 Task: Look for space in Dedovsk, Russia from 24th August, 2023 to 10th September, 2023 for 8 adults in price range Rs.12000 to Rs.15000. Place can be entire place or shared room with 4 bedrooms having 8 beds and 4 bathrooms. Property type can be house, flat, guest house. Amenities needed are: wifi, TV, free parkinig on premises, gym, breakfast. Booking option can be shelf check-in. Required host language is English.
Action: Mouse moved to (557, 120)
Screenshot: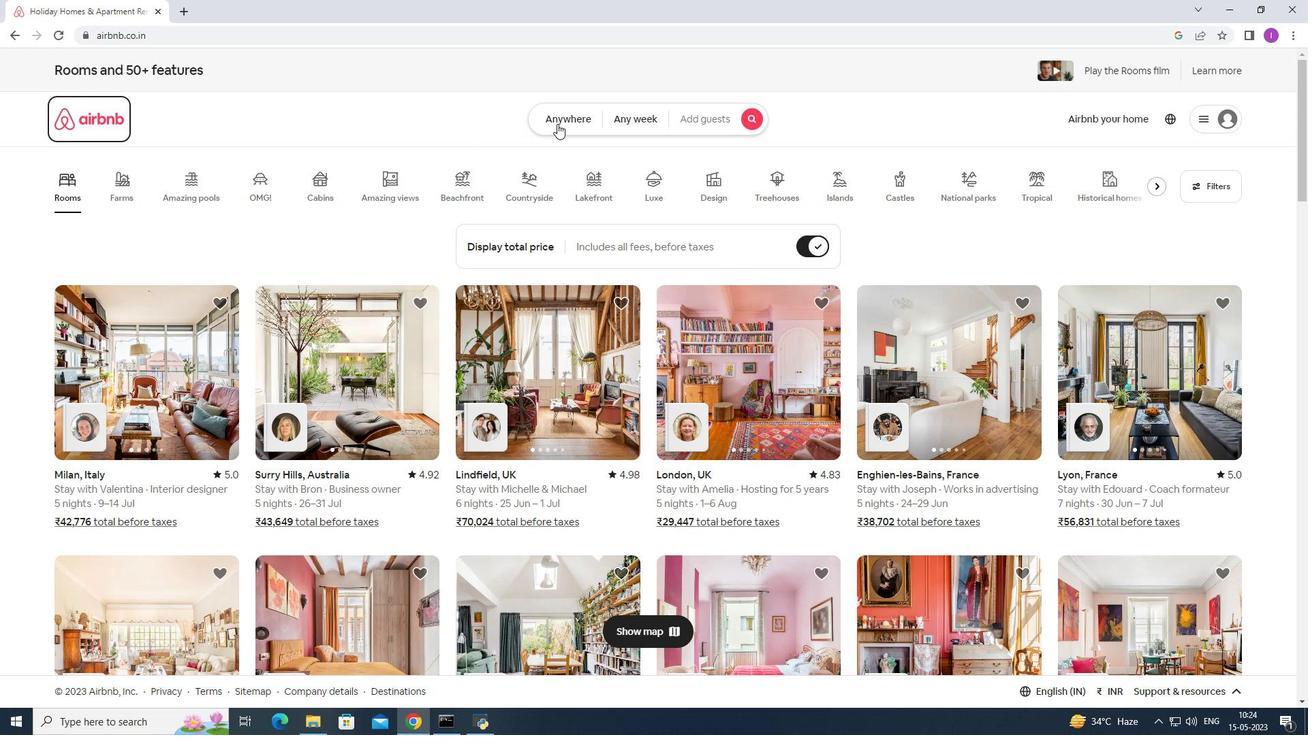 
Action: Mouse pressed left at (557, 120)
Screenshot: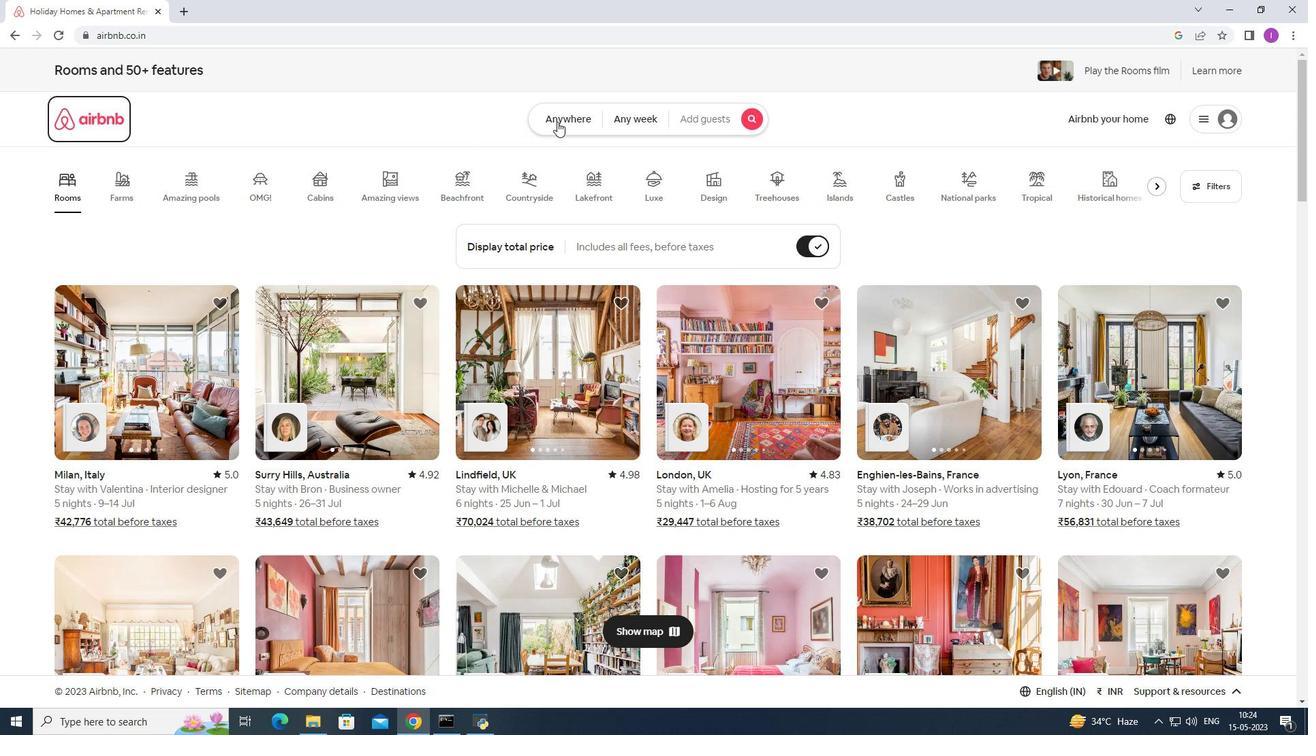 
Action: Mouse moved to (434, 180)
Screenshot: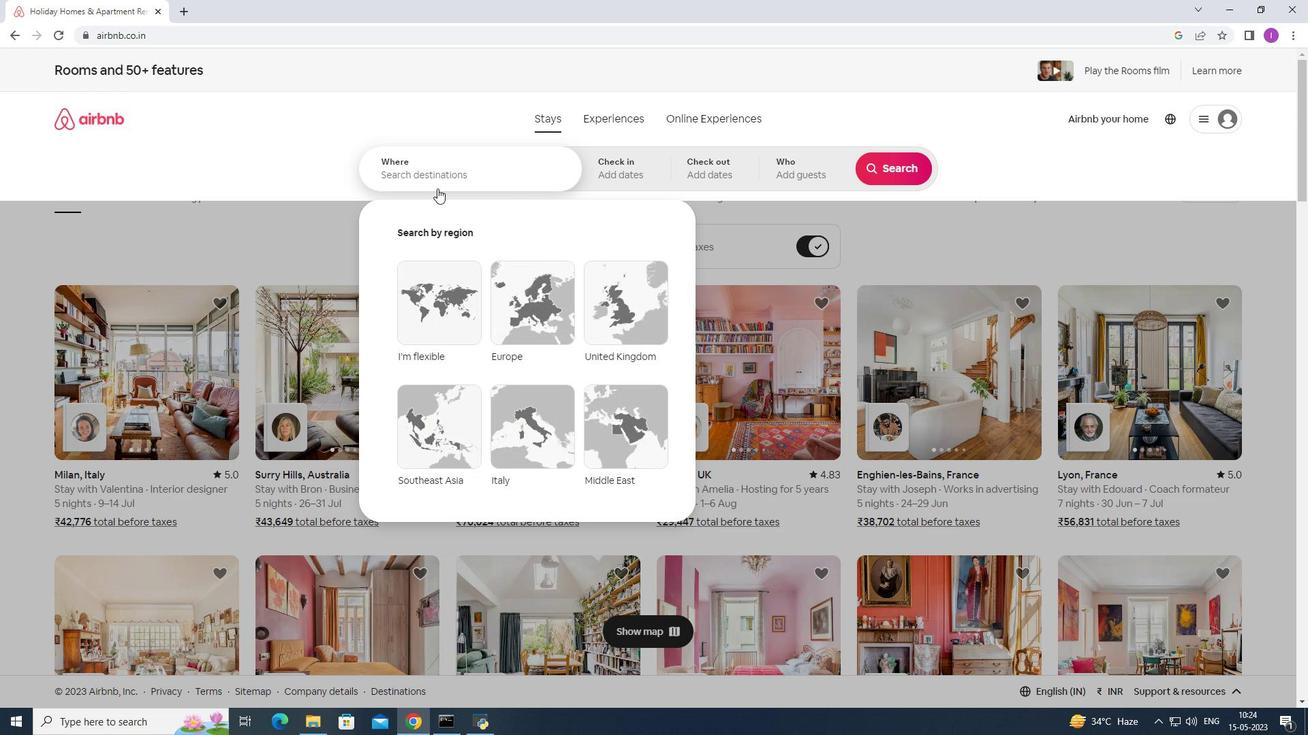 
Action: Mouse pressed left at (434, 180)
Screenshot: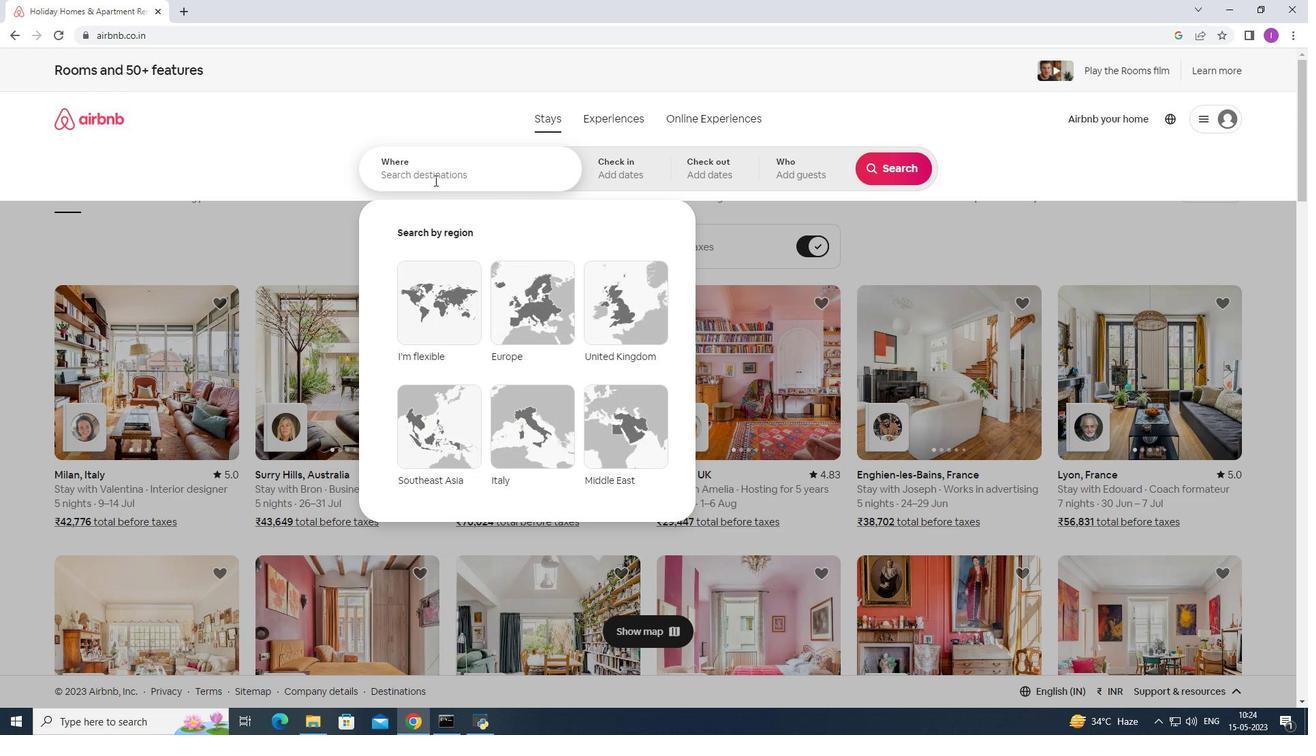 
Action: Key pressed <Key.shift><Key.shift><Key.shift><Key.shift><Key.shift><Key.shift><Key.shift><Key.shift><Key.shift><Key.shift><Key.shift><Key.shift><Key.shift><Key.shift><Key.shift><Key.shift><Key.shift><Key.shift>Dedovsk,<Key.shift><Key.shift><Key.shift><Key.shift><Key.shift><Key.shift>Russia
Screenshot: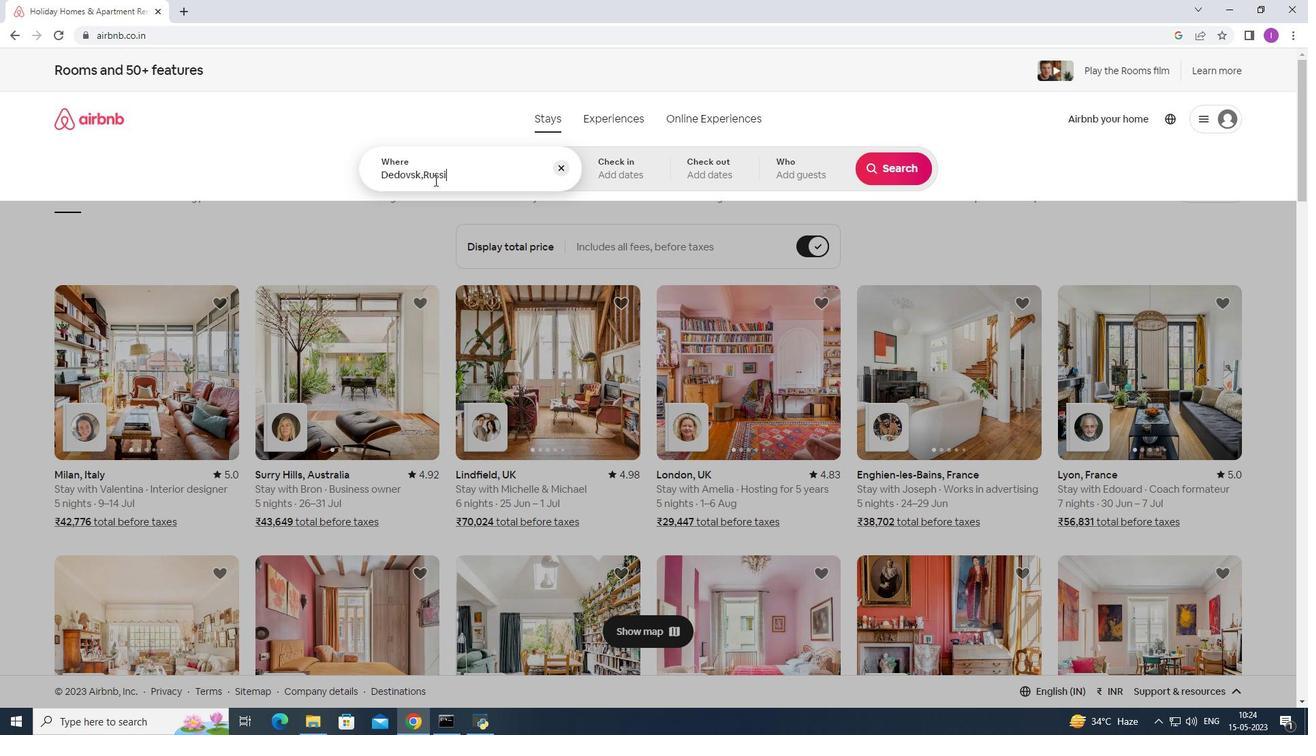 
Action: Mouse moved to (643, 168)
Screenshot: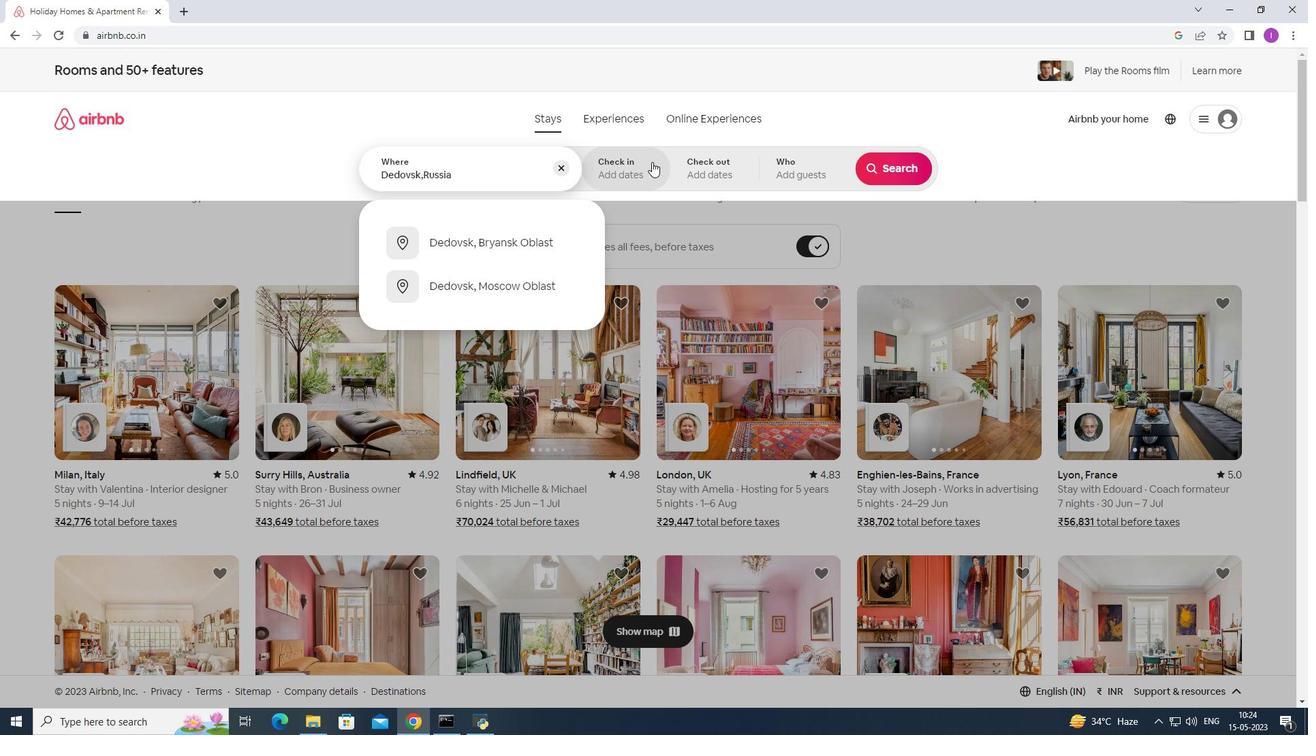 
Action: Mouse pressed left at (643, 168)
Screenshot: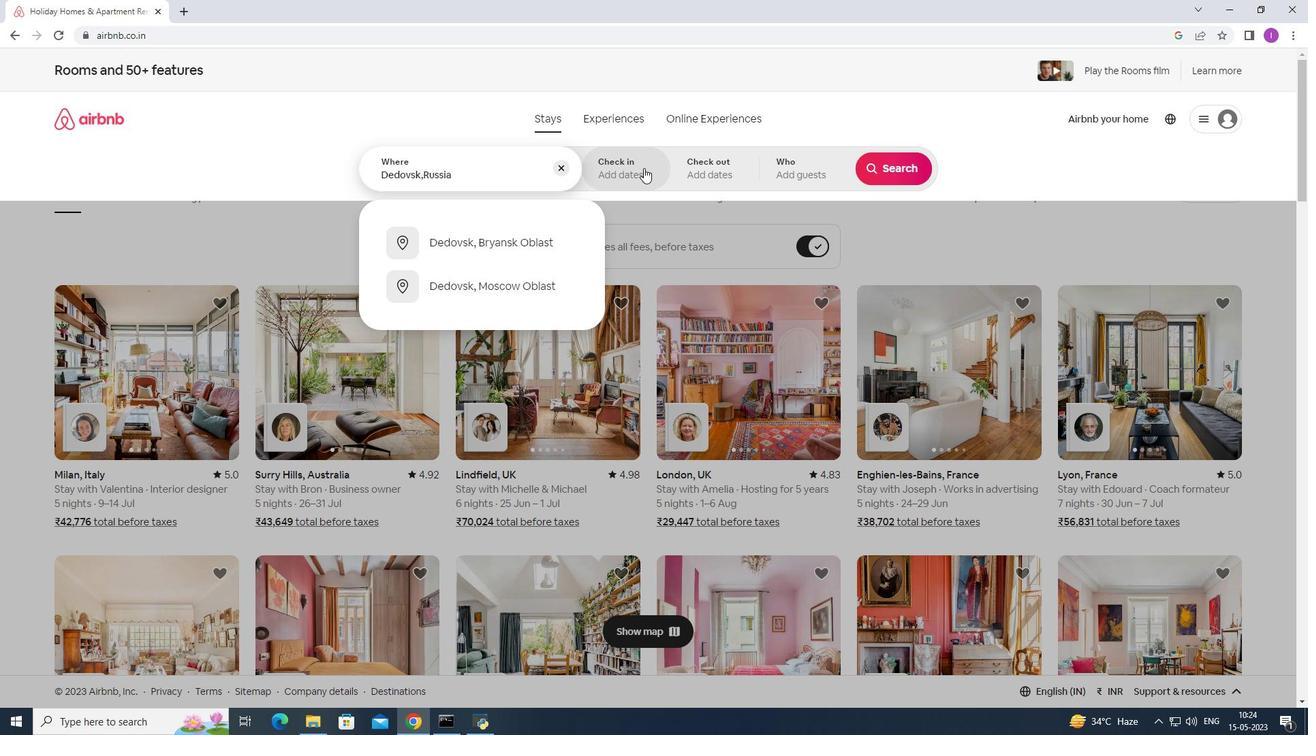 
Action: Mouse moved to (889, 277)
Screenshot: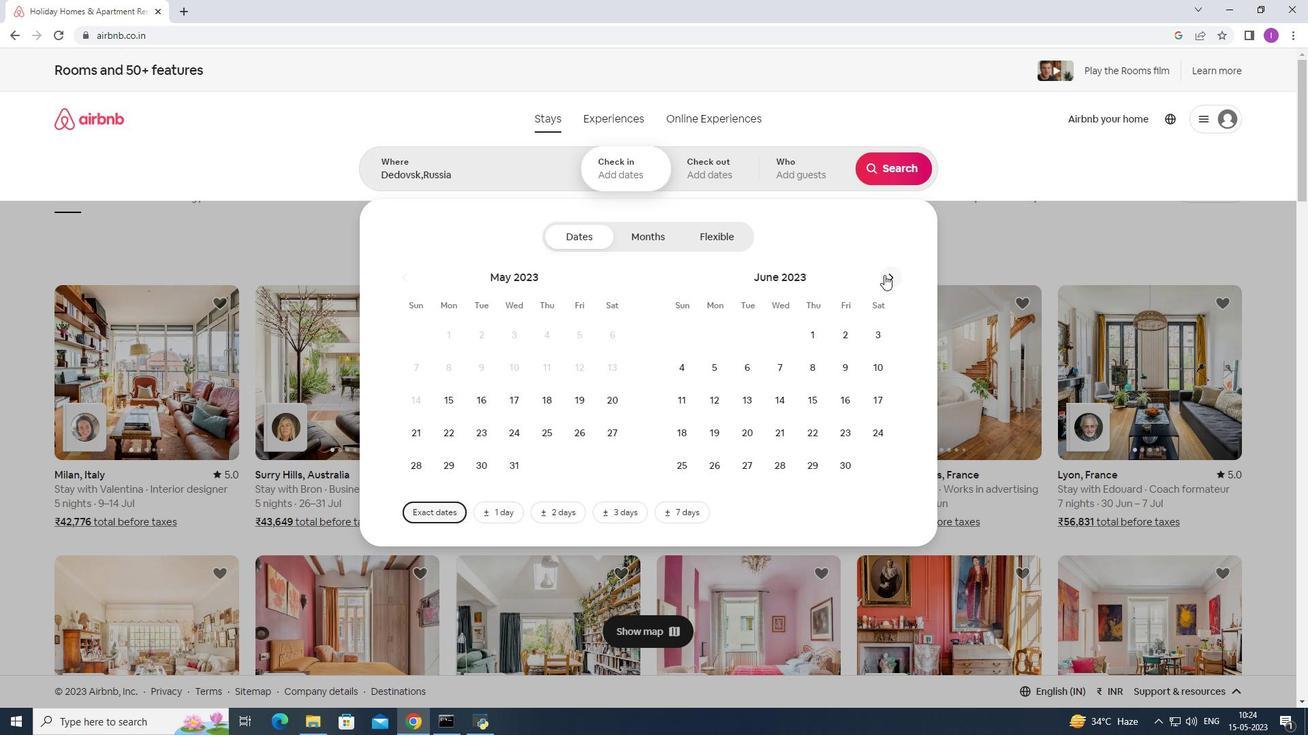 
Action: Mouse pressed left at (889, 277)
Screenshot: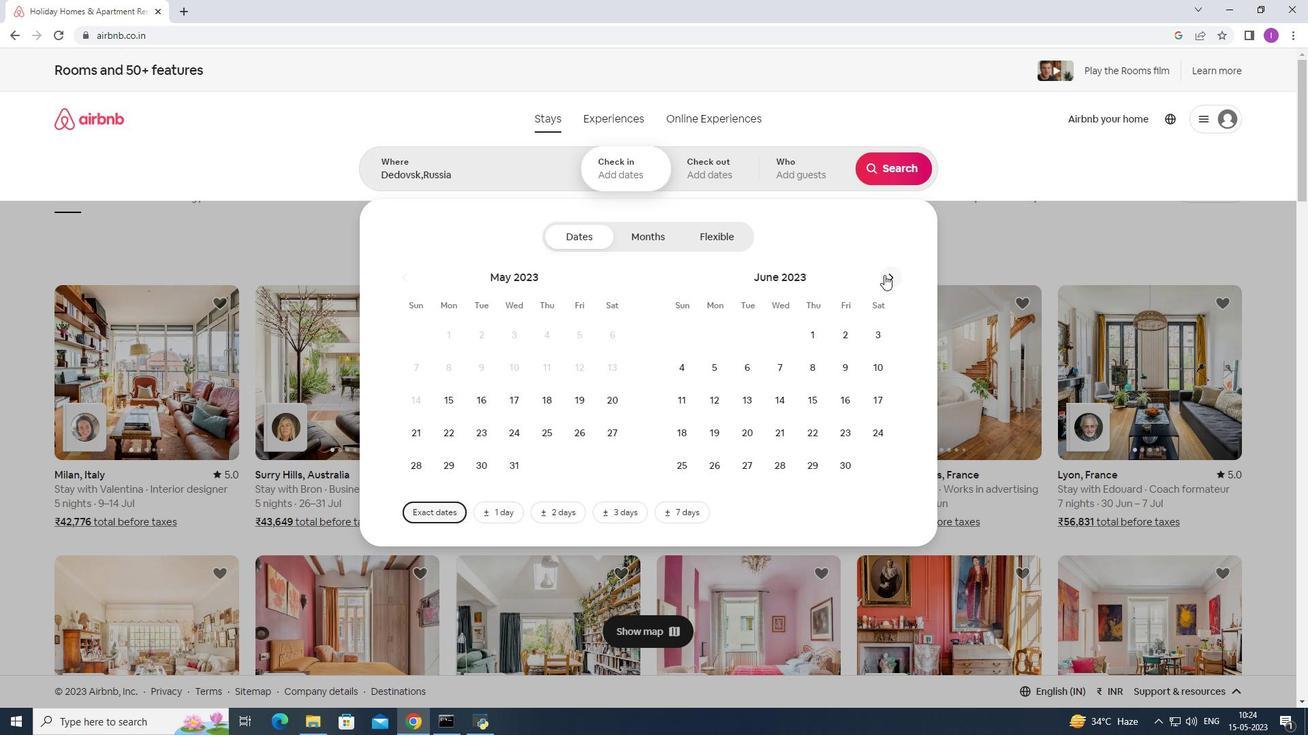 
Action: Mouse moved to (891, 279)
Screenshot: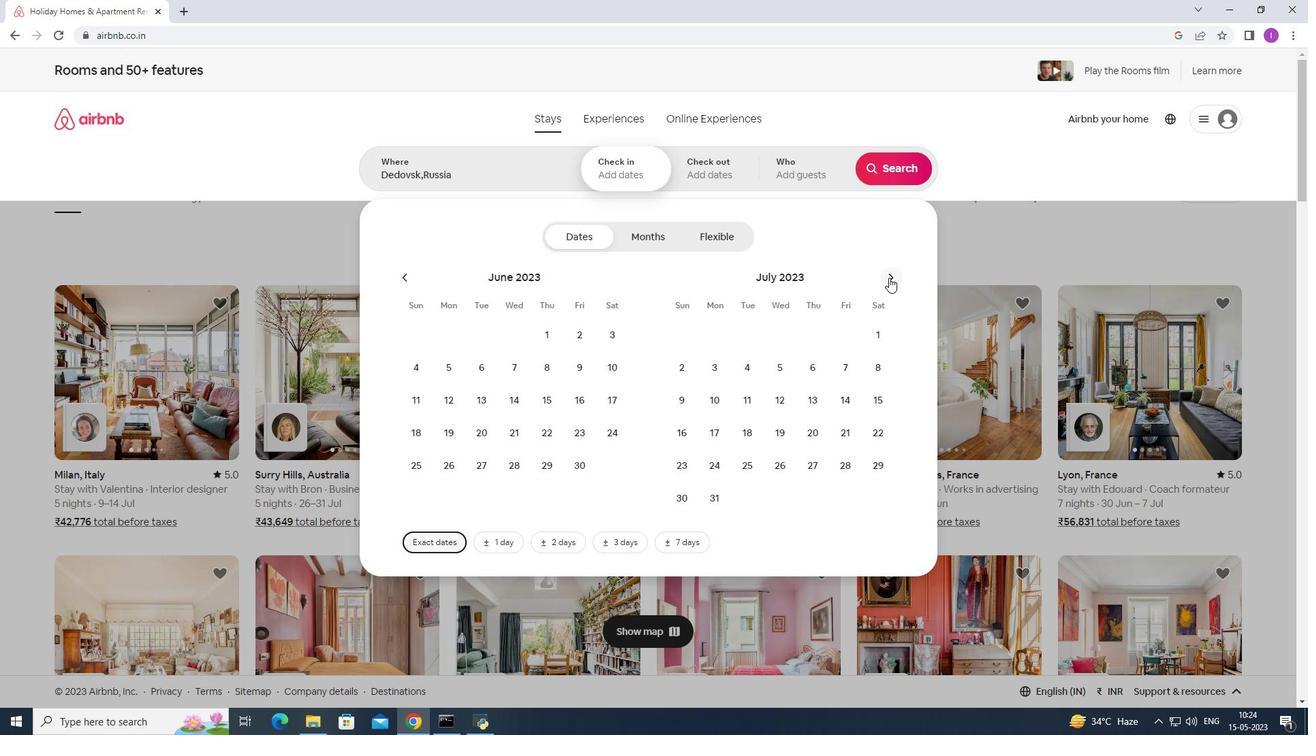 
Action: Mouse pressed left at (891, 279)
Screenshot: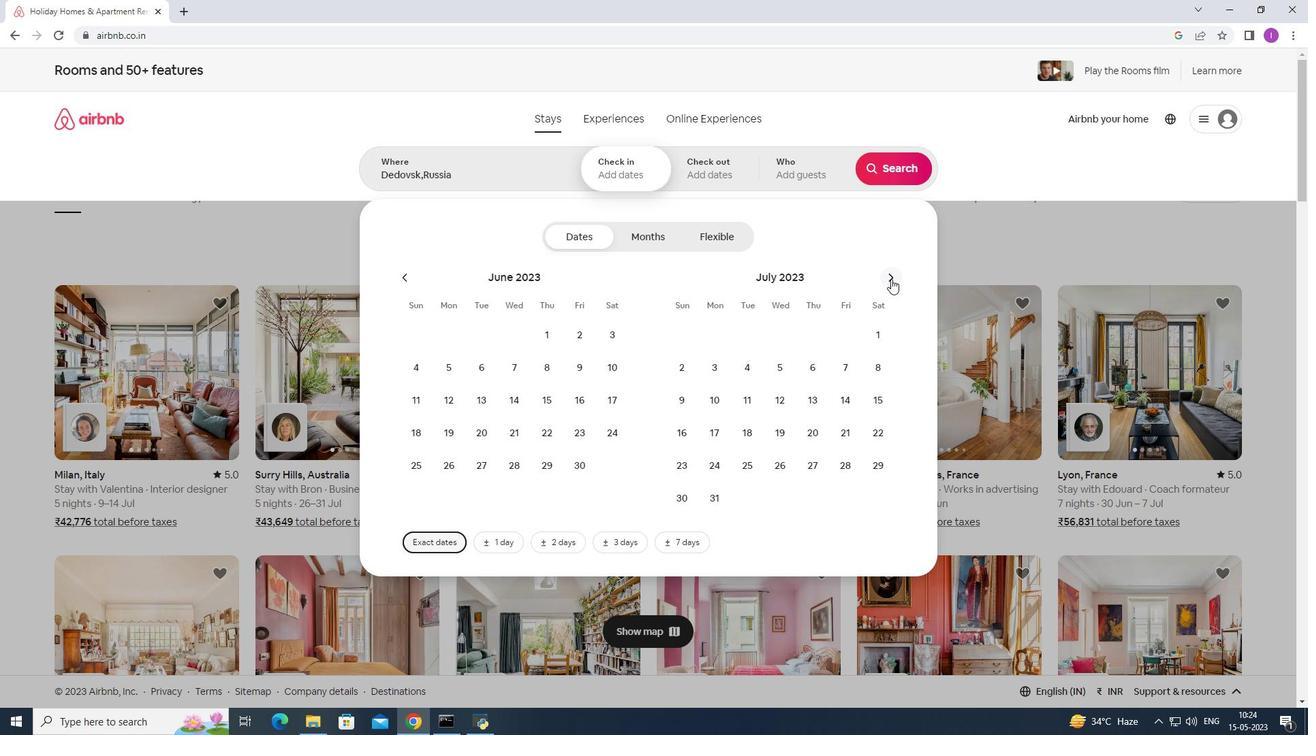 
Action: Mouse pressed left at (891, 279)
Screenshot: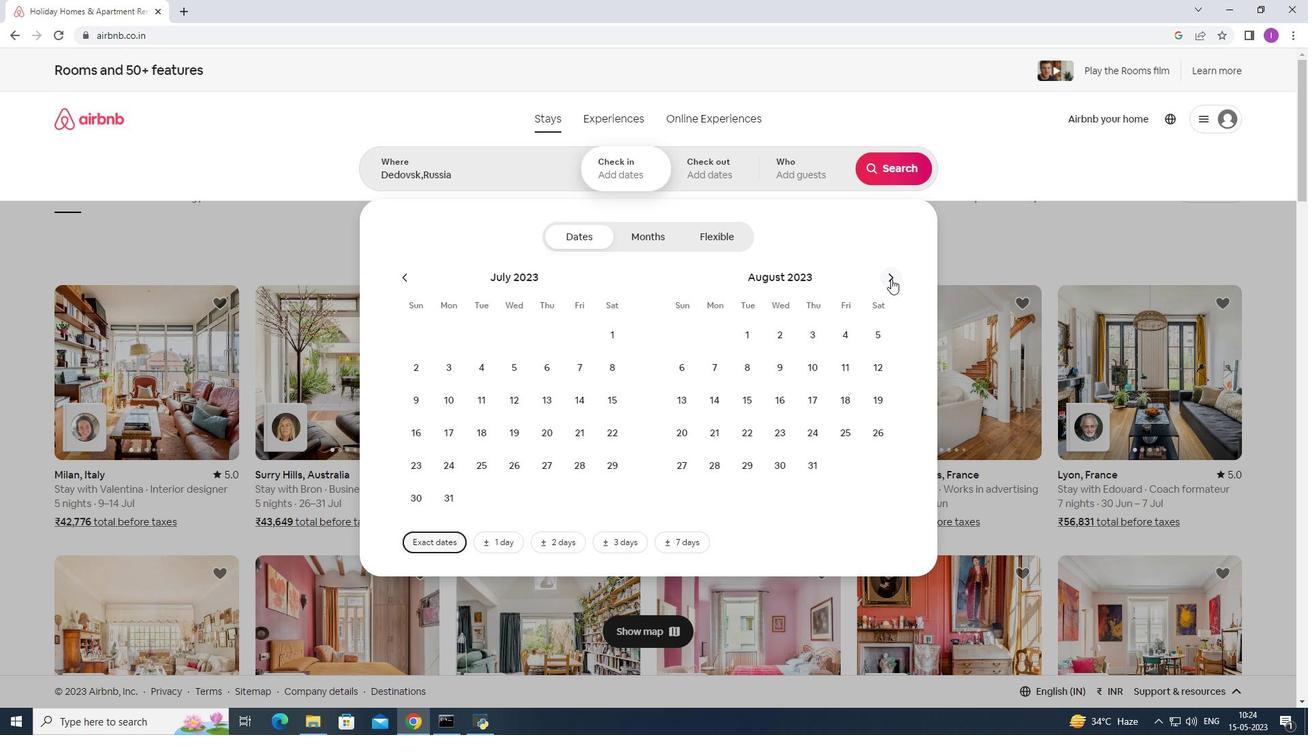 
Action: Mouse moved to (541, 427)
Screenshot: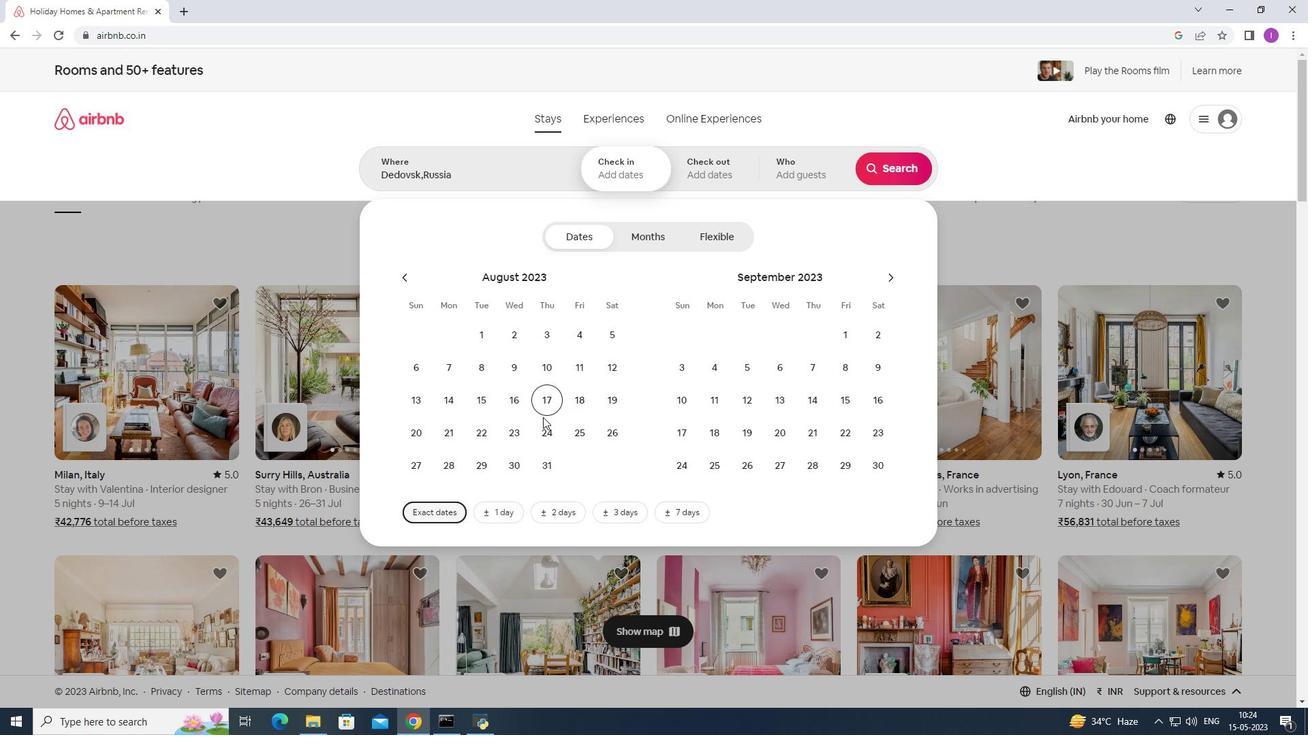 
Action: Mouse pressed left at (541, 427)
Screenshot: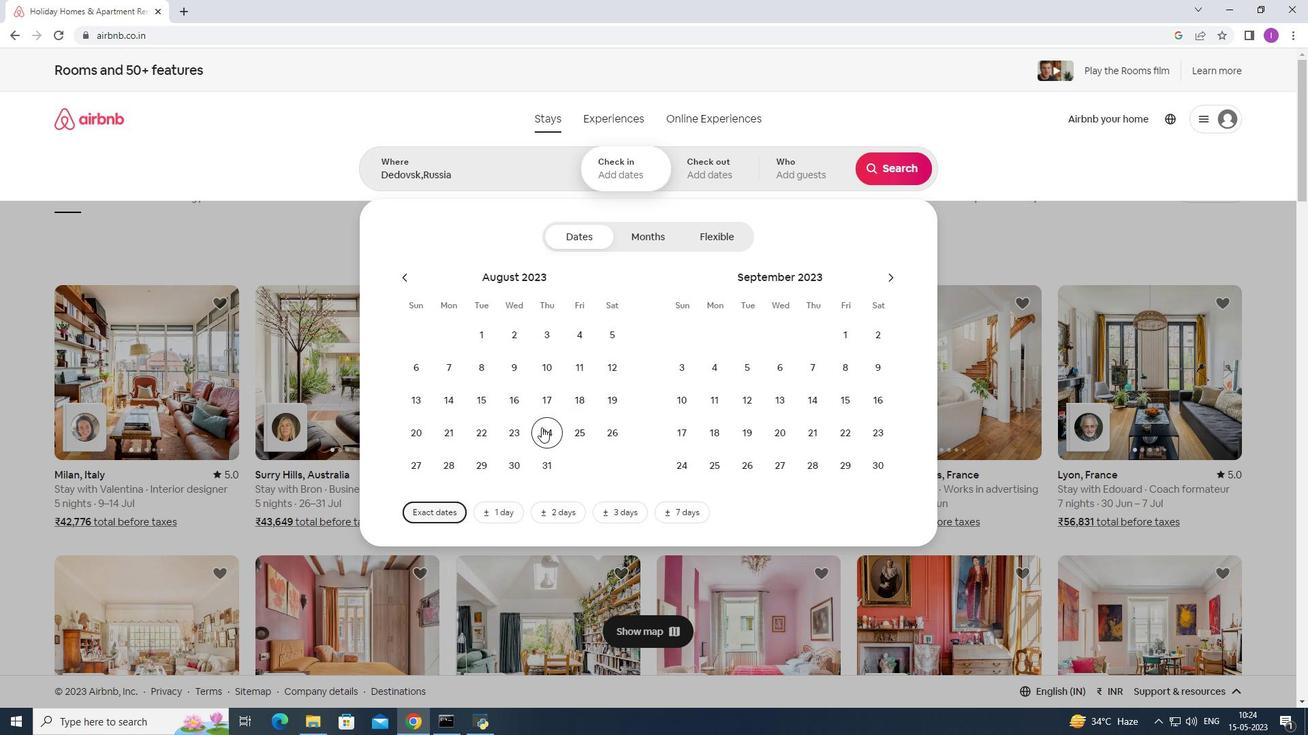 
Action: Mouse moved to (682, 396)
Screenshot: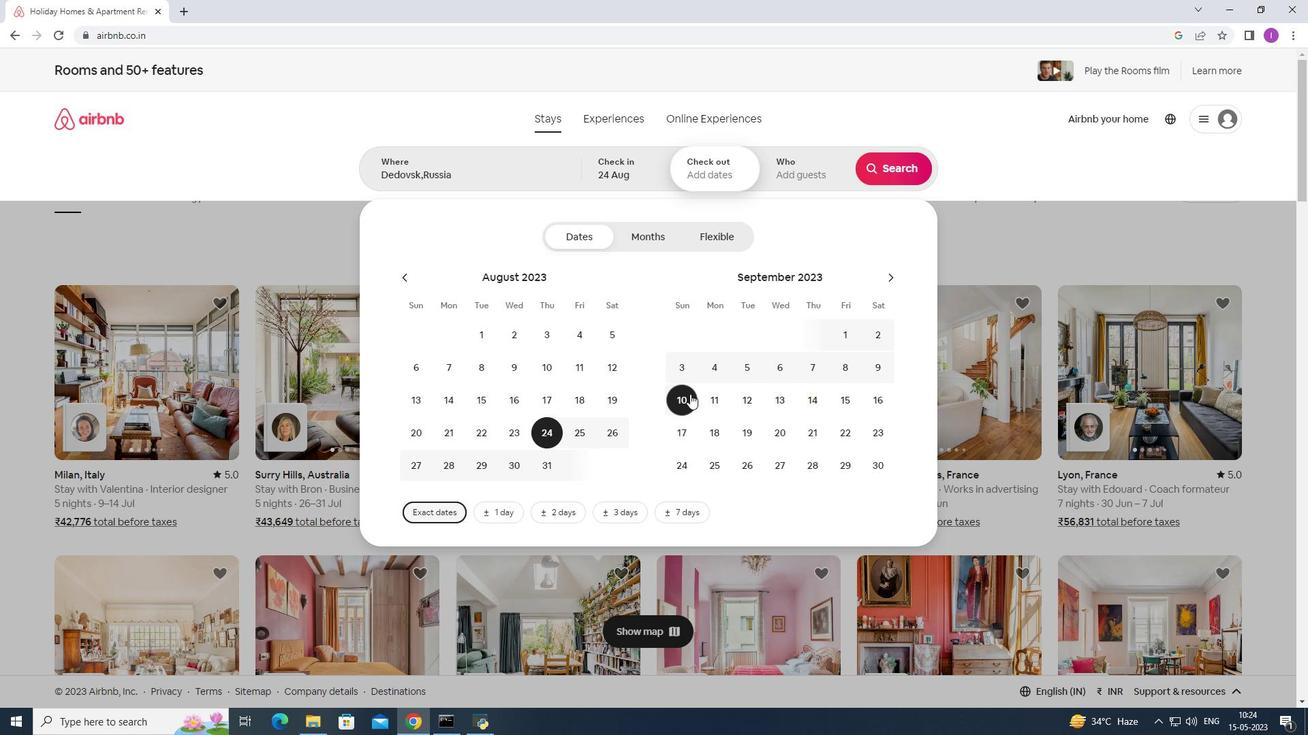 
Action: Mouse pressed left at (682, 396)
Screenshot: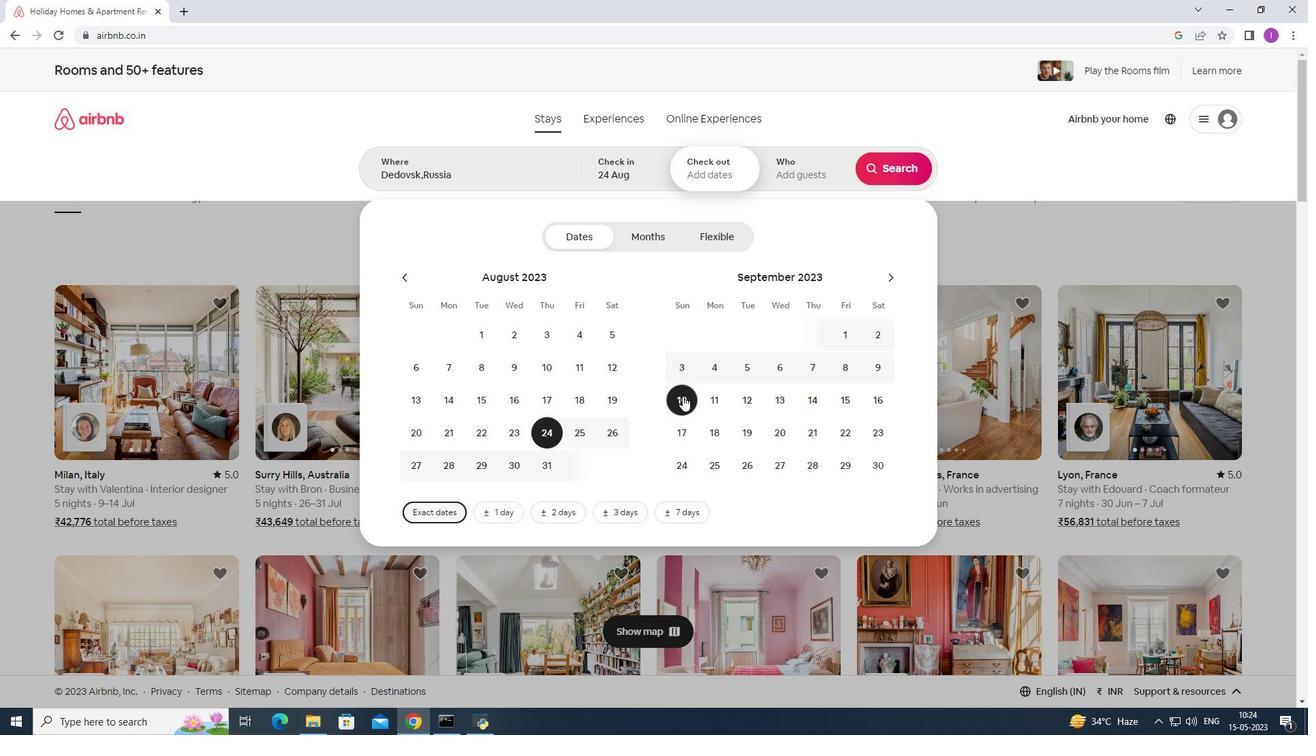
Action: Mouse moved to (785, 169)
Screenshot: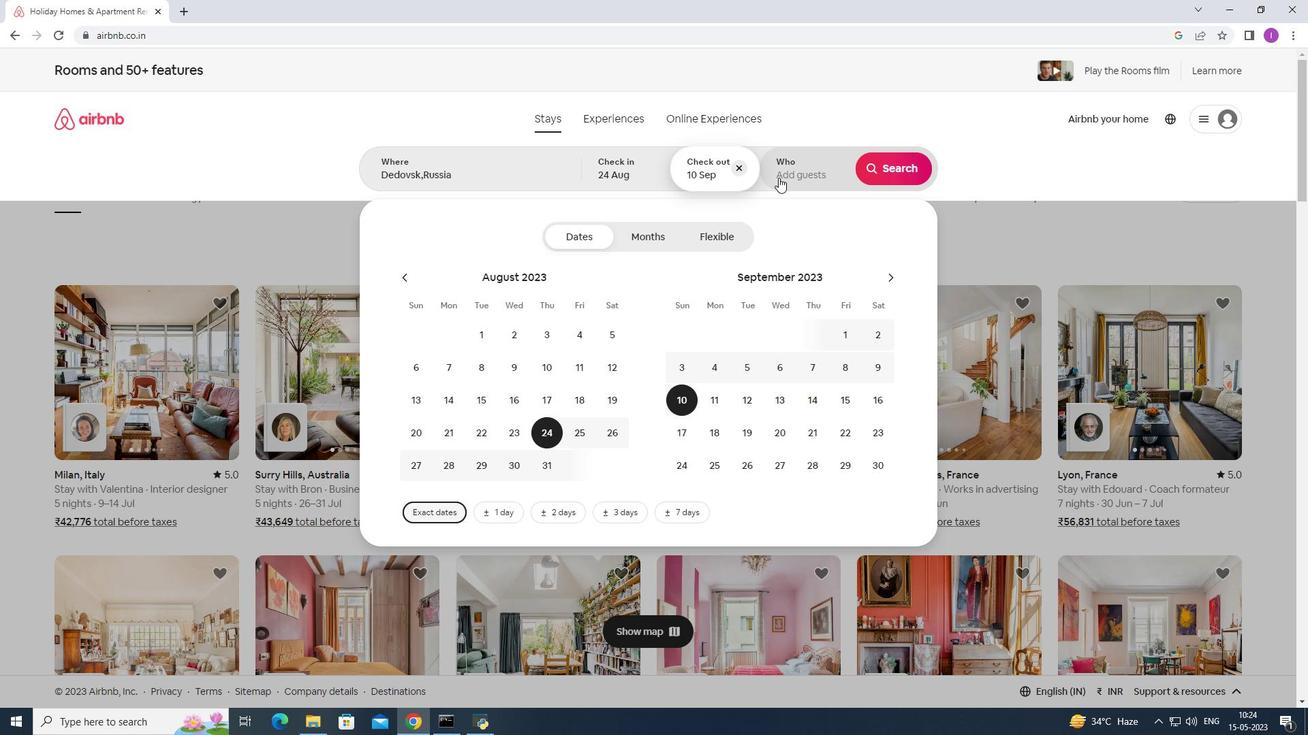 
Action: Mouse pressed left at (785, 169)
Screenshot: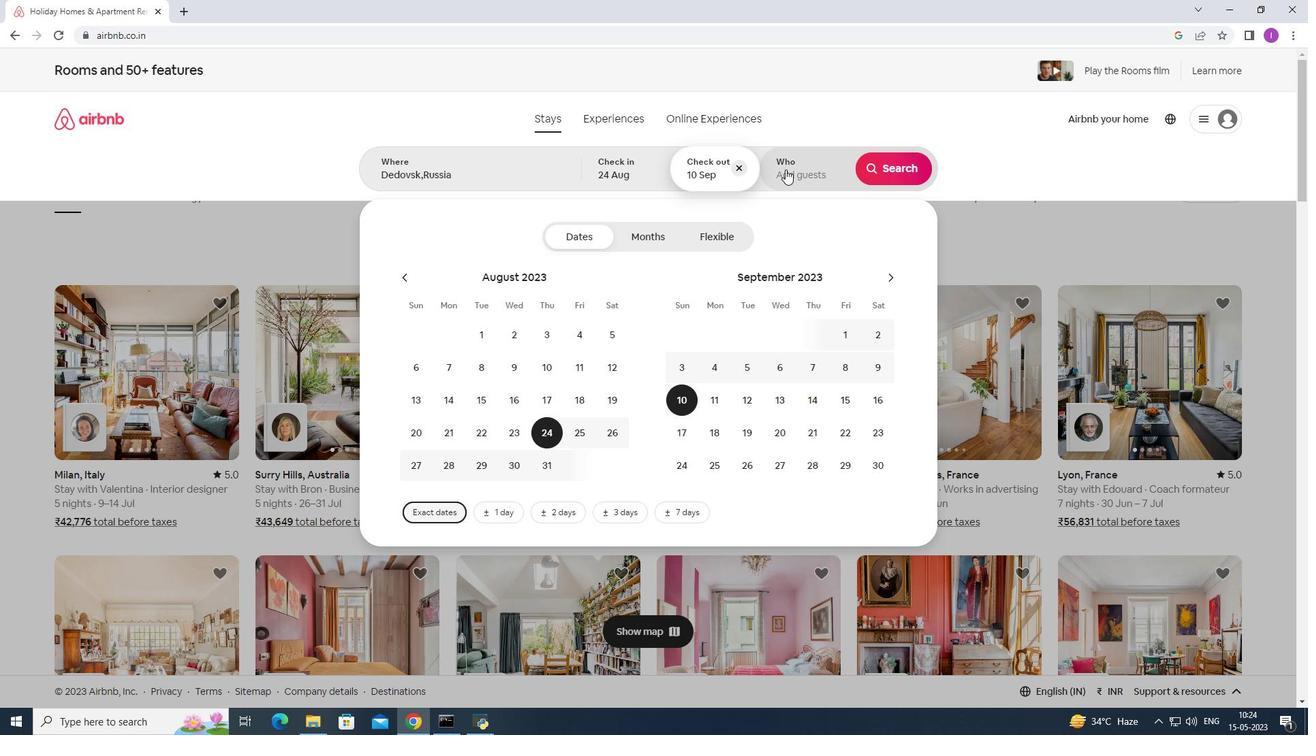 
Action: Mouse moved to (887, 236)
Screenshot: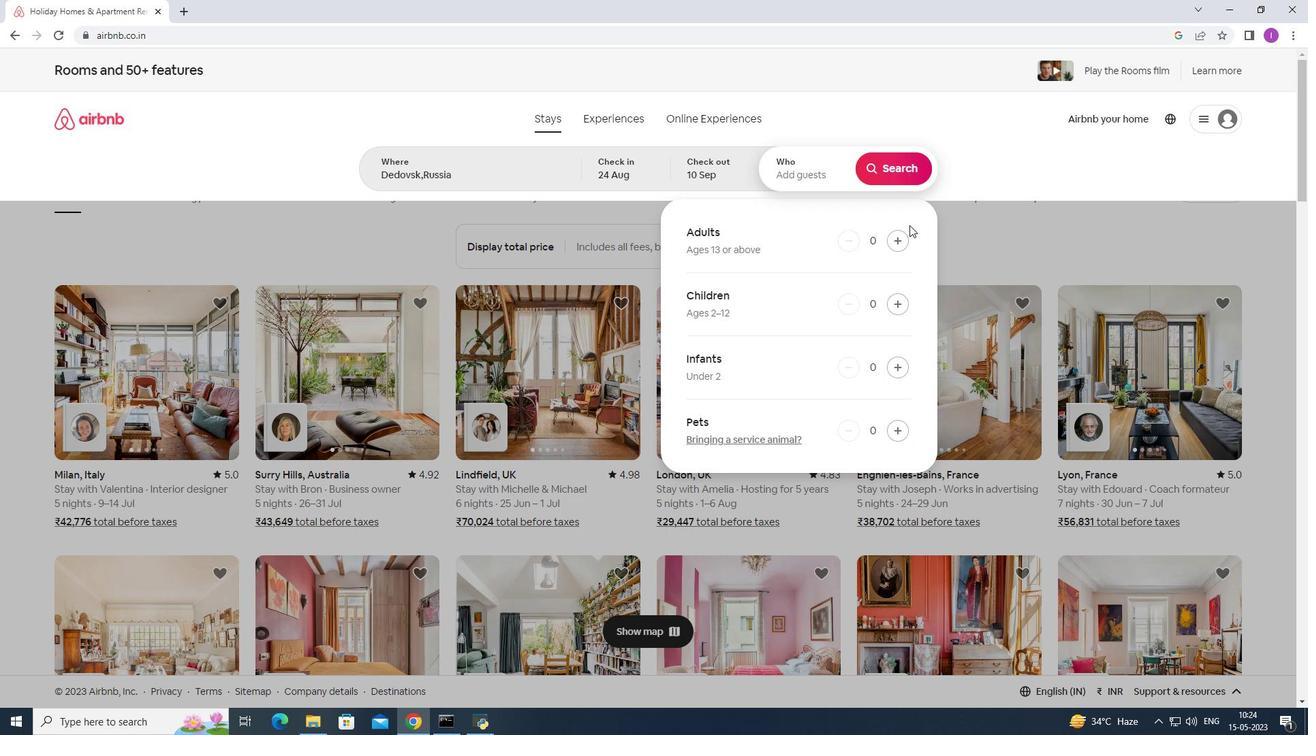 
Action: Mouse pressed left at (887, 236)
Screenshot: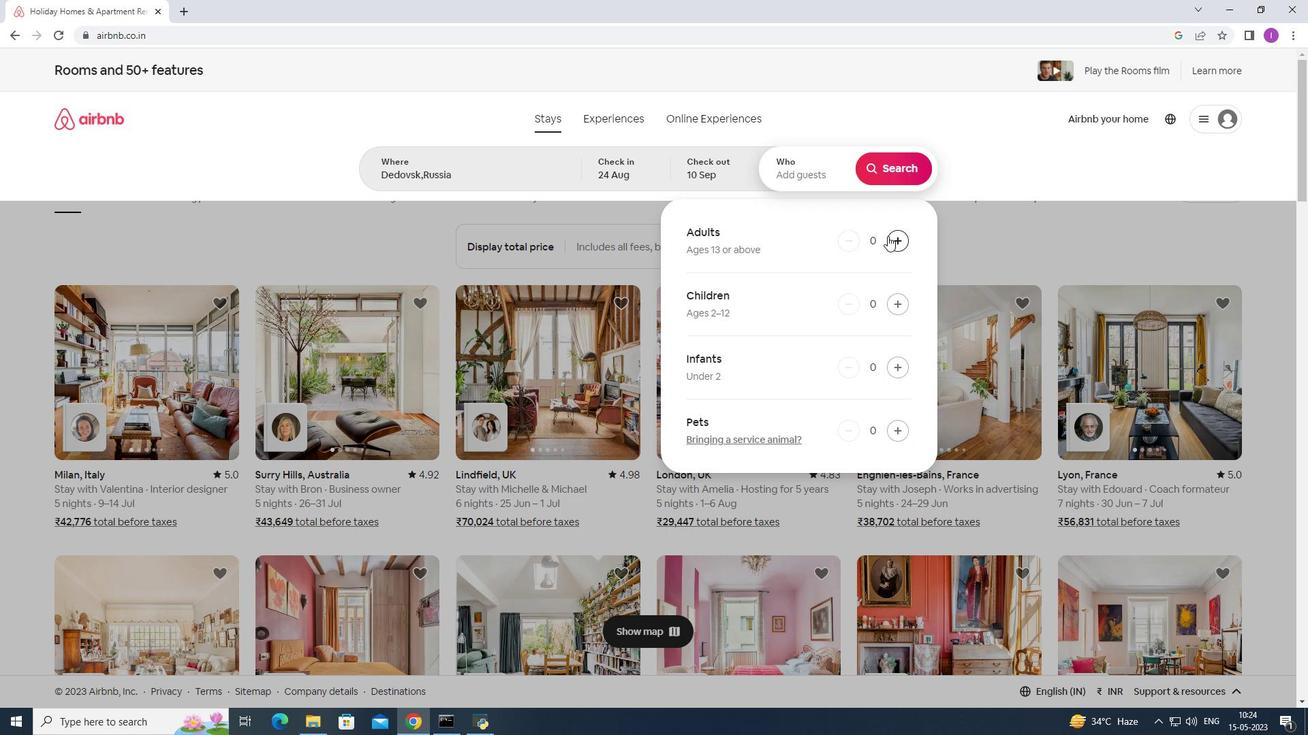 
Action: Mouse pressed left at (887, 236)
Screenshot: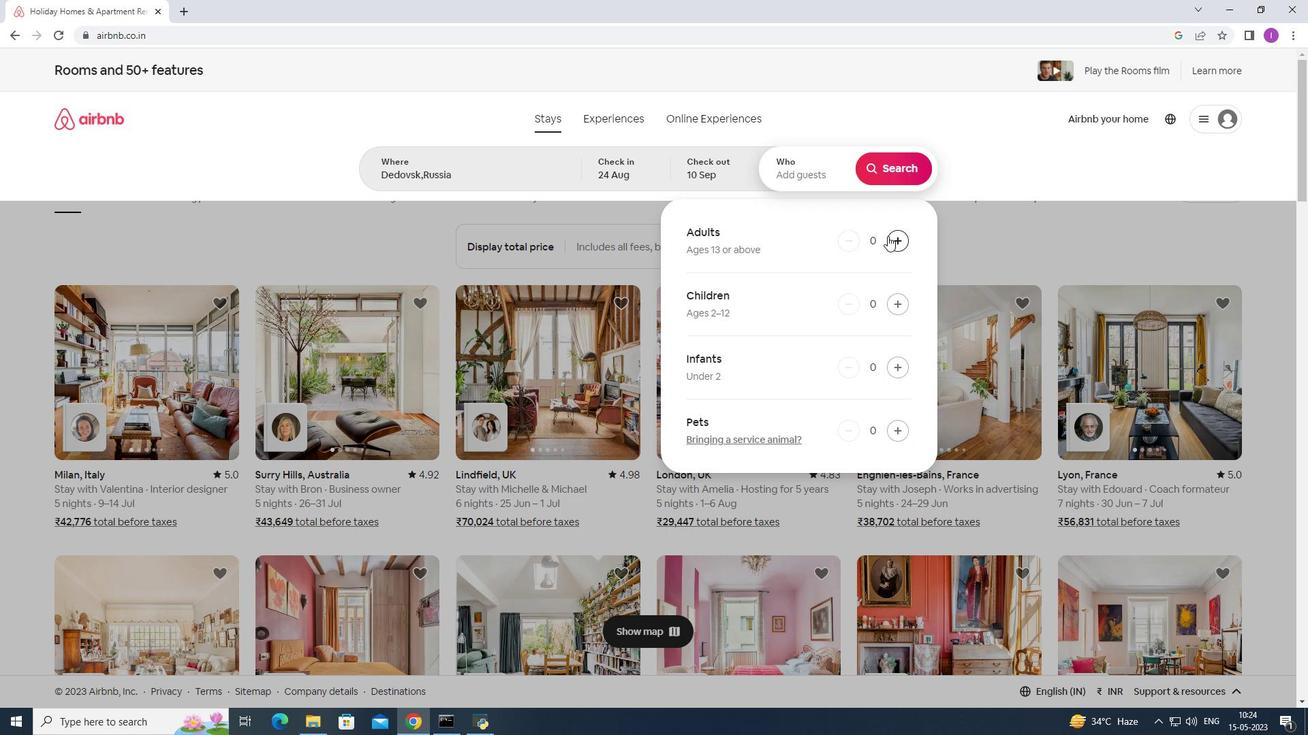 
Action: Mouse pressed left at (887, 236)
Screenshot: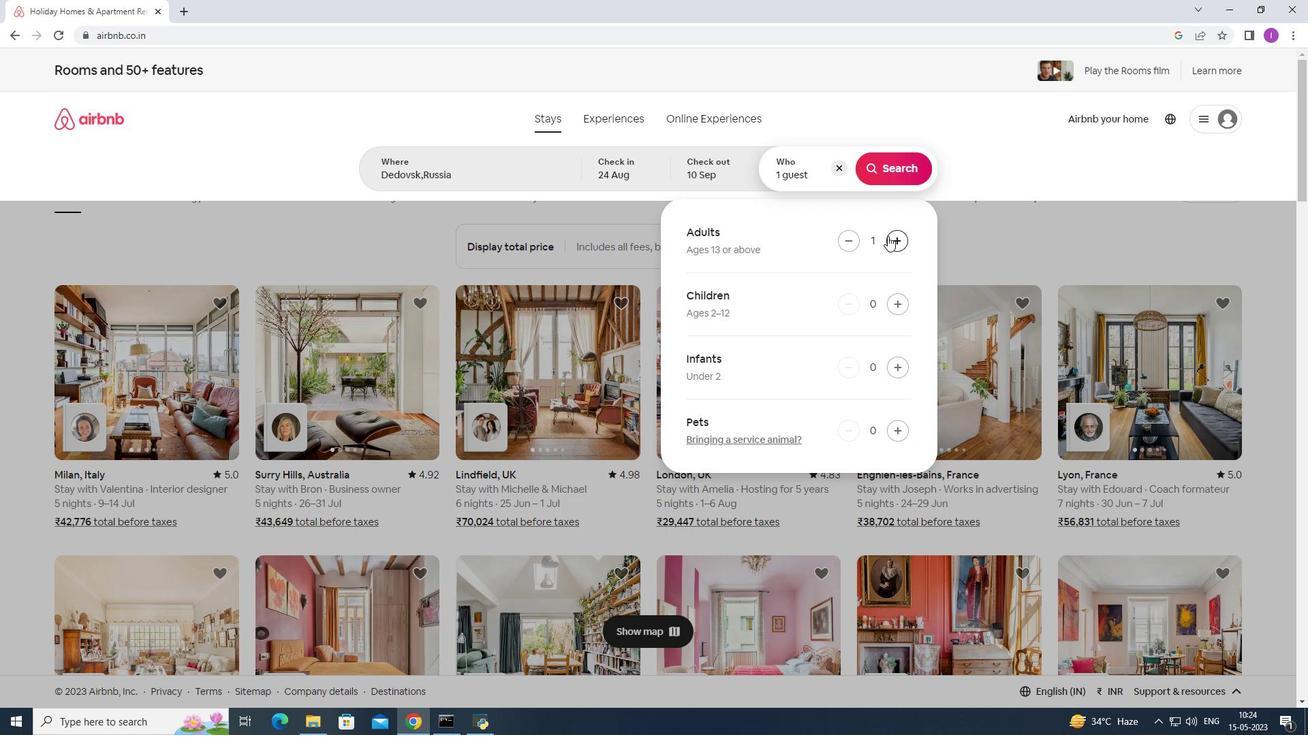 
Action: Mouse pressed left at (887, 236)
Screenshot: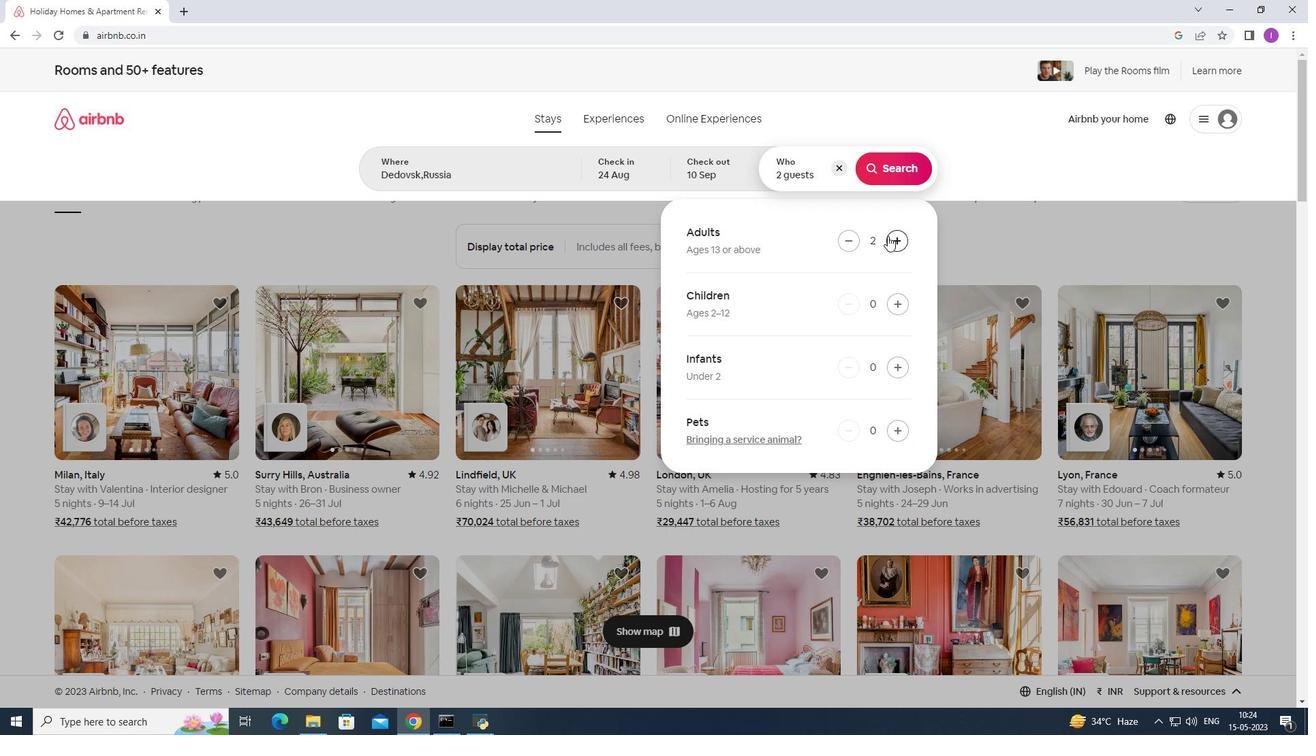 
Action: Mouse moved to (893, 236)
Screenshot: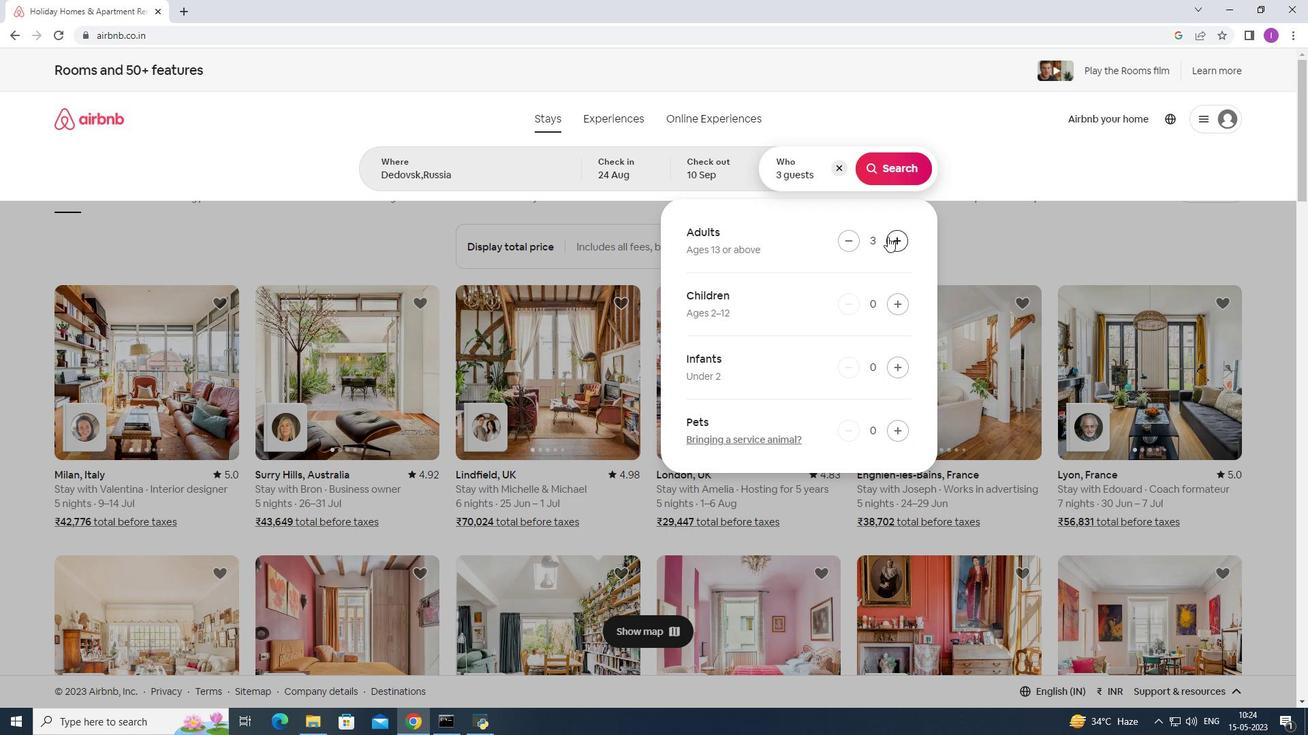
Action: Mouse pressed left at (893, 236)
Screenshot: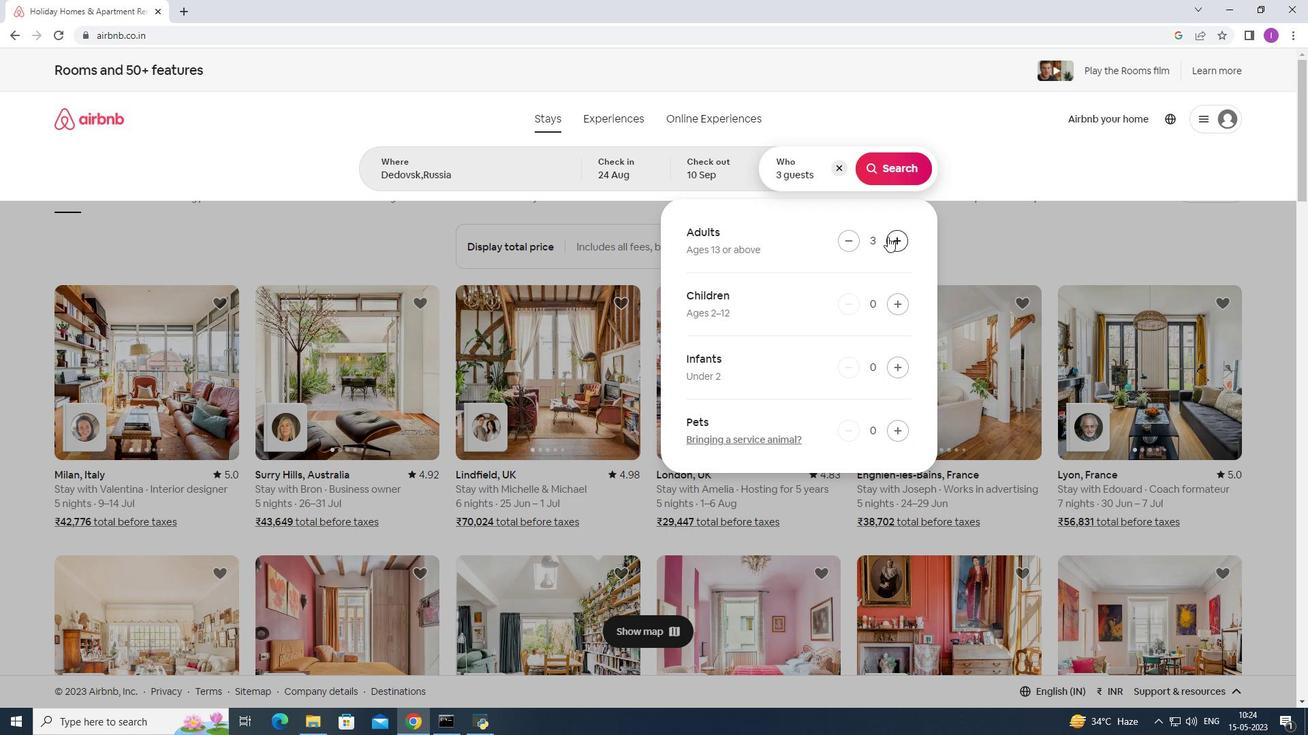 
Action: Mouse moved to (896, 239)
Screenshot: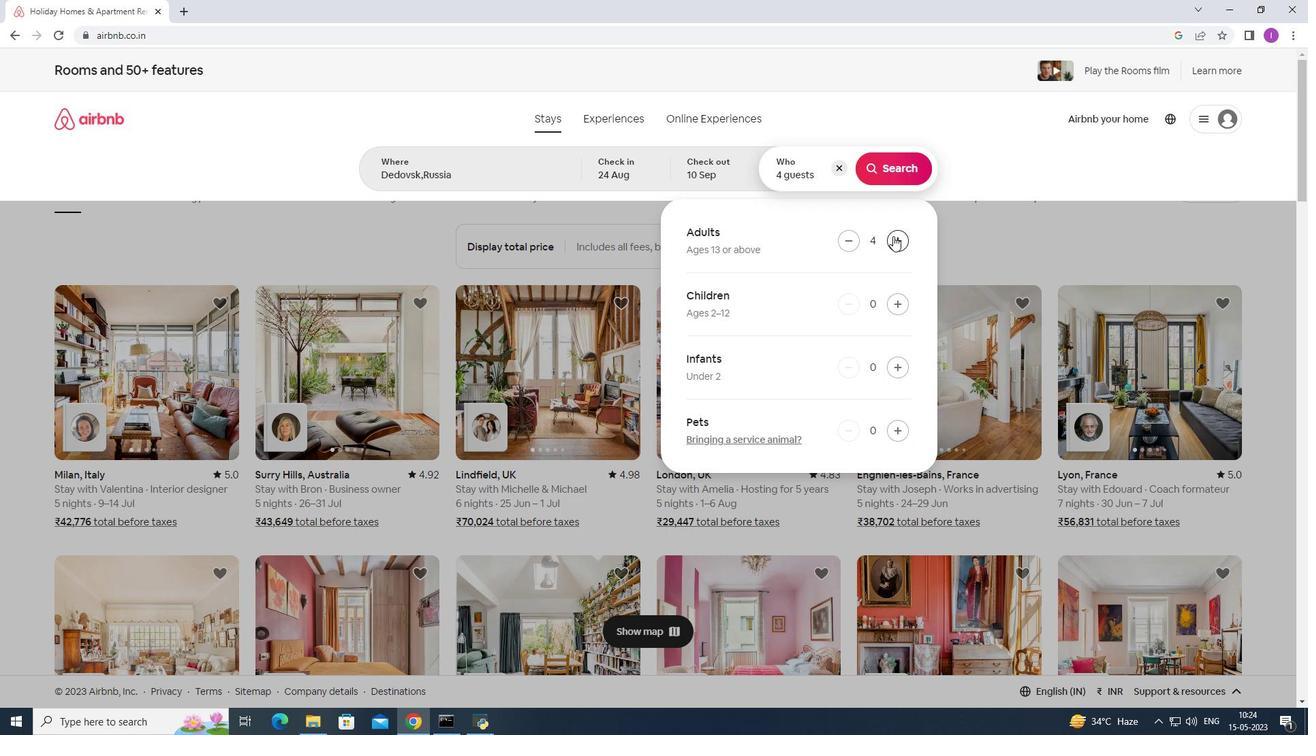 
Action: Mouse pressed left at (896, 239)
Screenshot: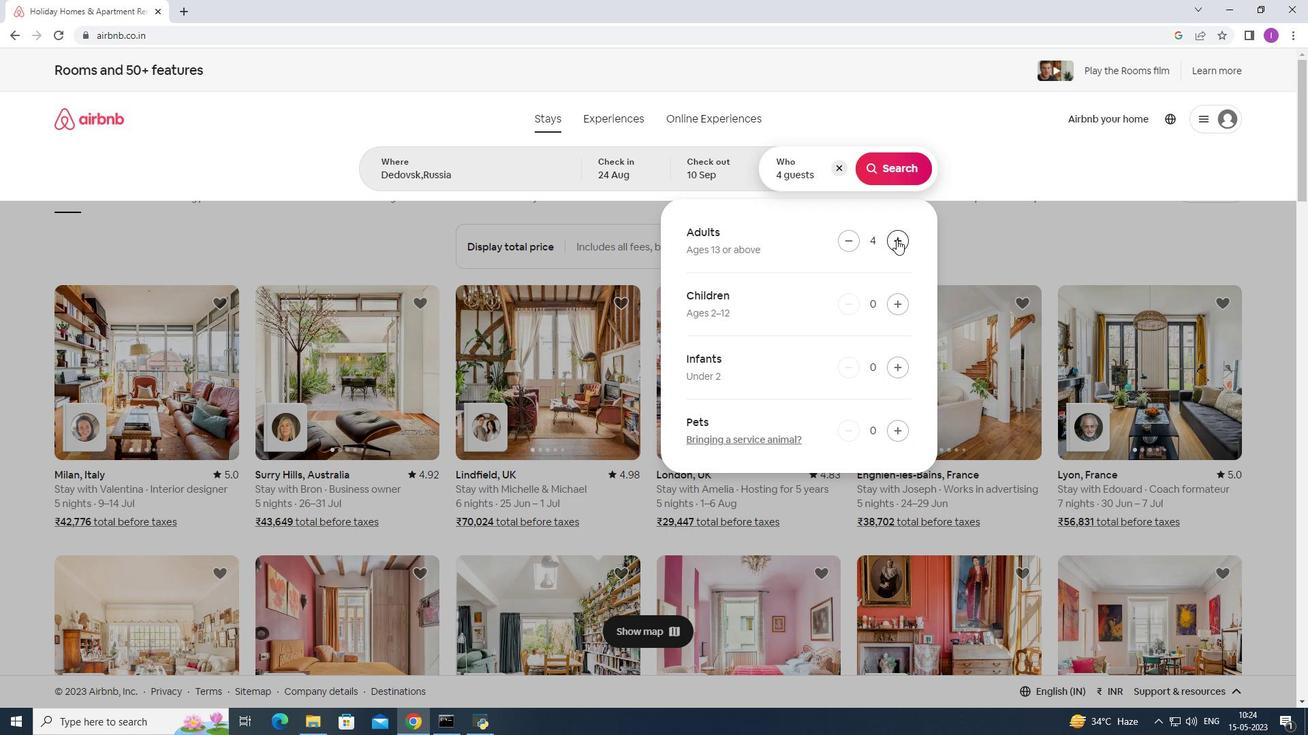
Action: Mouse moved to (898, 247)
Screenshot: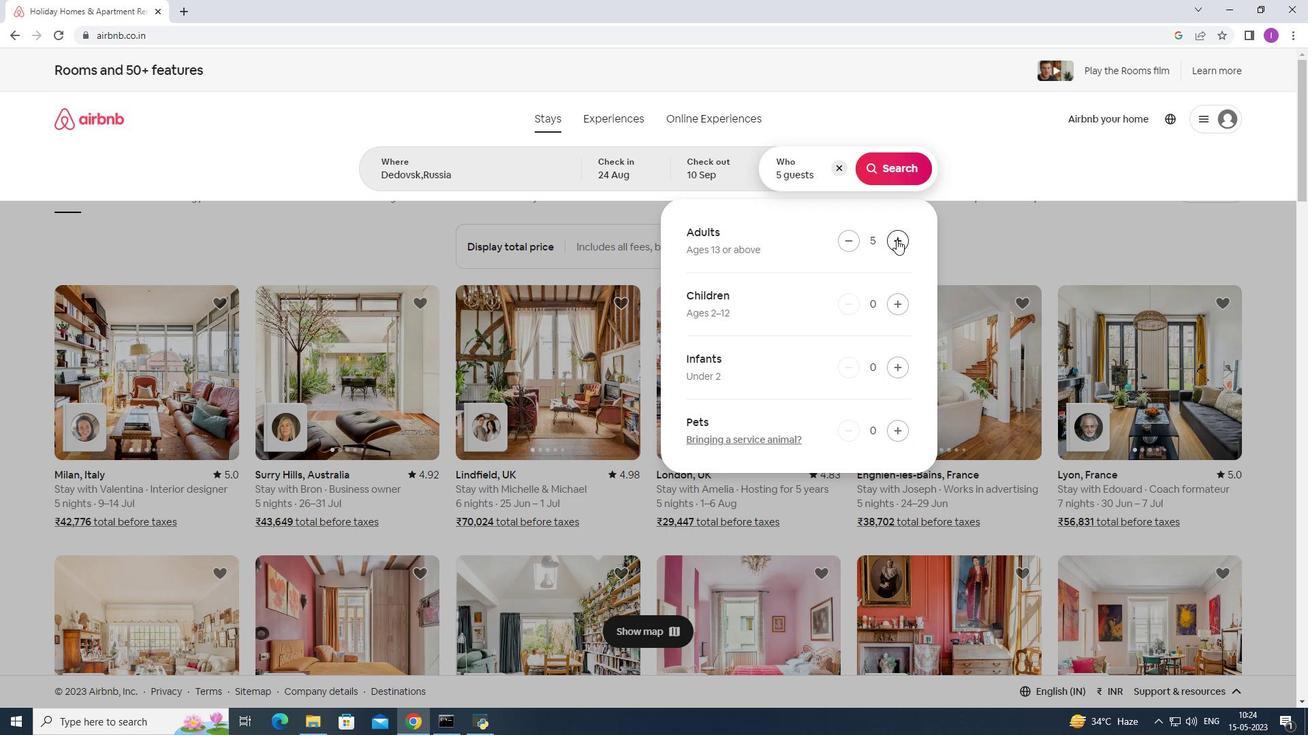 
Action: Mouse pressed left at (898, 247)
Screenshot: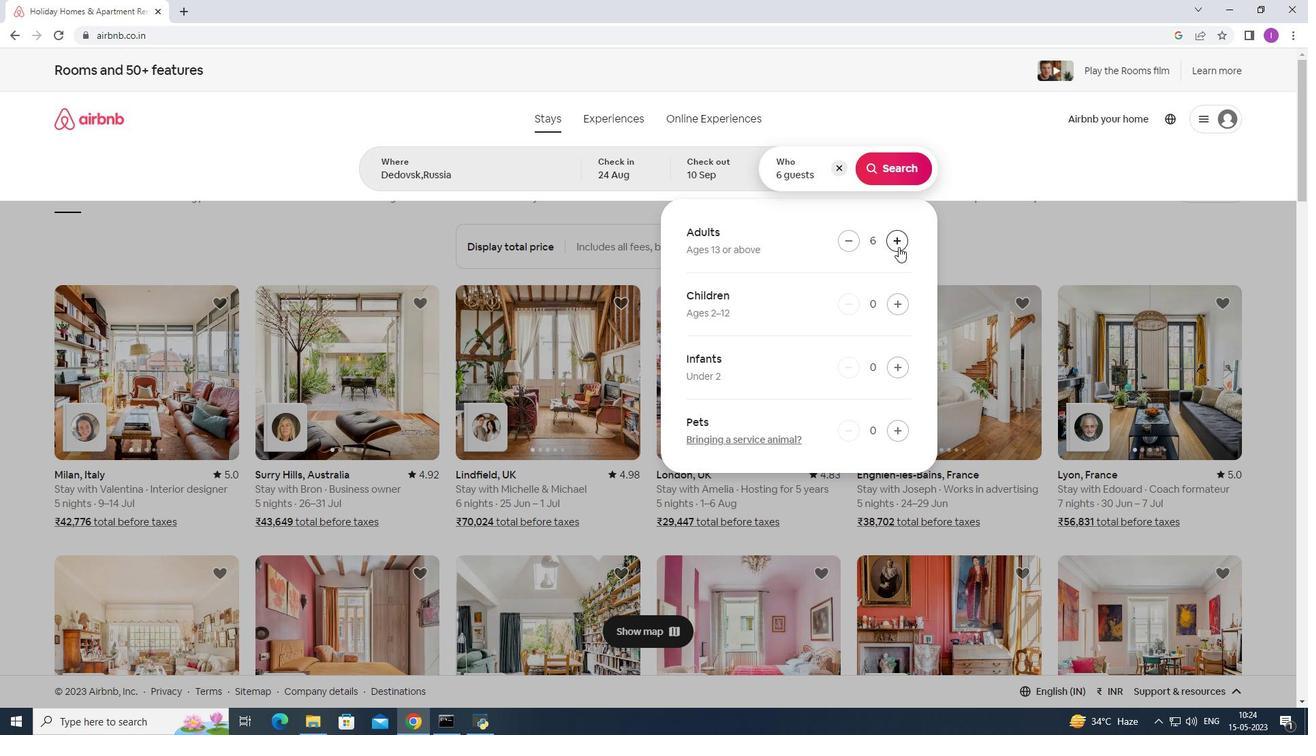 
Action: Mouse pressed left at (898, 247)
Screenshot: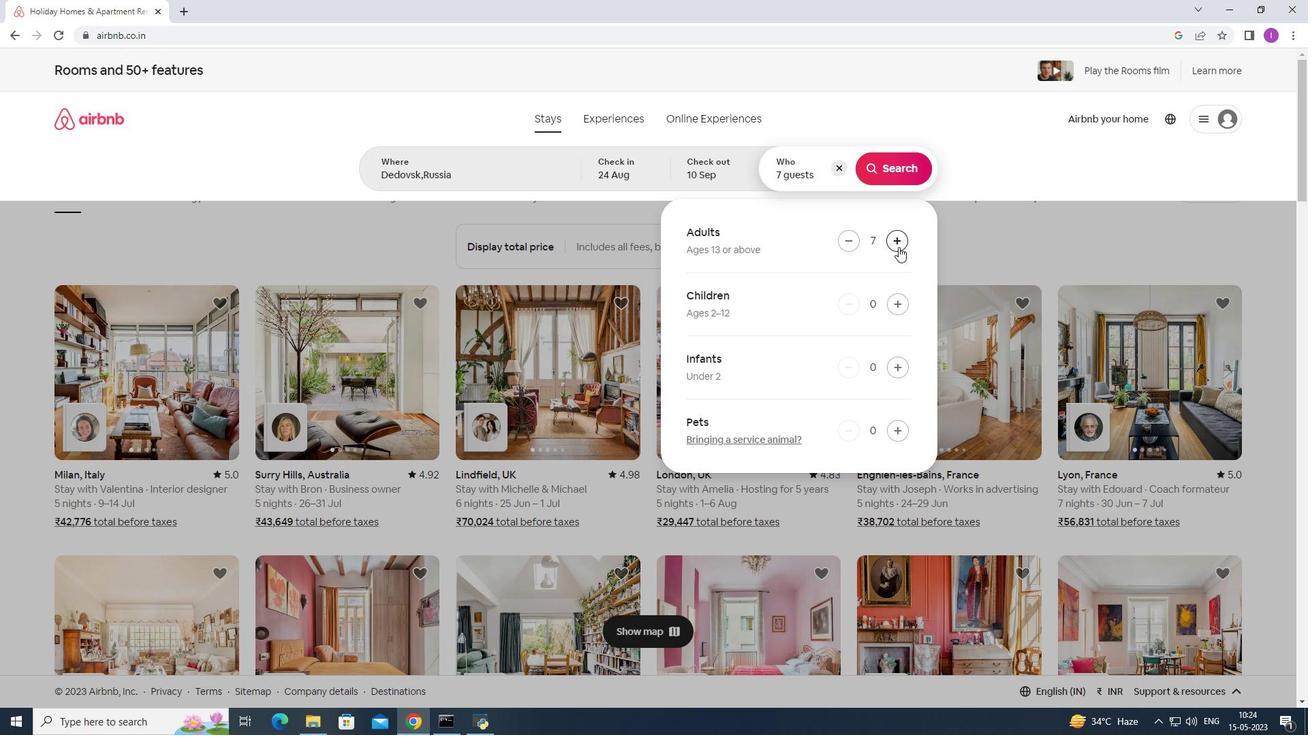 
Action: Mouse moved to (893, 171)
Screenshot: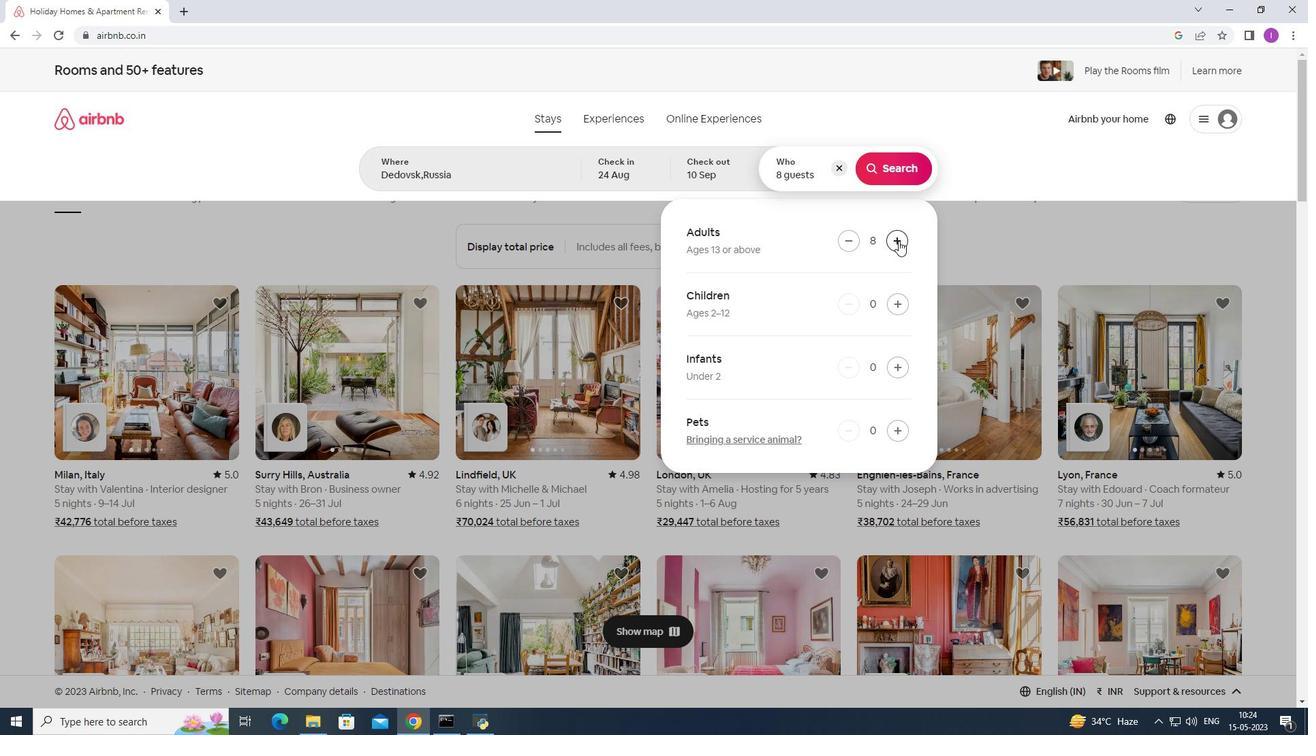 
Action: Mouse pressed left at (893, 171)
Screenshot: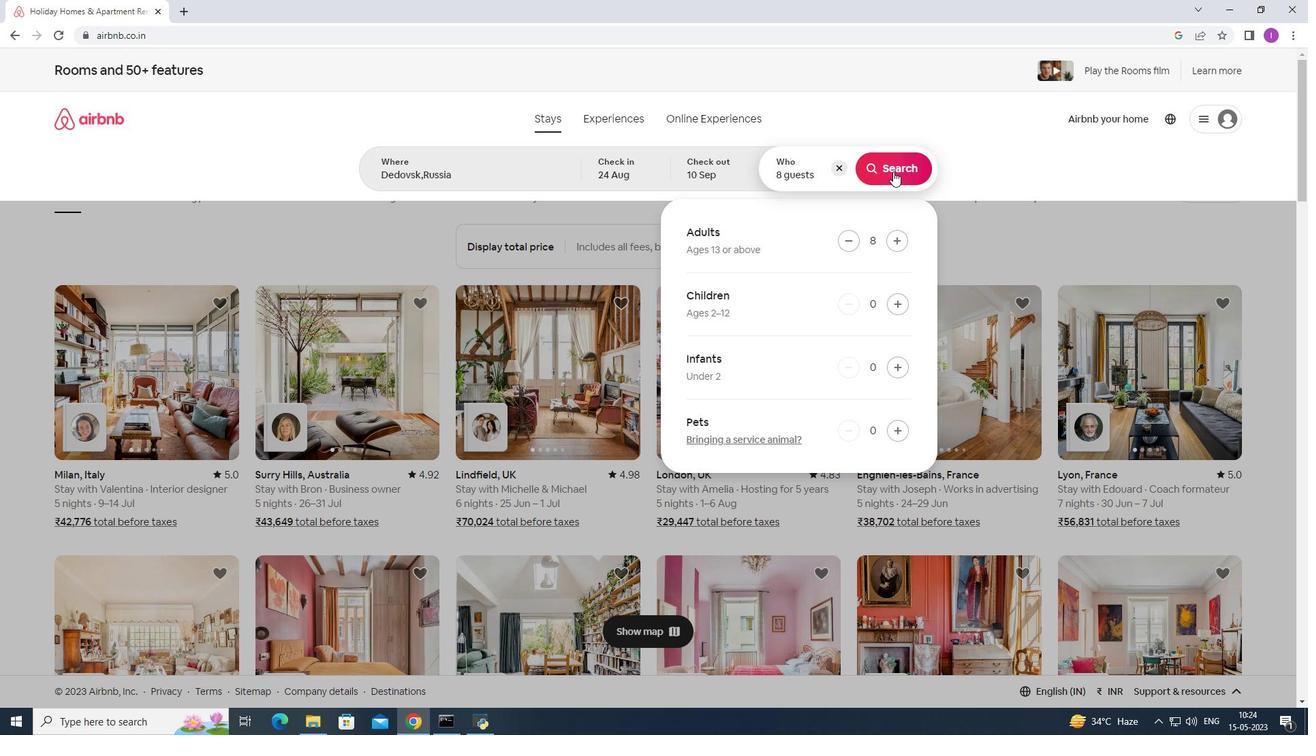 
Action: Mouse moved to (1239, 127)
Screenshot: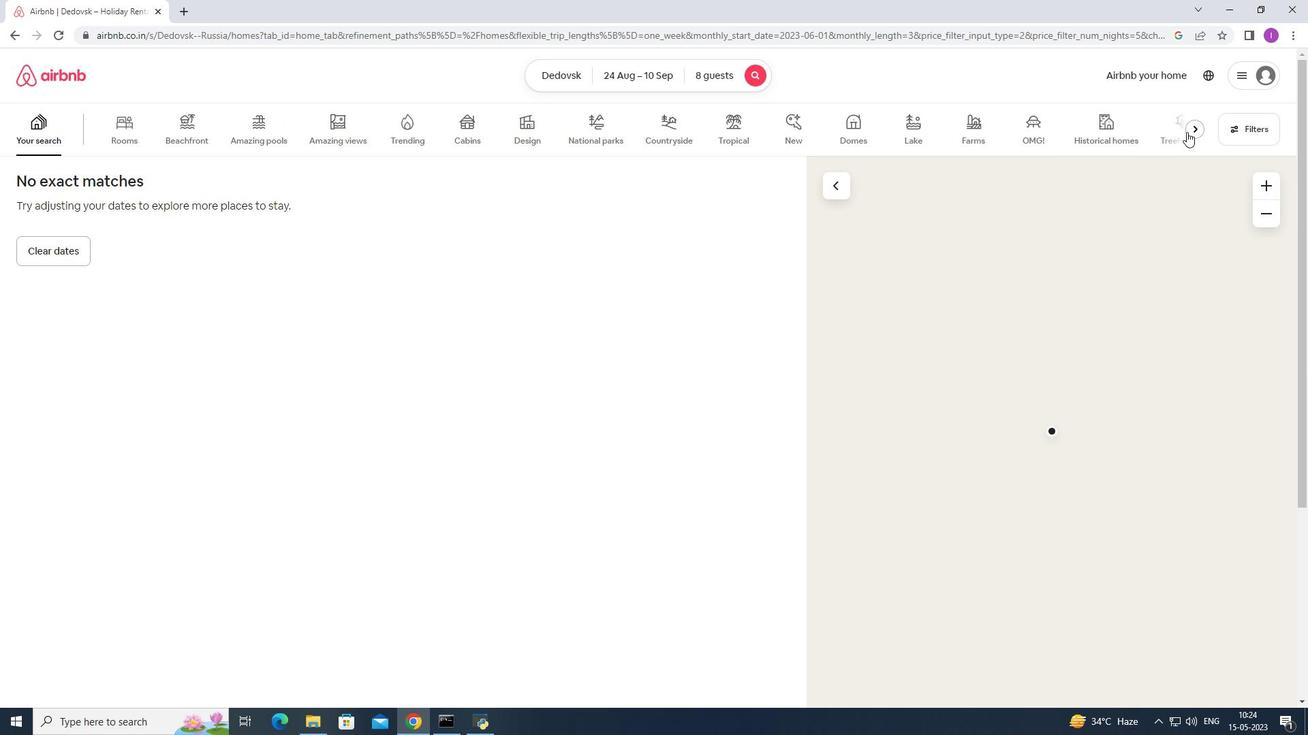 
Action: Mouse pressed left at (1239, 127)
Screenshot: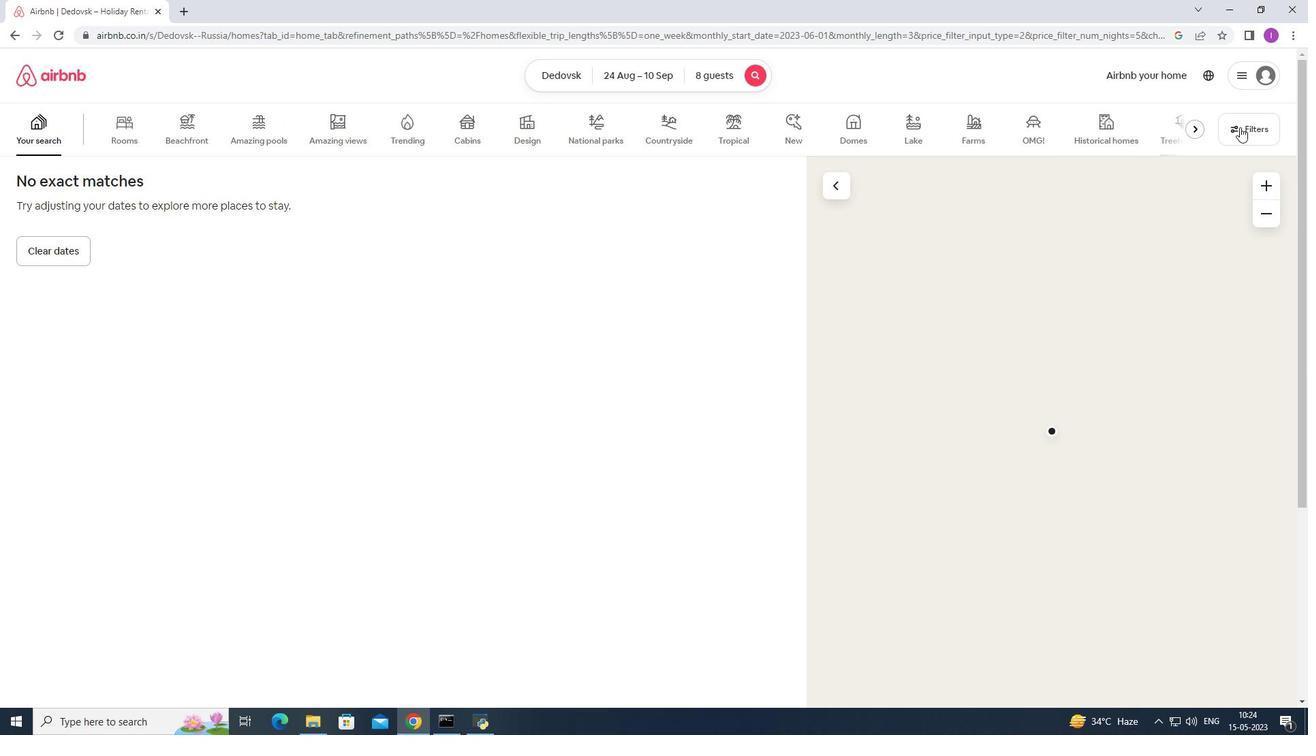 
Action: Mouse moved to (751, 462)
Screenshot: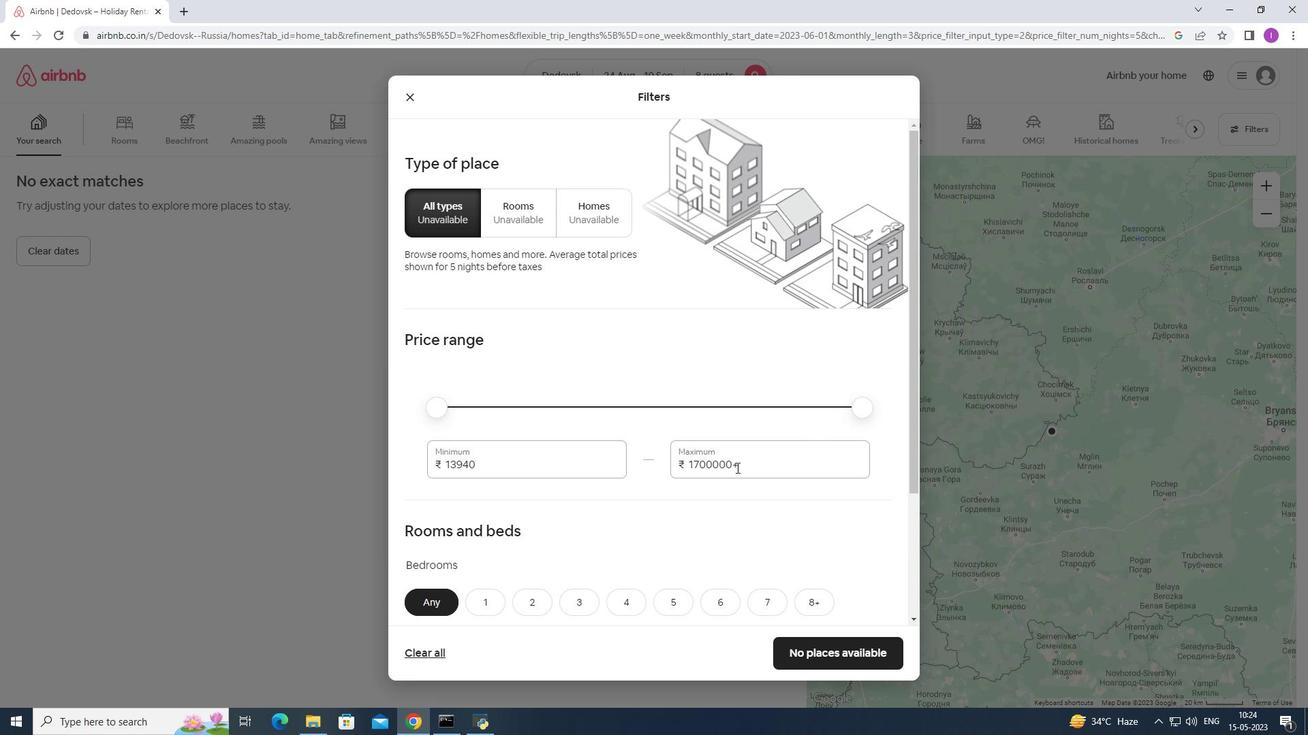 
Action: Mouse pressed left at (751, 462)
Screenshot: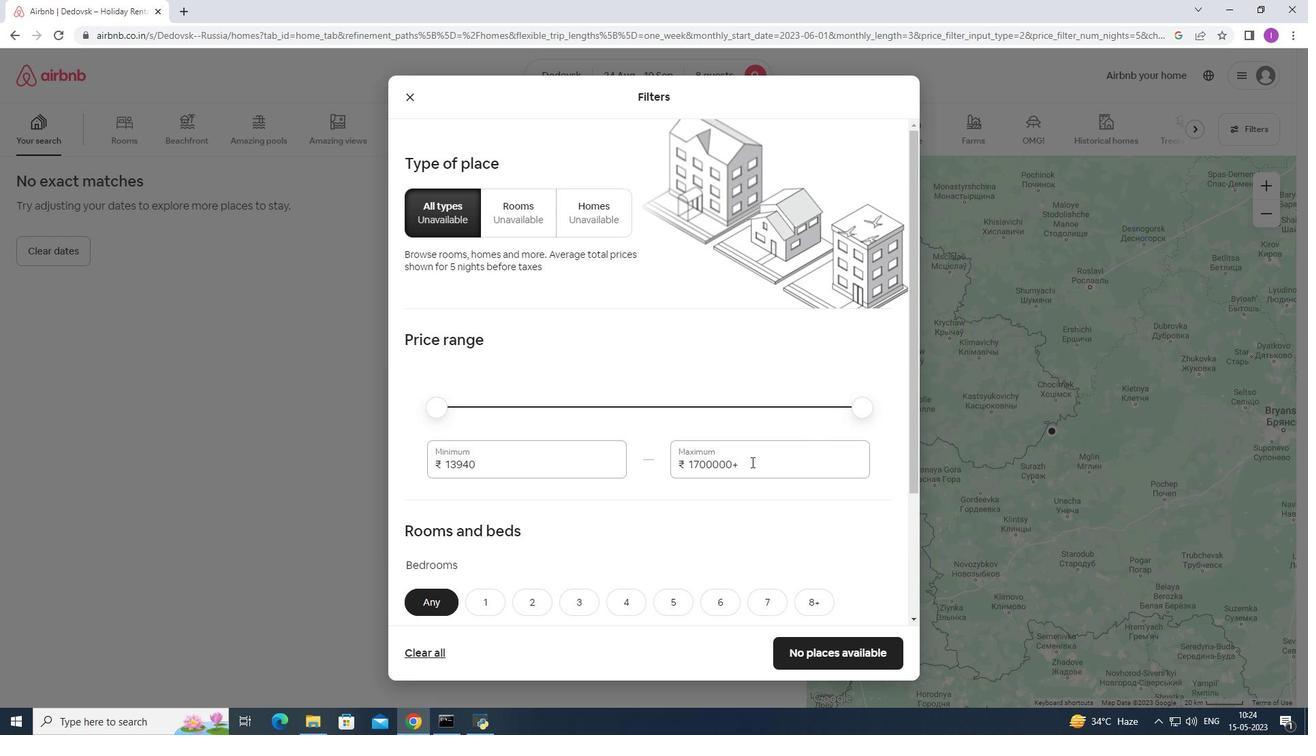 
Action: Mouse moved to (671, 466)
Screenshot: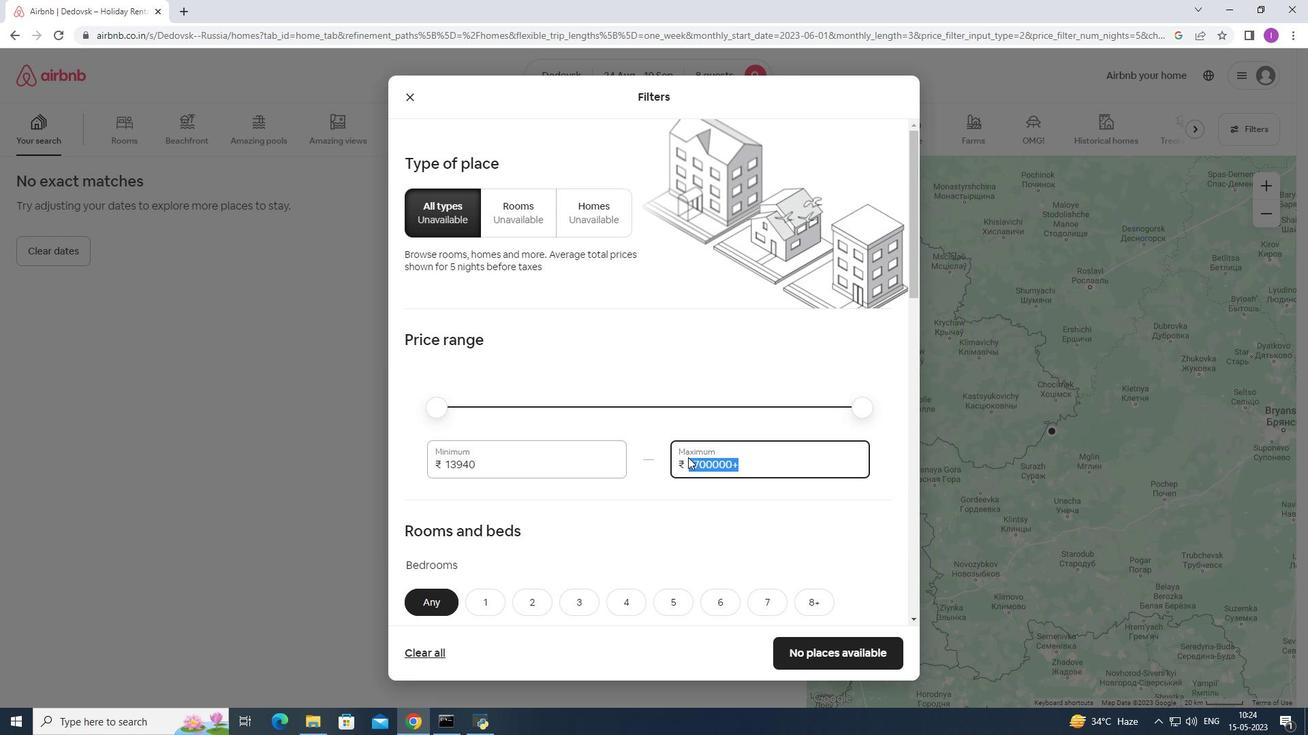 
Action: Key pressed 15000
Screenshot: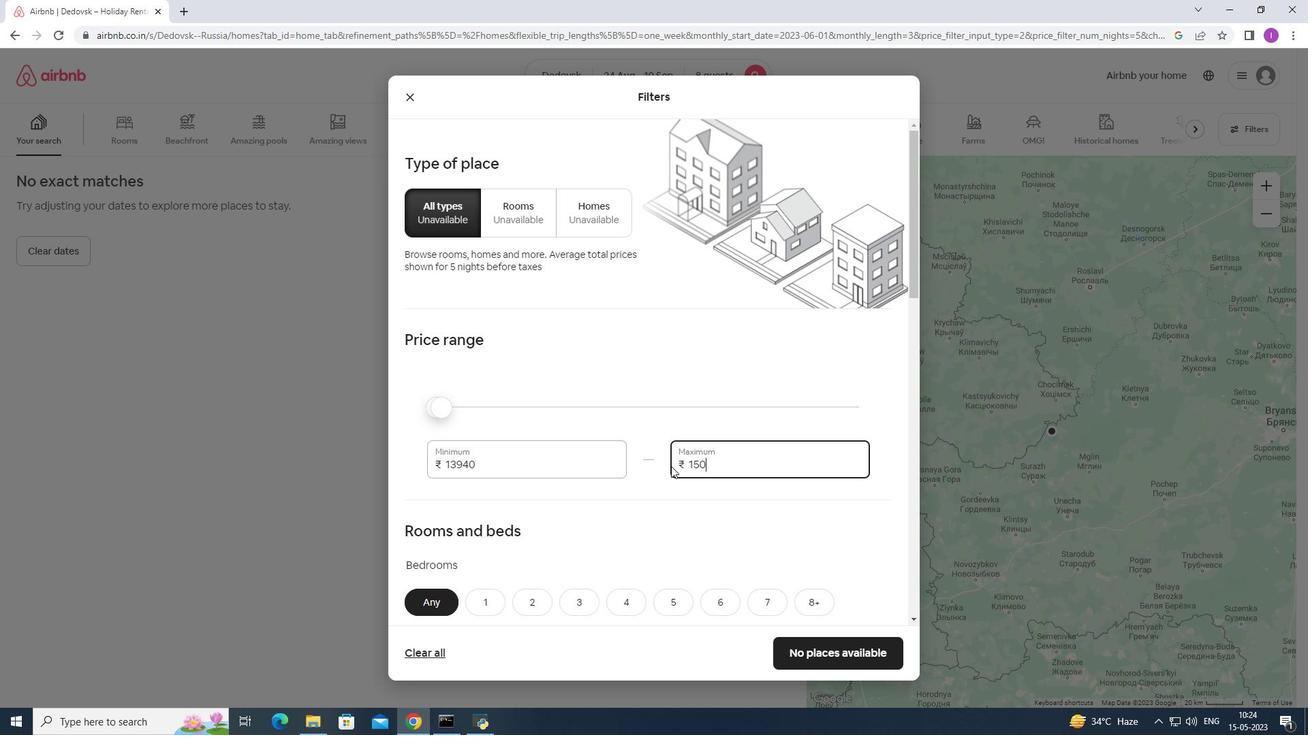 
Action: Mouse moved to (510, 461)
Screenshot: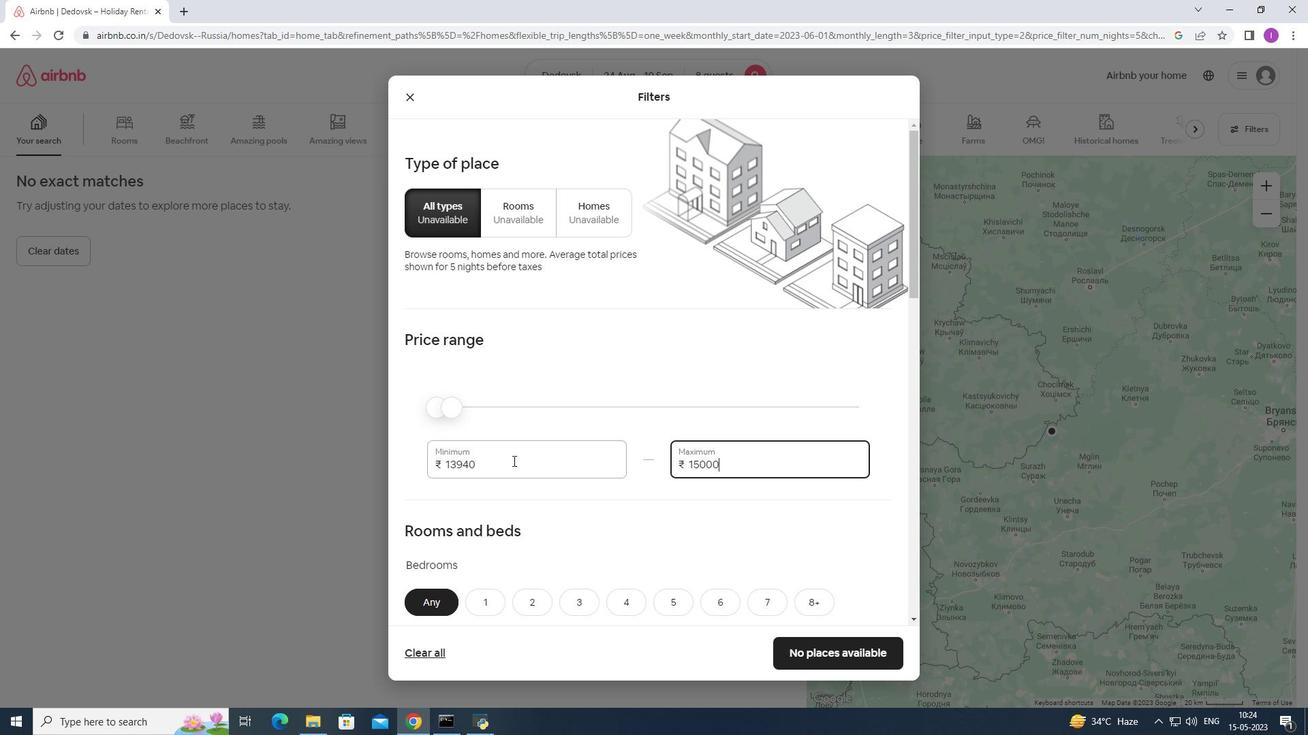 
Action: Mouse pressed left at (510, 461)
Screenshot: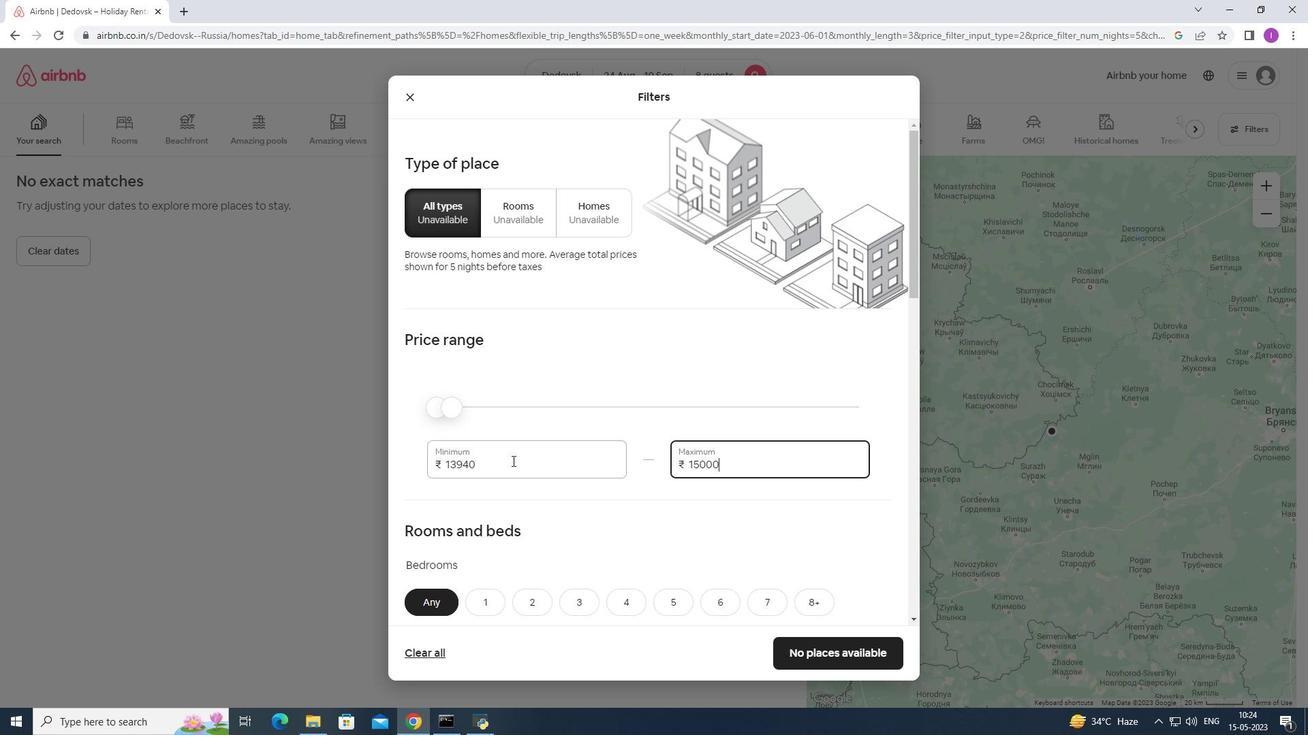 
Action: Mouse moved to (448, 466)
Screenshot: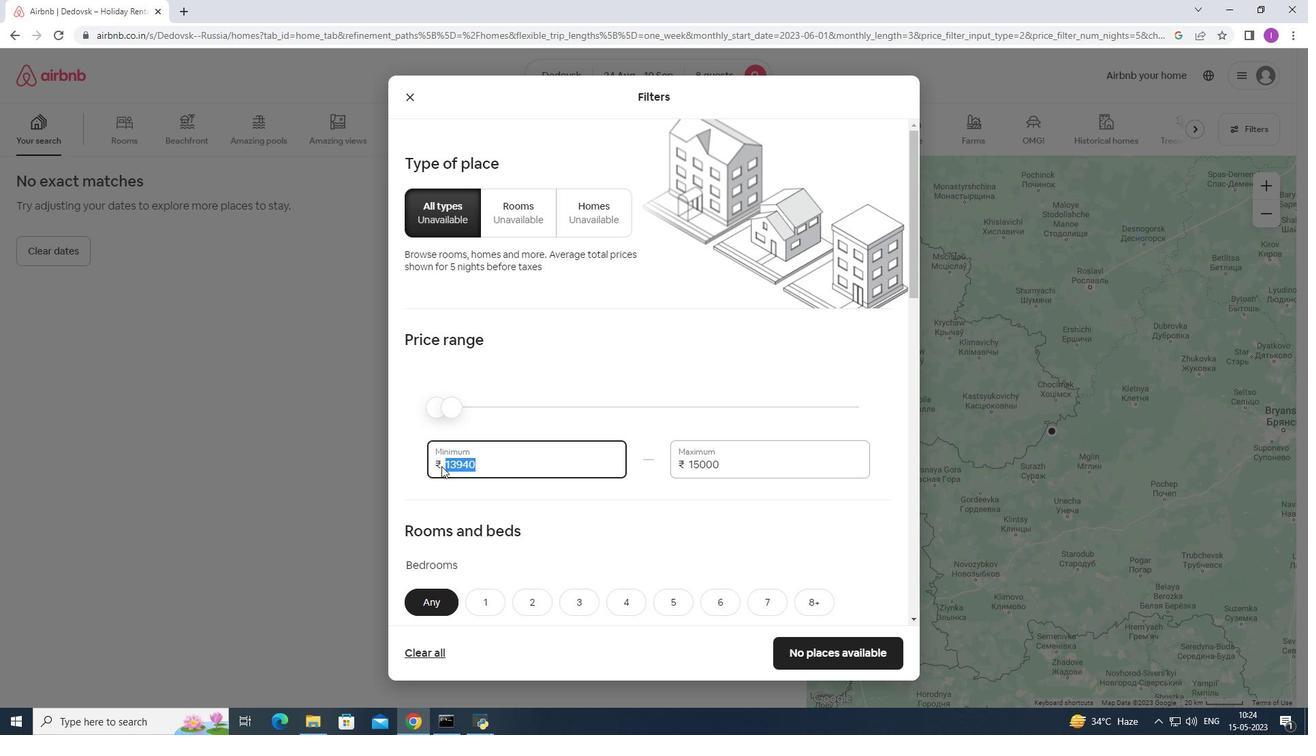 
Action: Key pressed 12
Screenshot: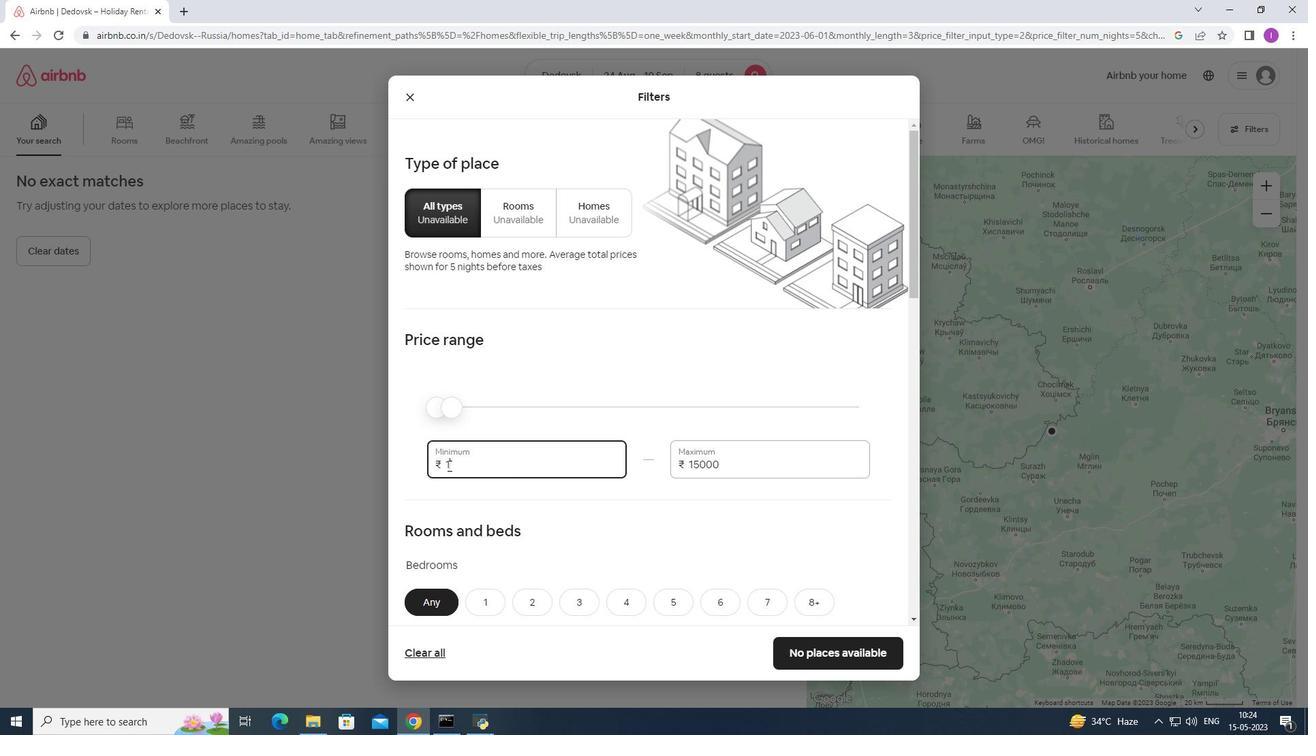 
Action: Mouse moved to (448, 466)
Screenshot: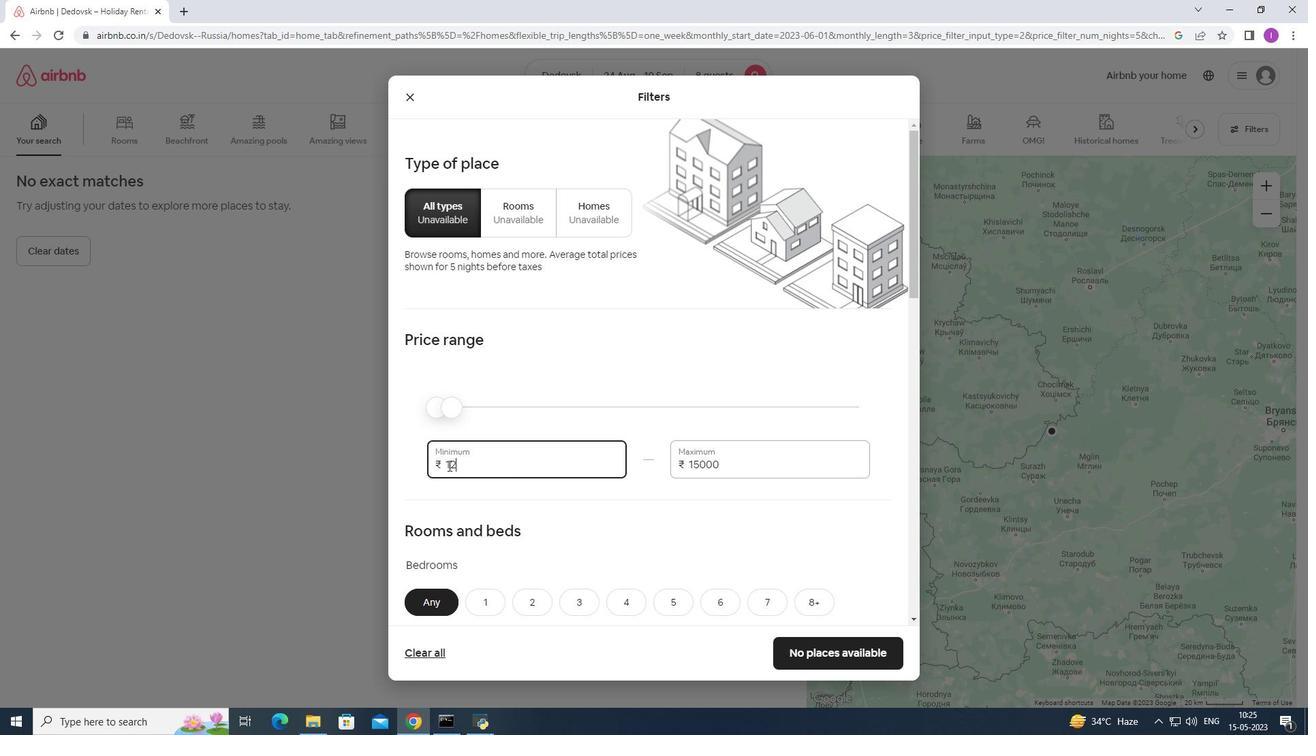 
Action: Key pressed 000
Screenshot: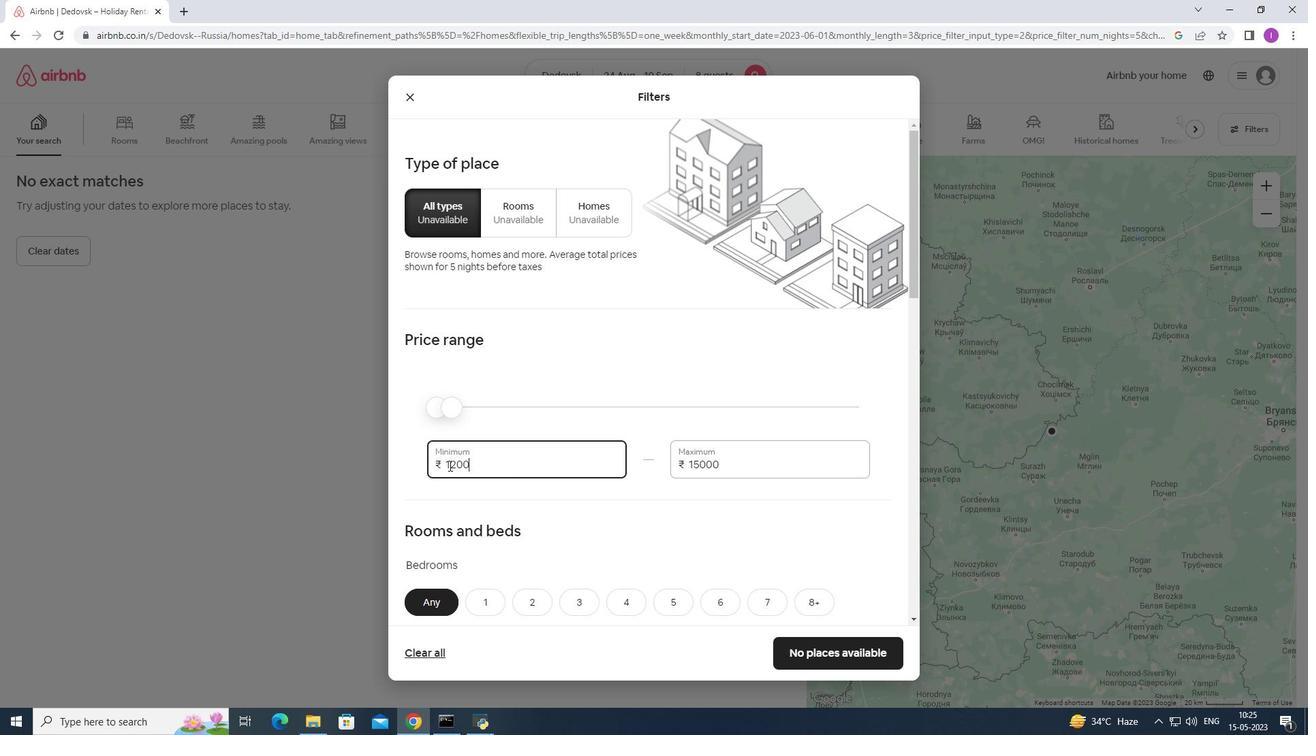 
Action: Mouse moved to (536, 481)
Screenshot: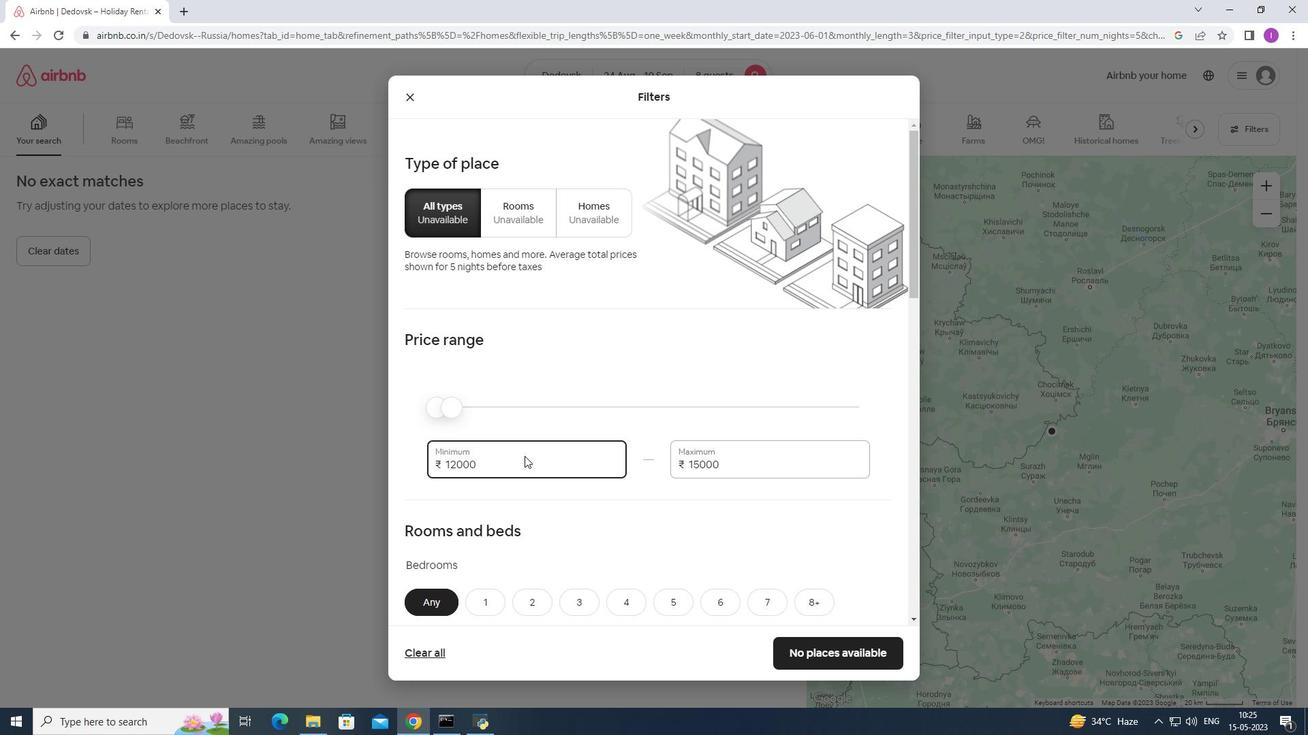 
Action: Mouse scrolled (536, 481) with delta (0, 0)
Screenshot: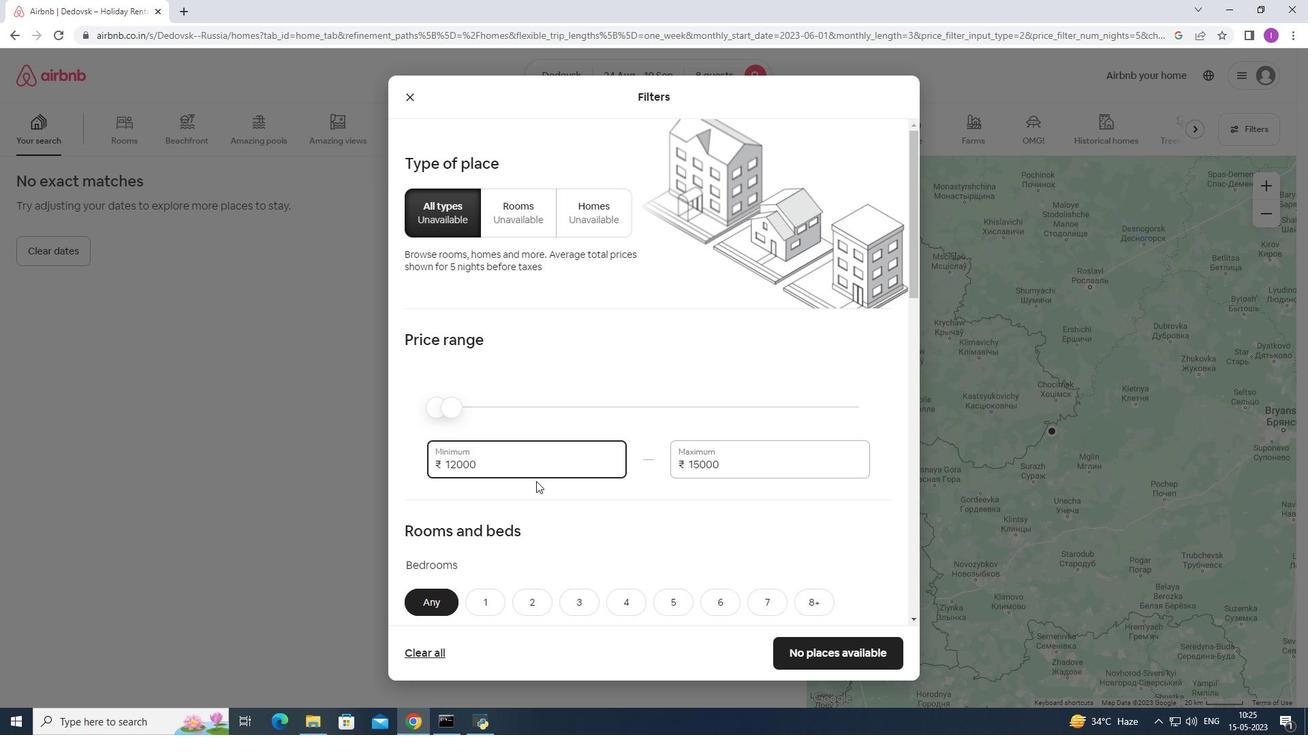 
Action: Mouse scrolled (536, 481) with delta (0, 0)
Screenshot: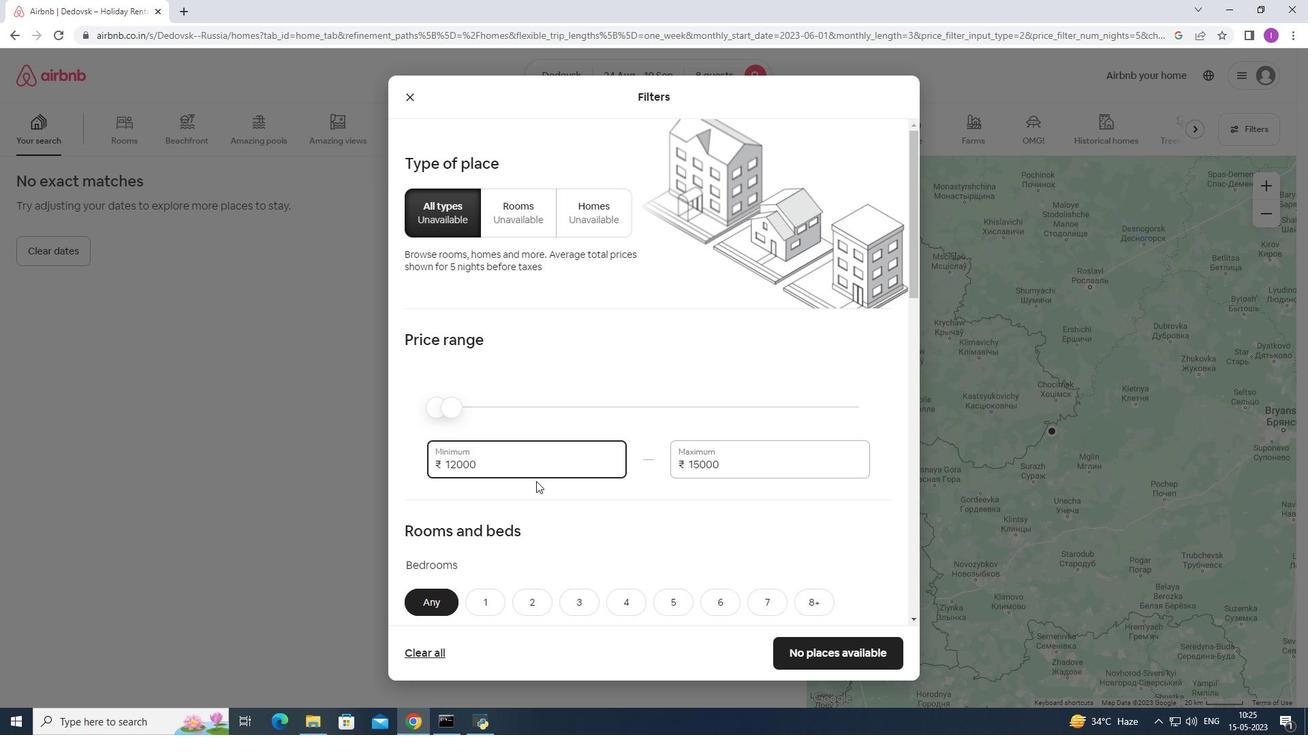 
Action: Mouse scrolled (536, 481) with delta (0, 0)
Screenshot: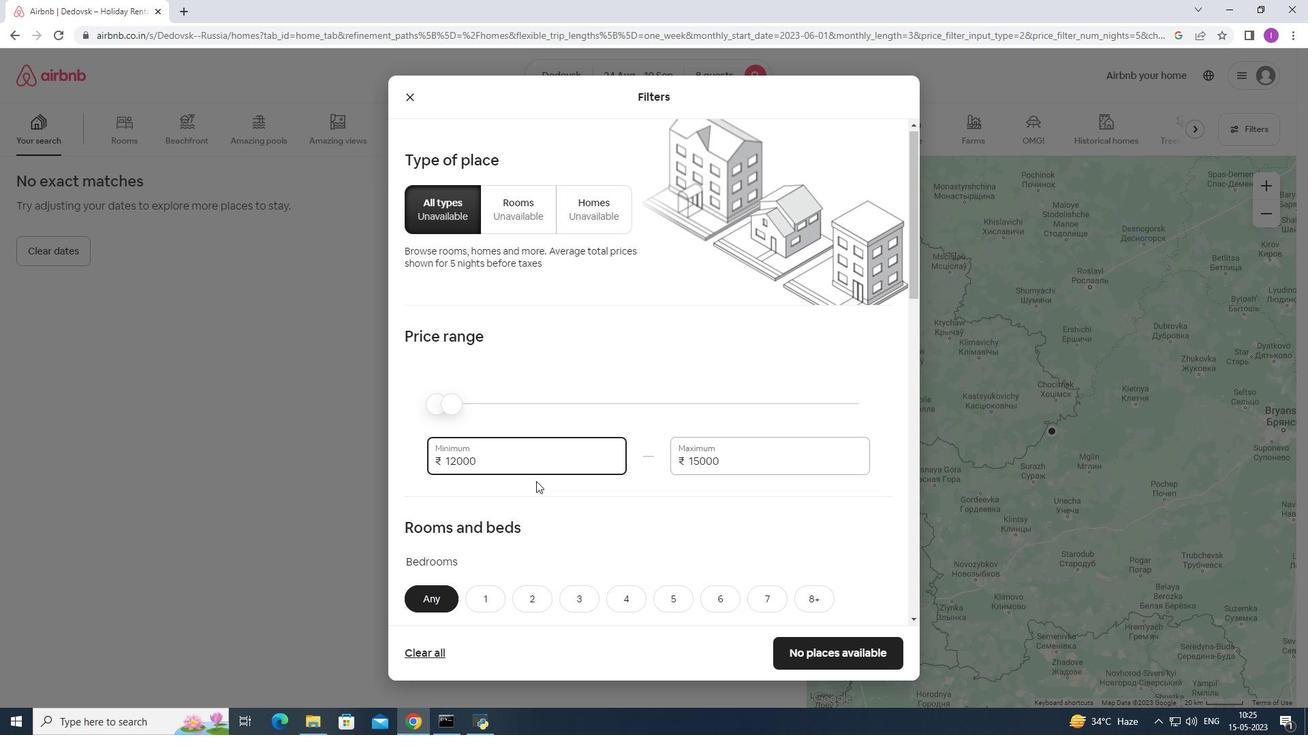 
Action: Mouse scrolled (536, 481) with delta (0, 0)
Screenshot: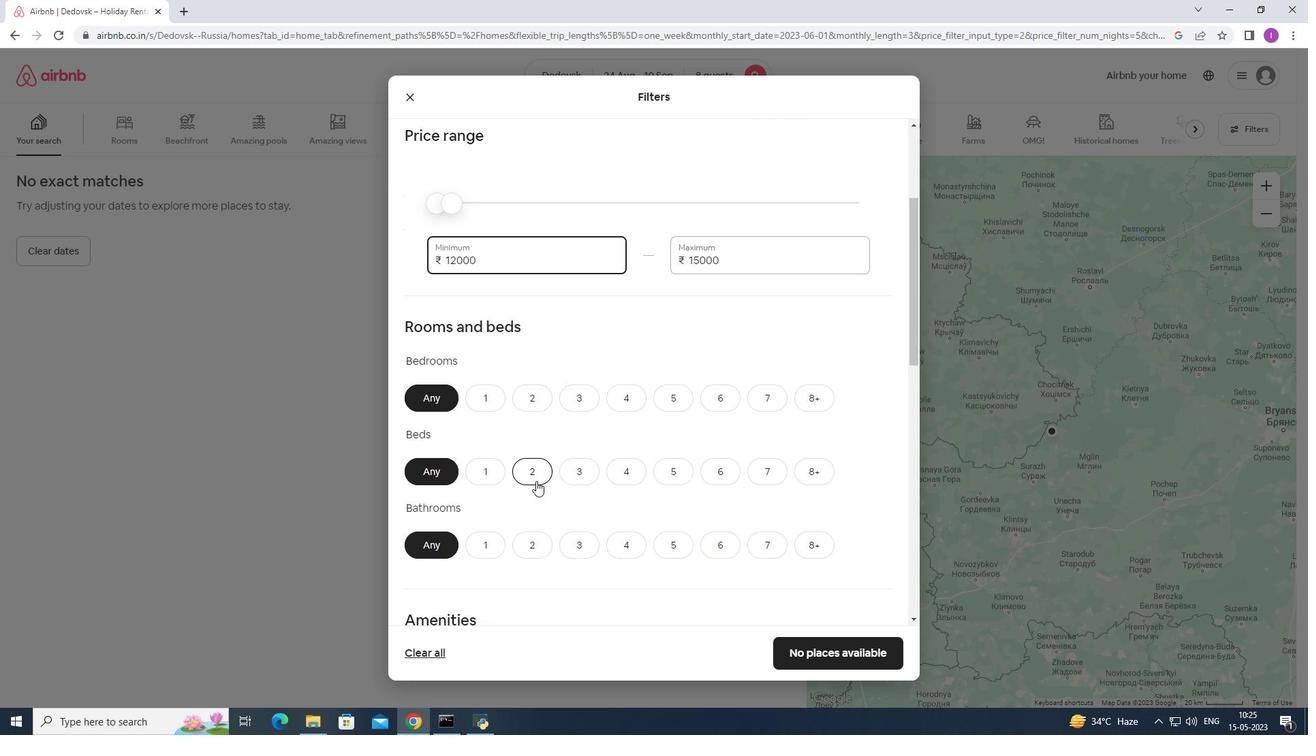 
Action: Mouse moved to (637, 332)
Screenshot: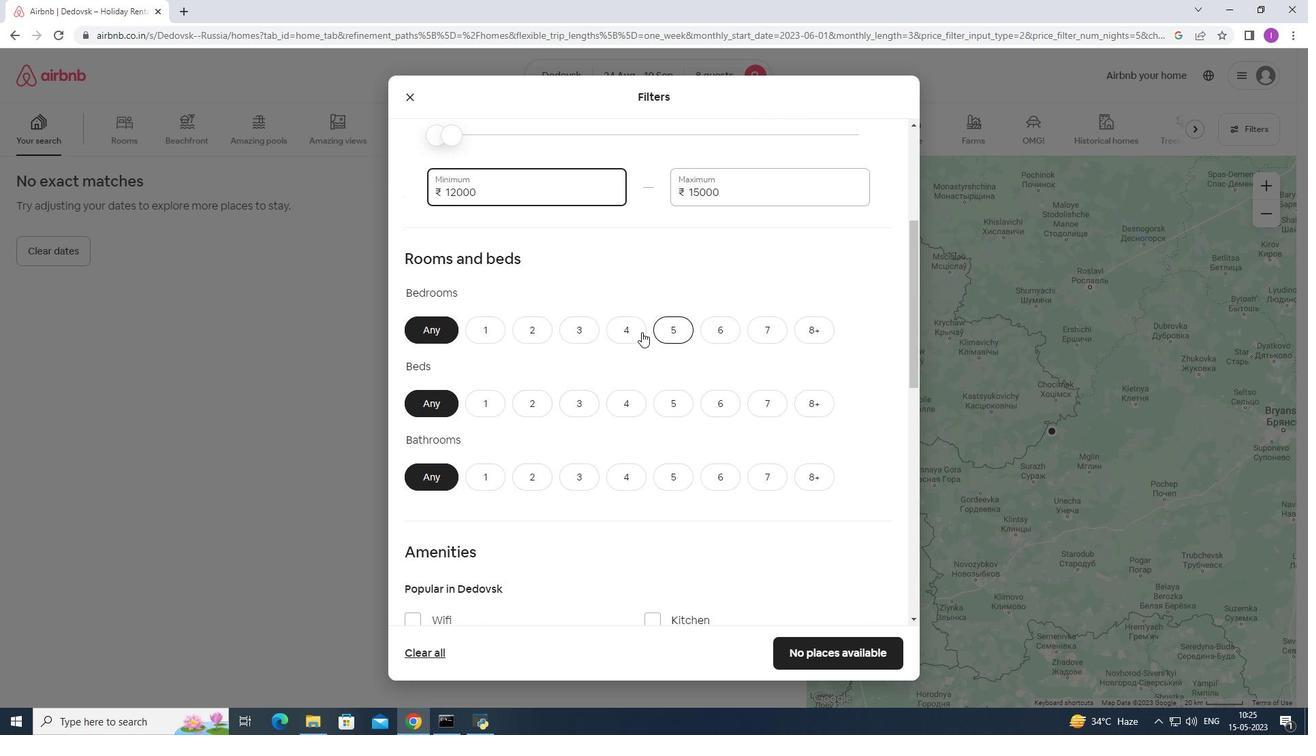 
Action: Mouse pressed left at (637, 332)
Screenshot: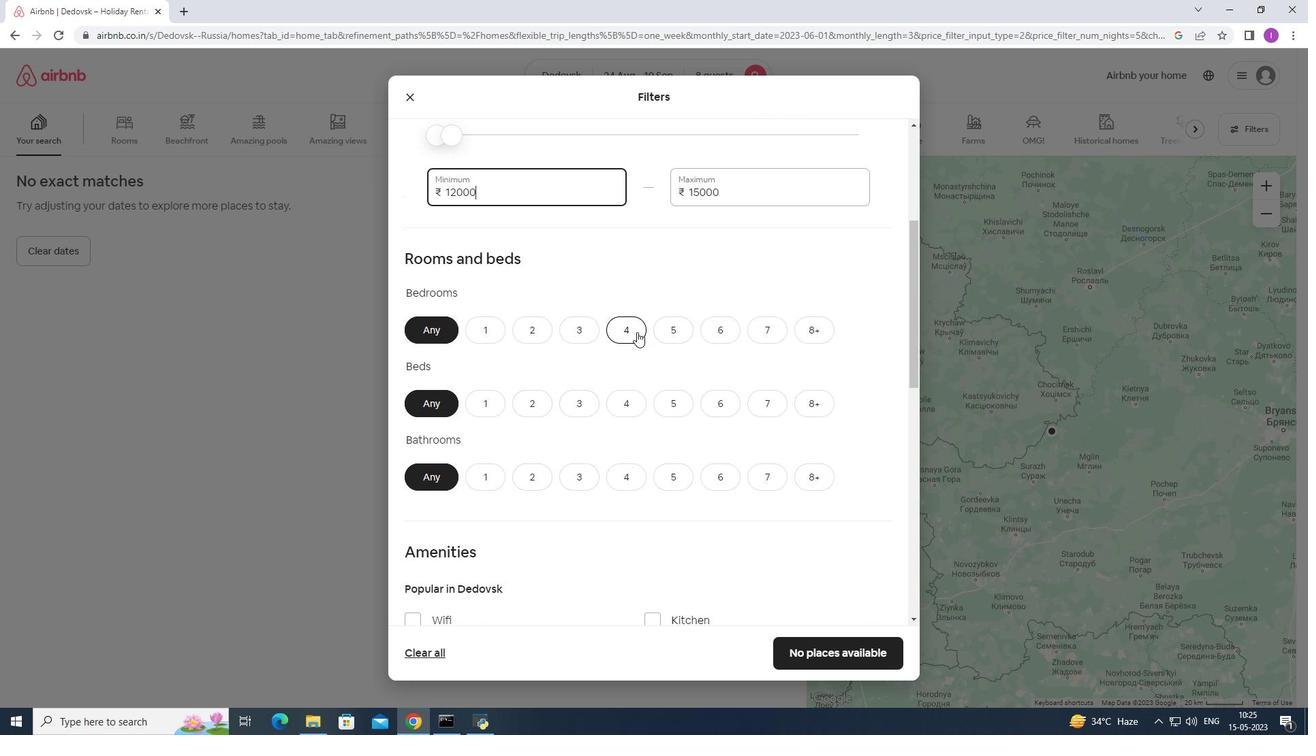 
Action: Mouse moved to (810, 403)
Screenshot: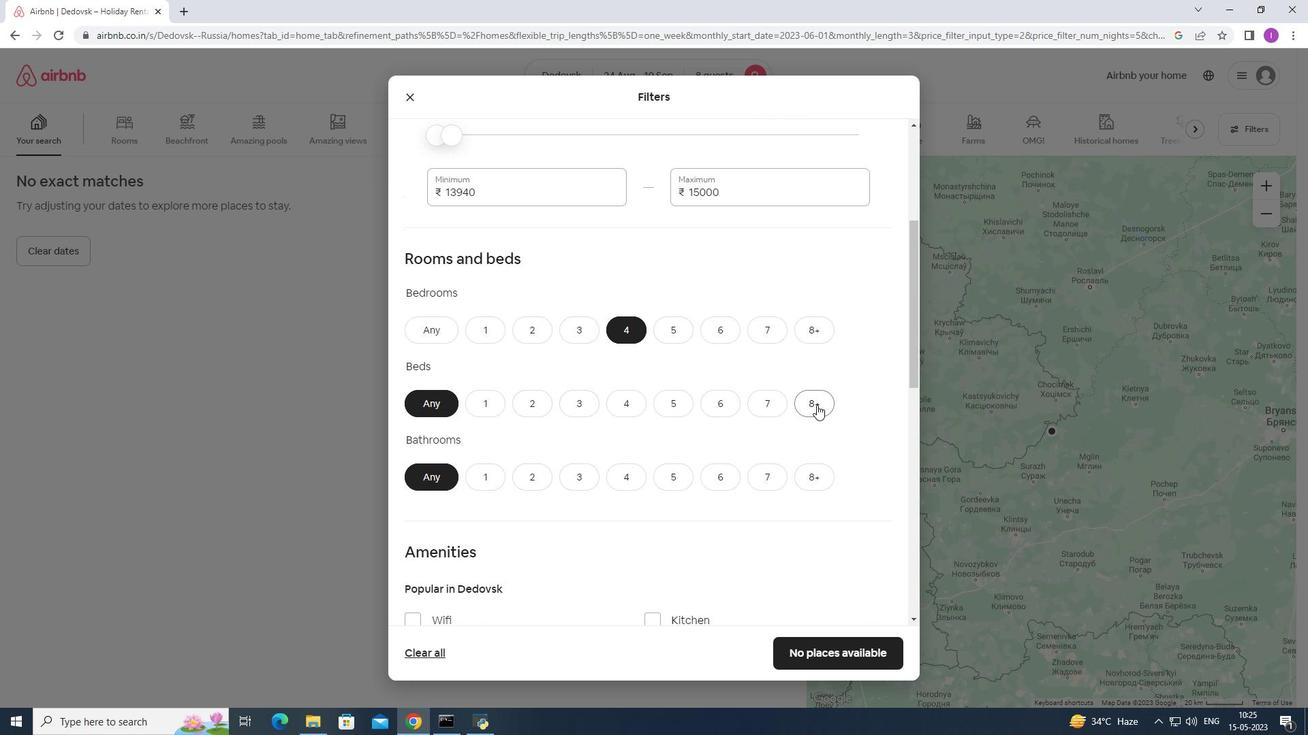 
Action: Mouse pressed left at (810, 403)
Screenshot: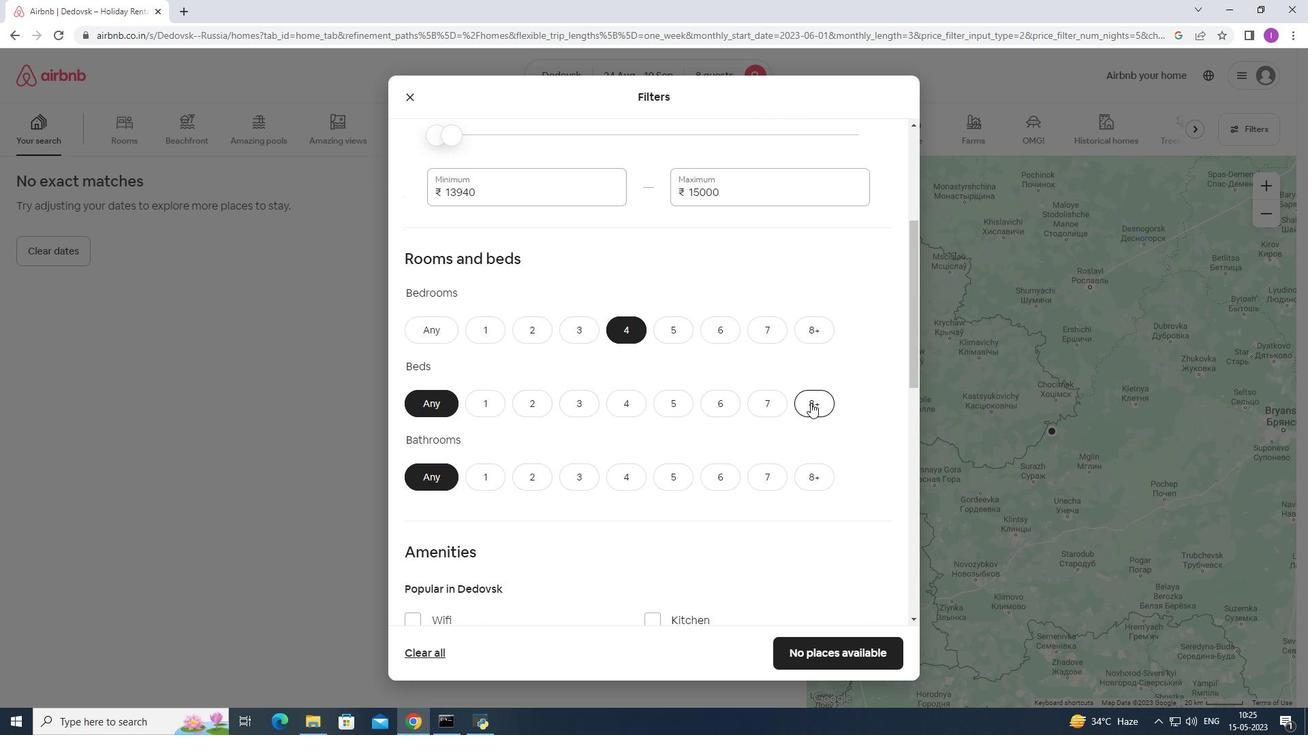 
Action: Mouse moved to (639, 478)
Screenshot: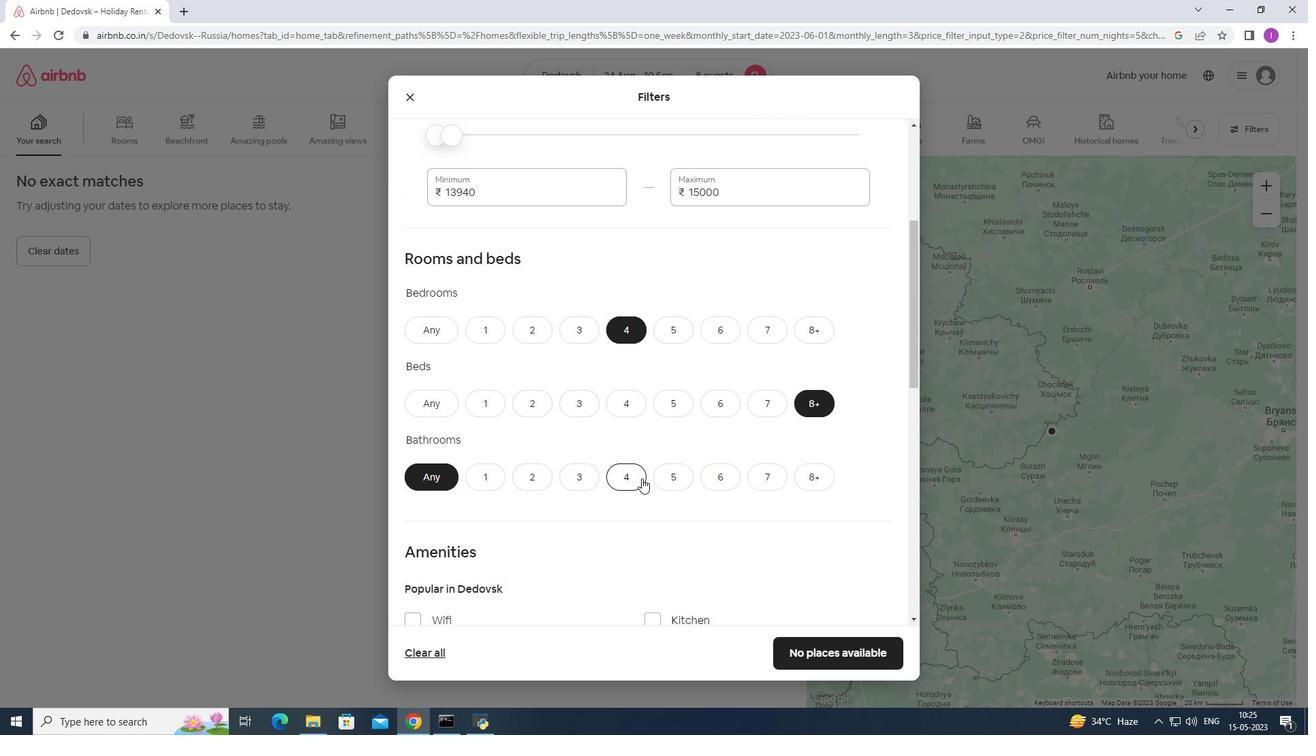 
Action: Mouse pressed left at (639, 478)
Screenshot: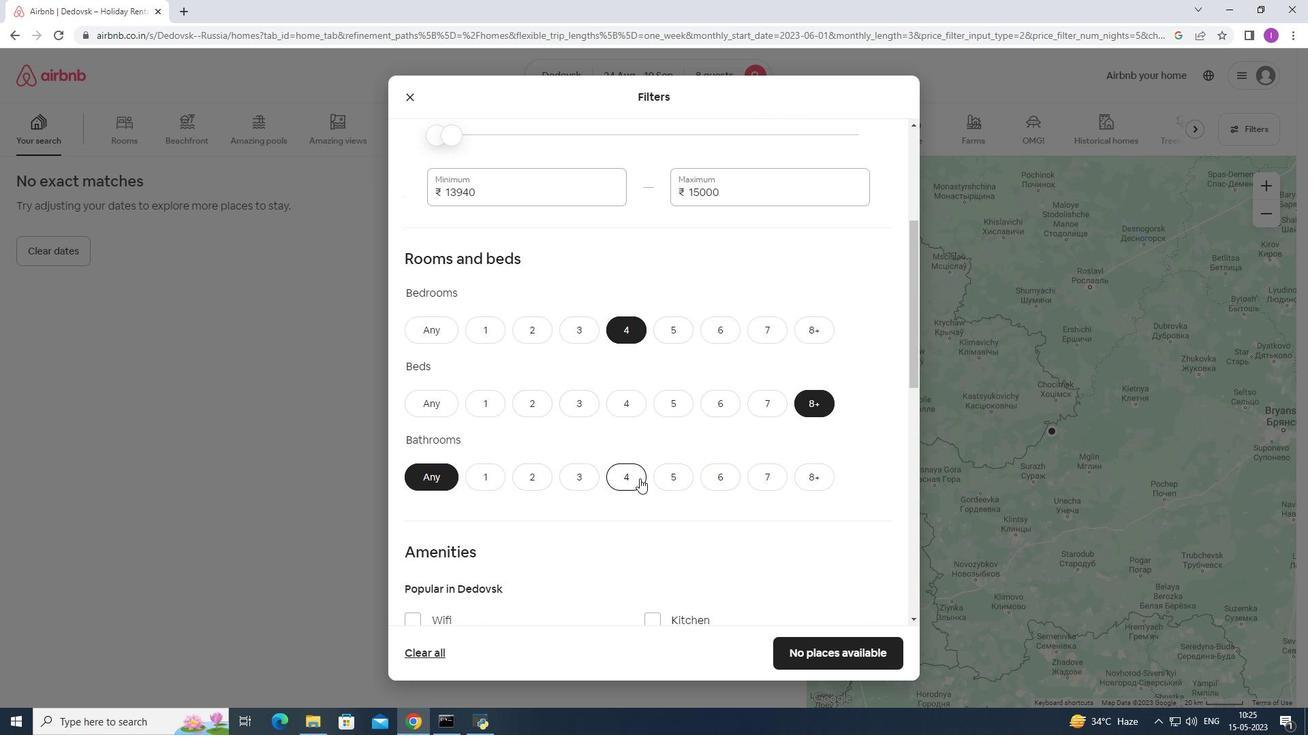 
Action: Mouse moved to (723, 394)
Screenshot: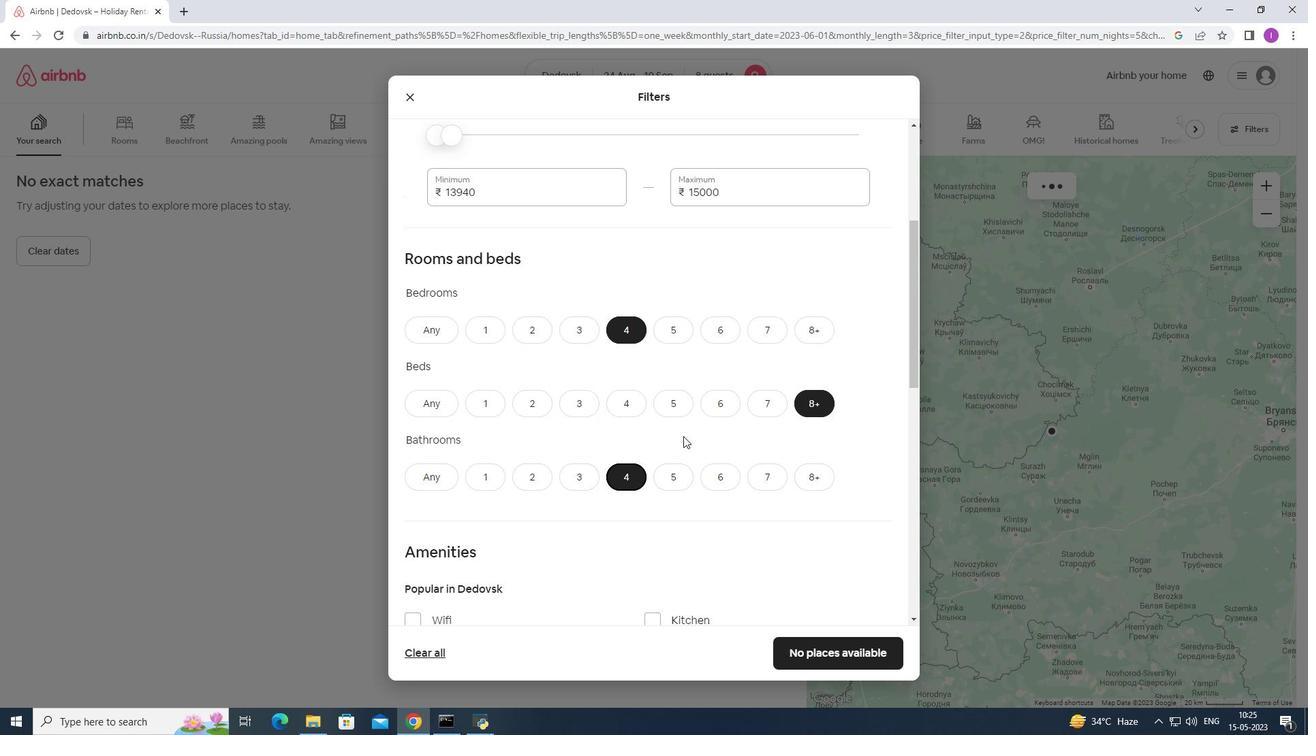 
Action: Mouse scrolled (723, 393) with delta (0, 0)
Screenshot: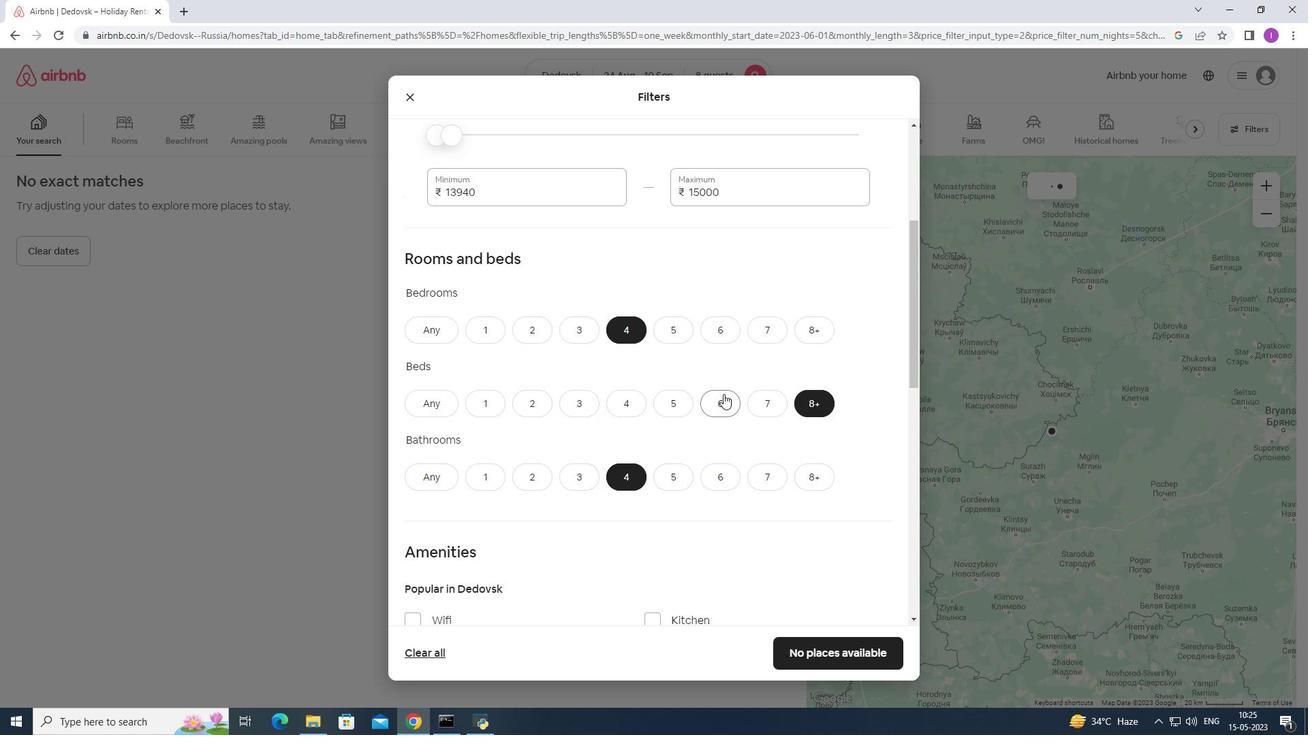 
Action: Mouse scrolled (723, 393) with delta (0, 0)
Screenshot: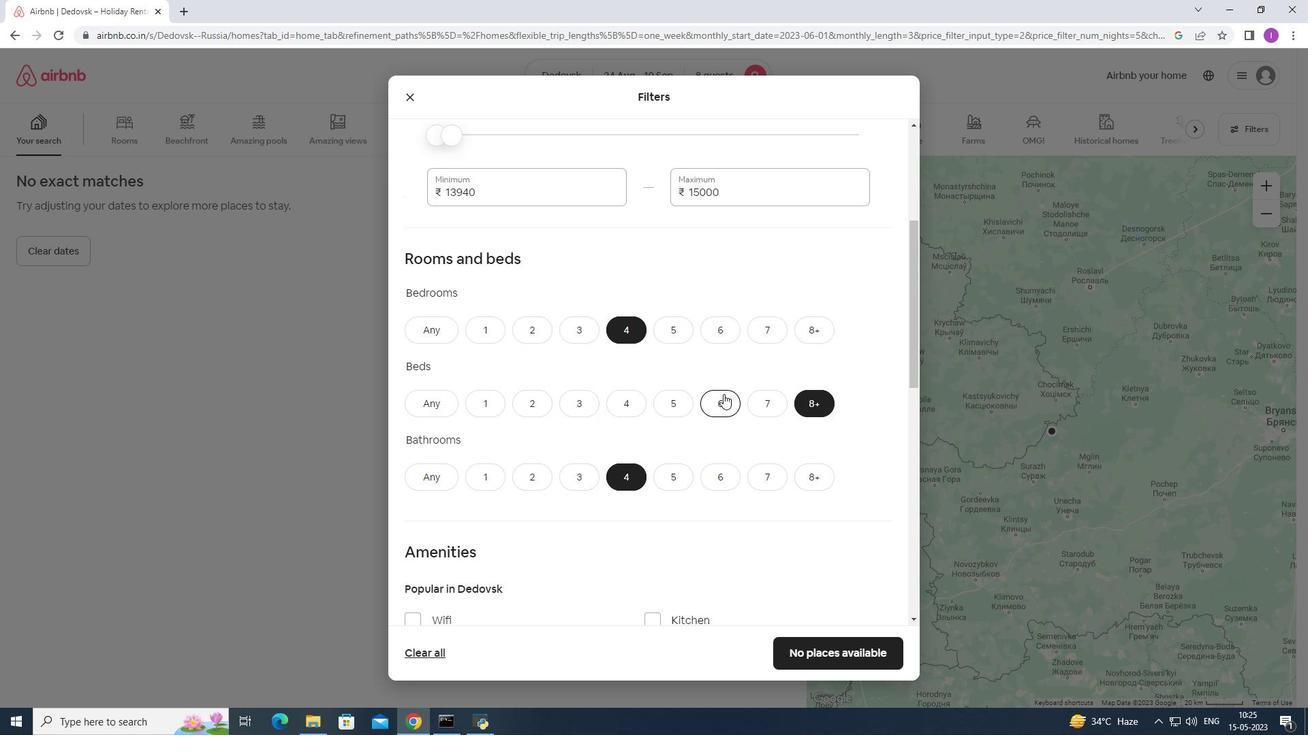 
Action: Mouse moved to (412, 483)
Screenshot: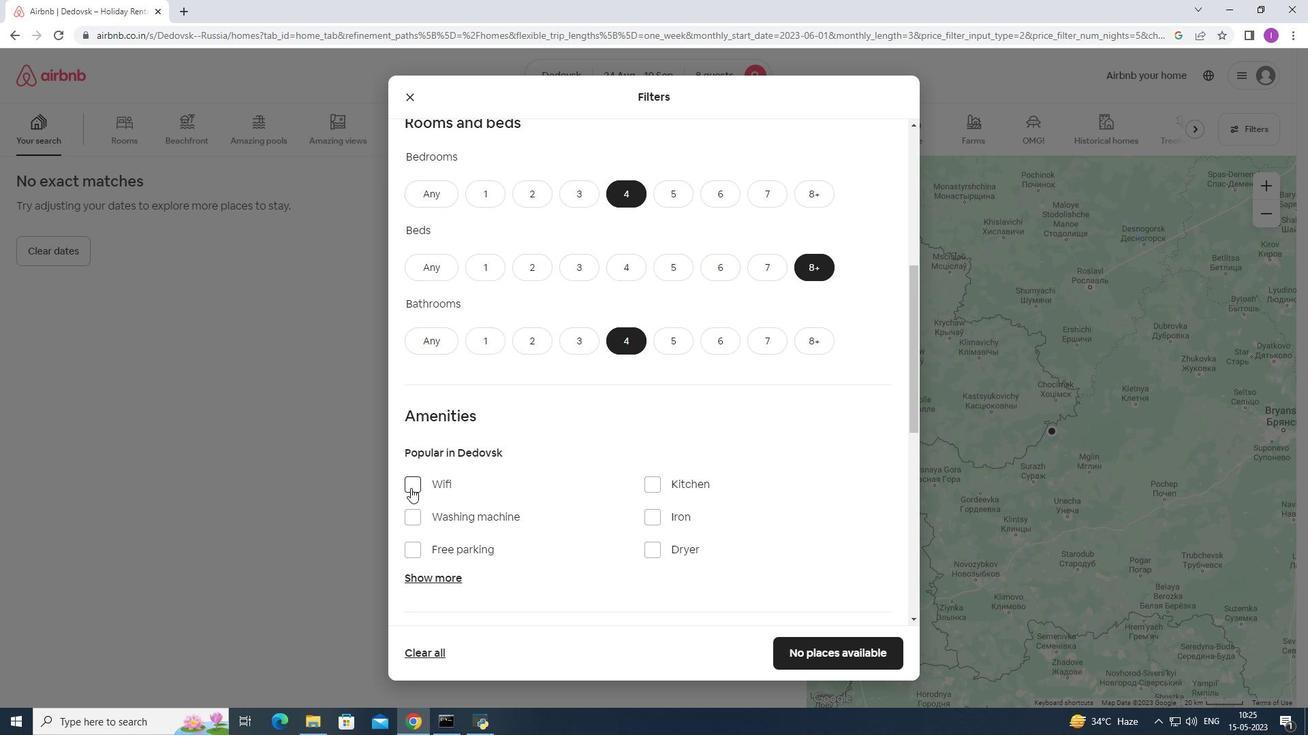 
Action: Mouse pressed left at (412, 483)
Screenshot: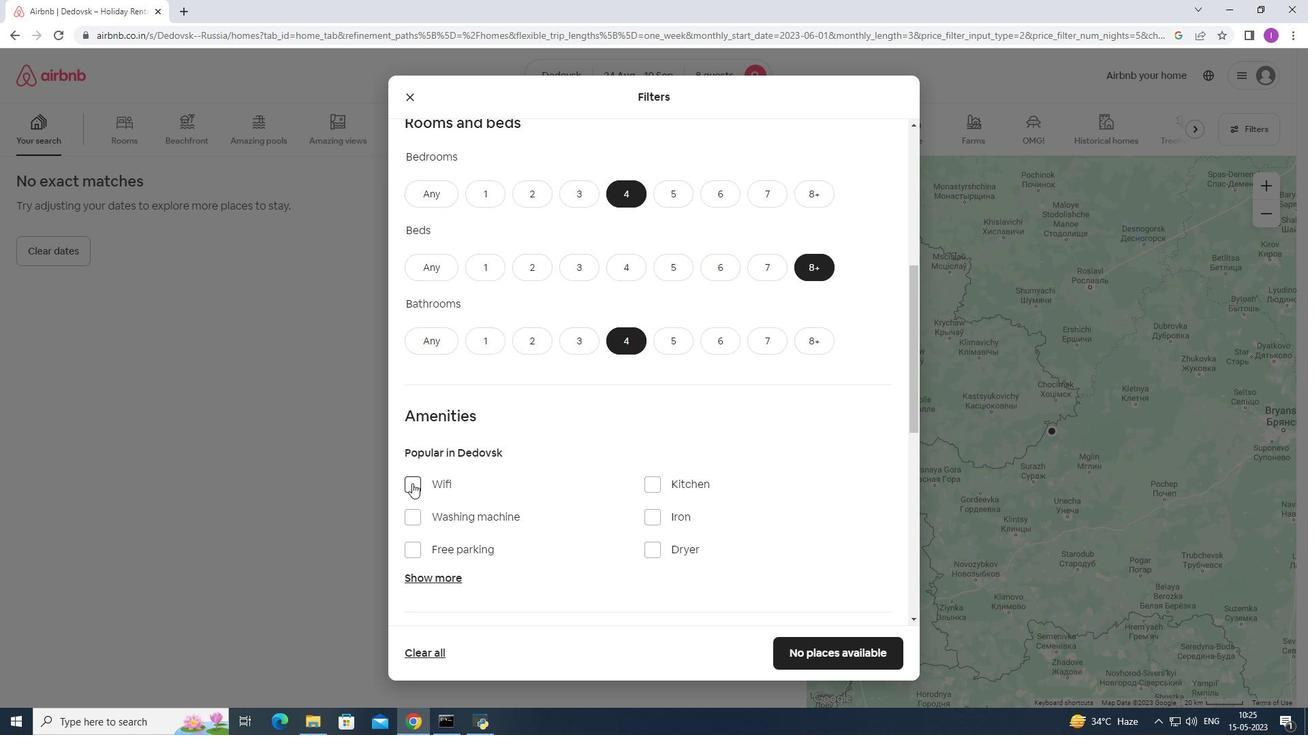 
Action: Mouse moved to (410, 555)
Screenshot: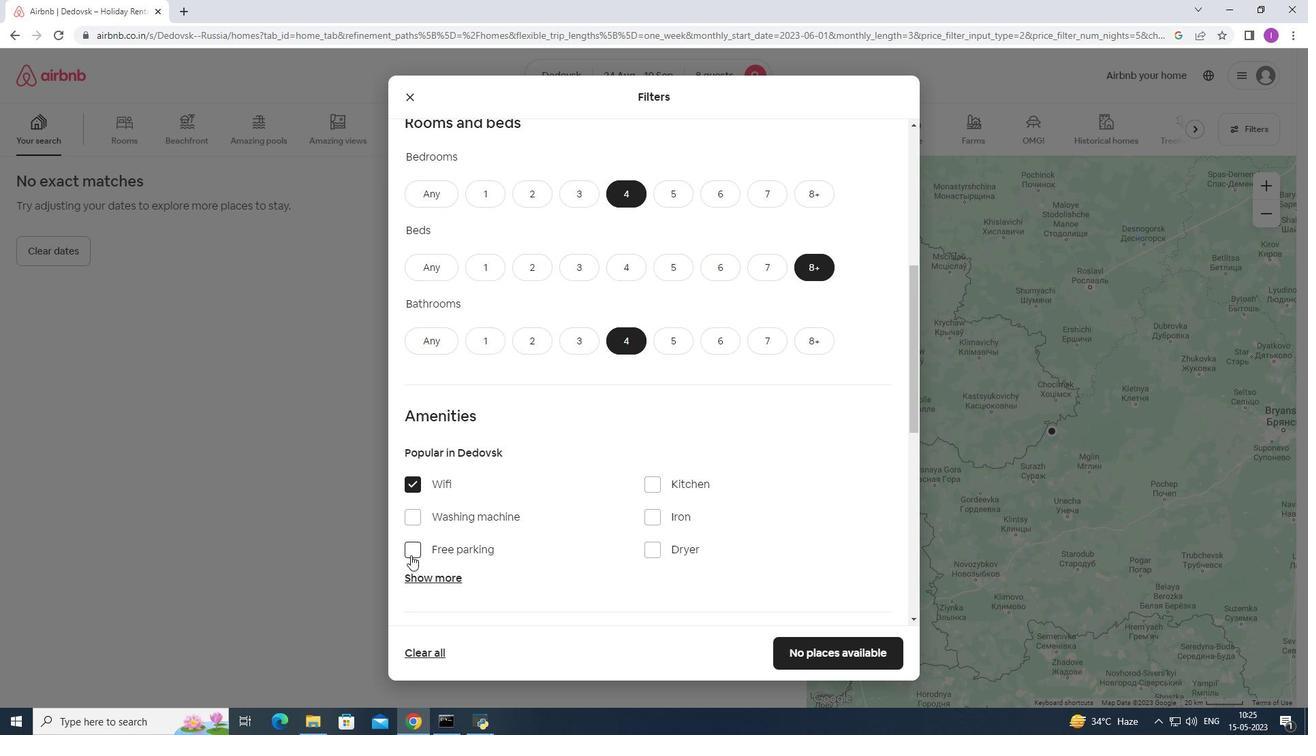 
Action: Mouse pressed left at (410, 555)
Screenshot: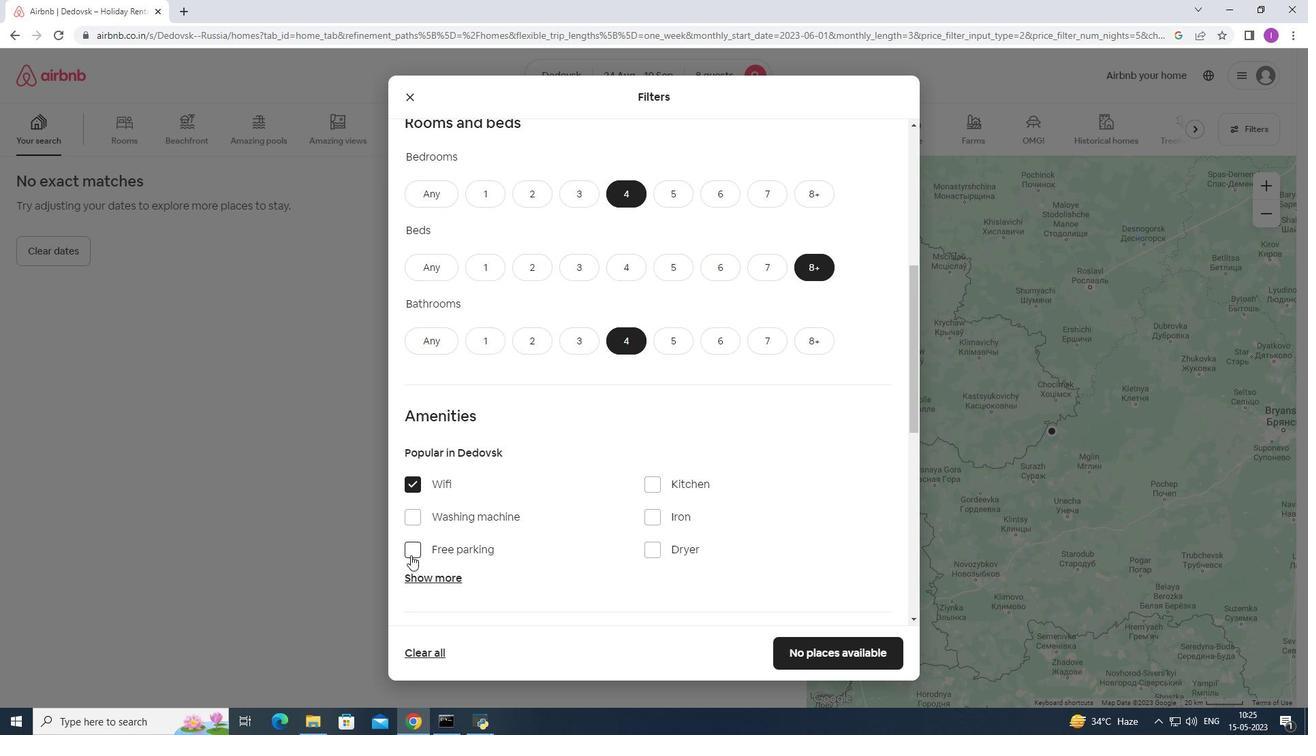
Action: Mouse moved to (436, 575)
Screenshot: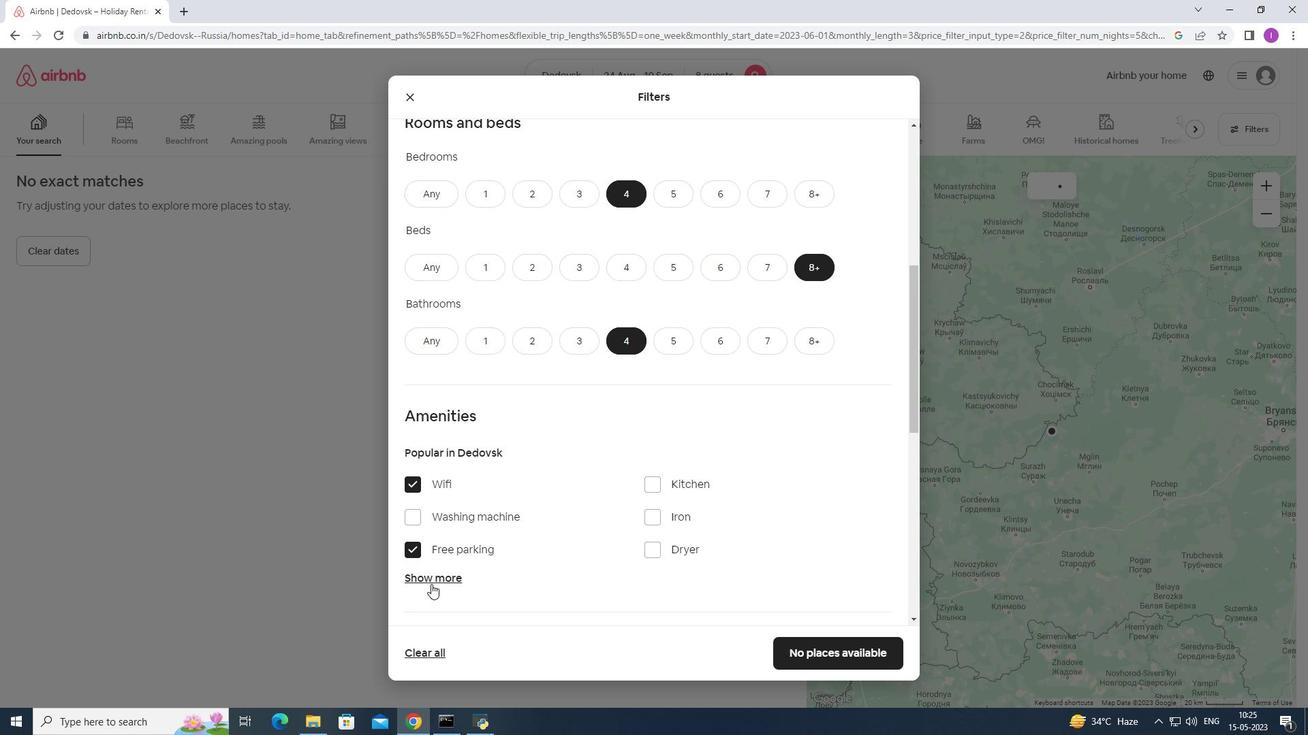 
Action: Mouse pressed left at (436, 575)
Screenshot: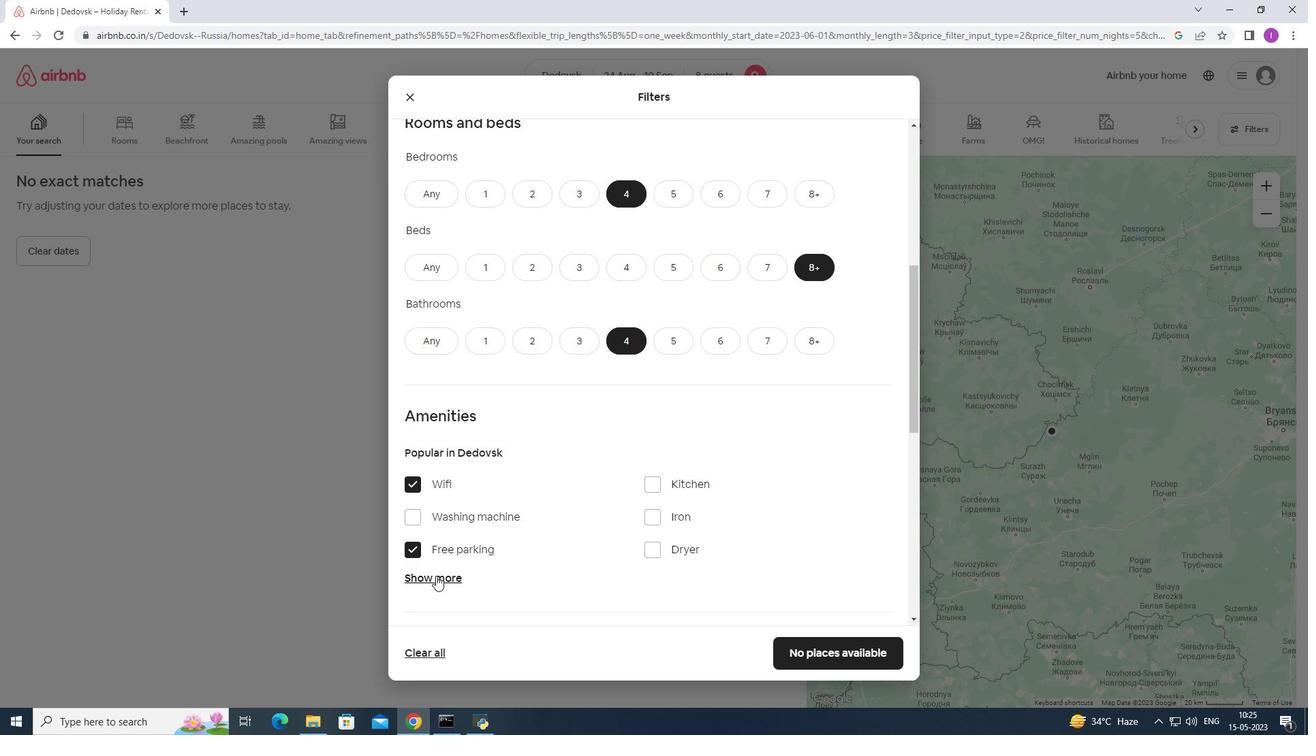 
Action: Mouse moved to (678, 617)
Screenshot: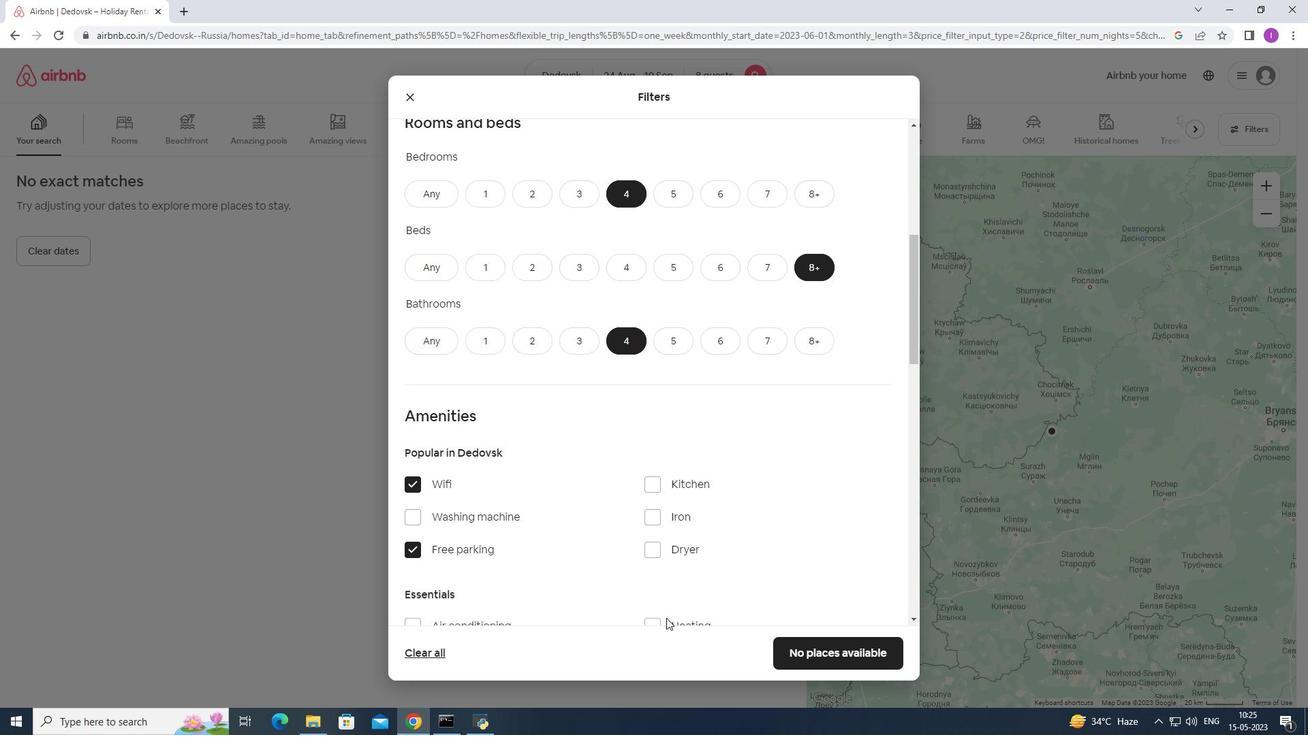 
Action: Mouse scrolled (678, 616) with delta (0, 0)
Screenshot: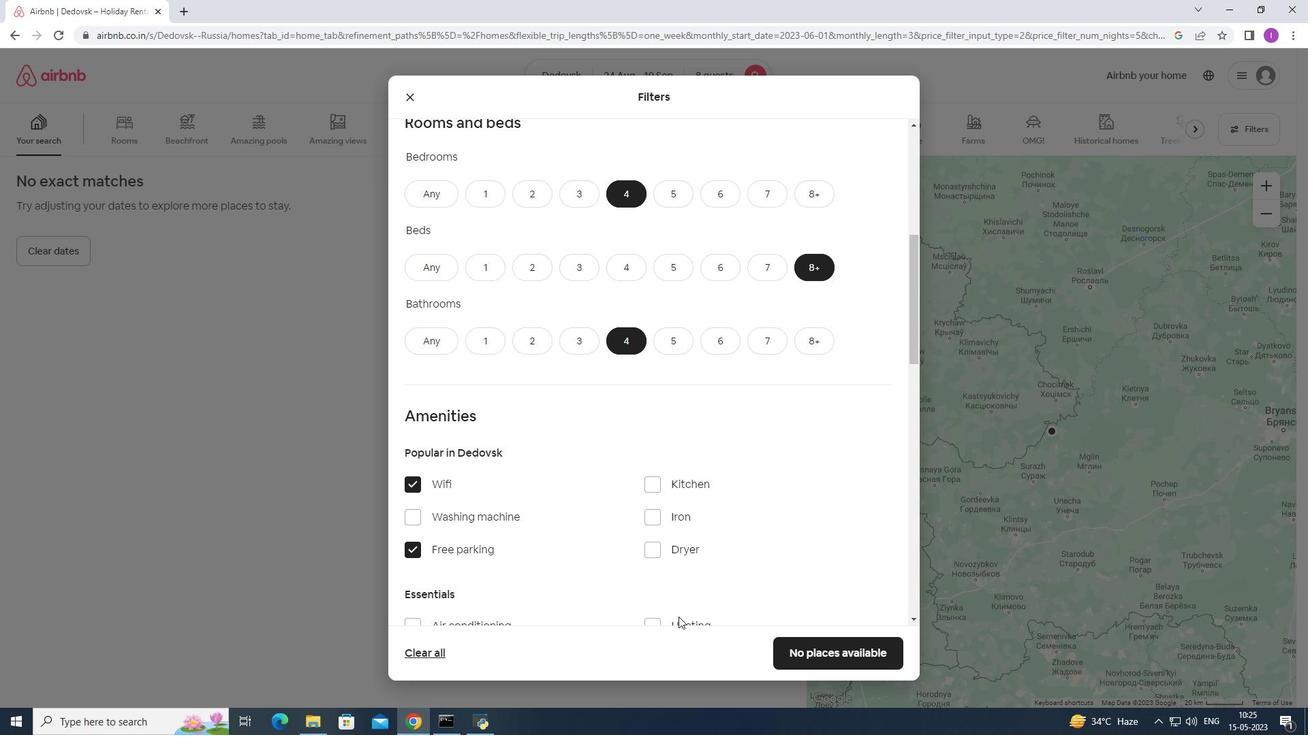 
Action: Mouse scrolled (678, 616) with delta (0, 0)
Screenshot: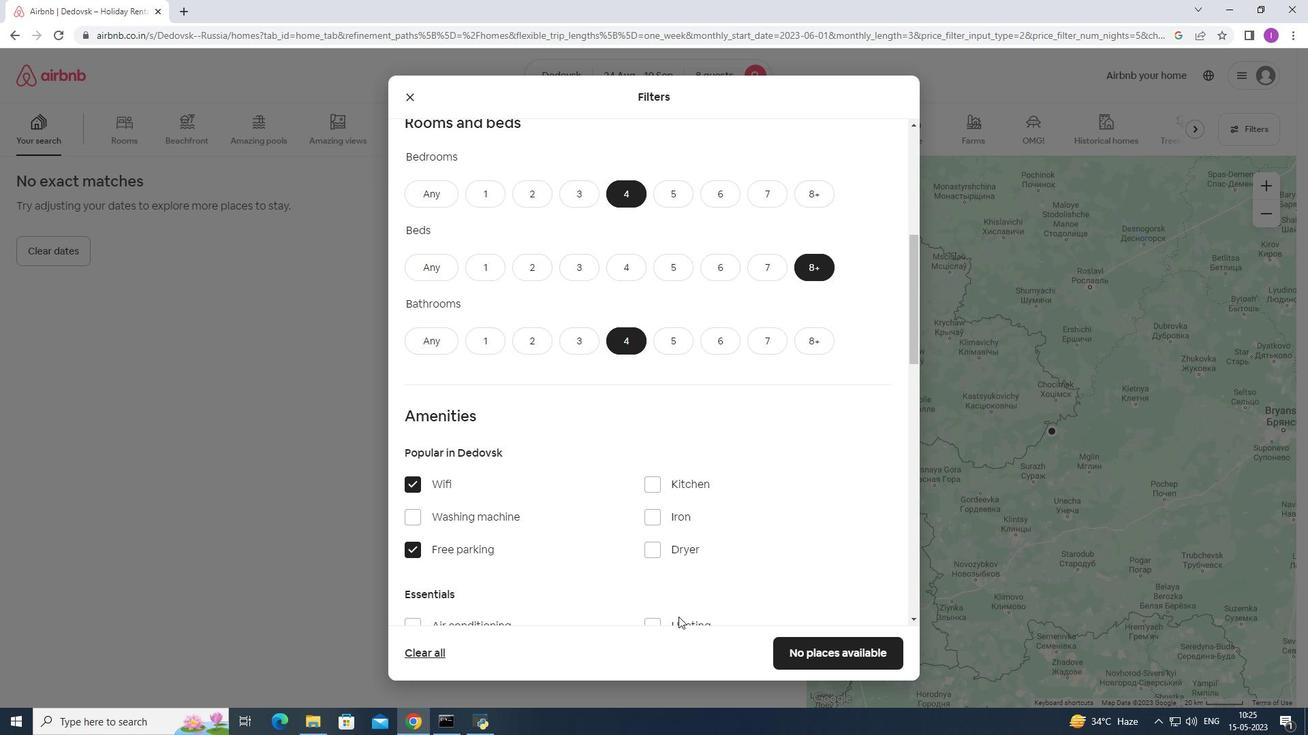 
Action: Mouse scrolled (678, 616) with delta (0, 0)
Screenshot: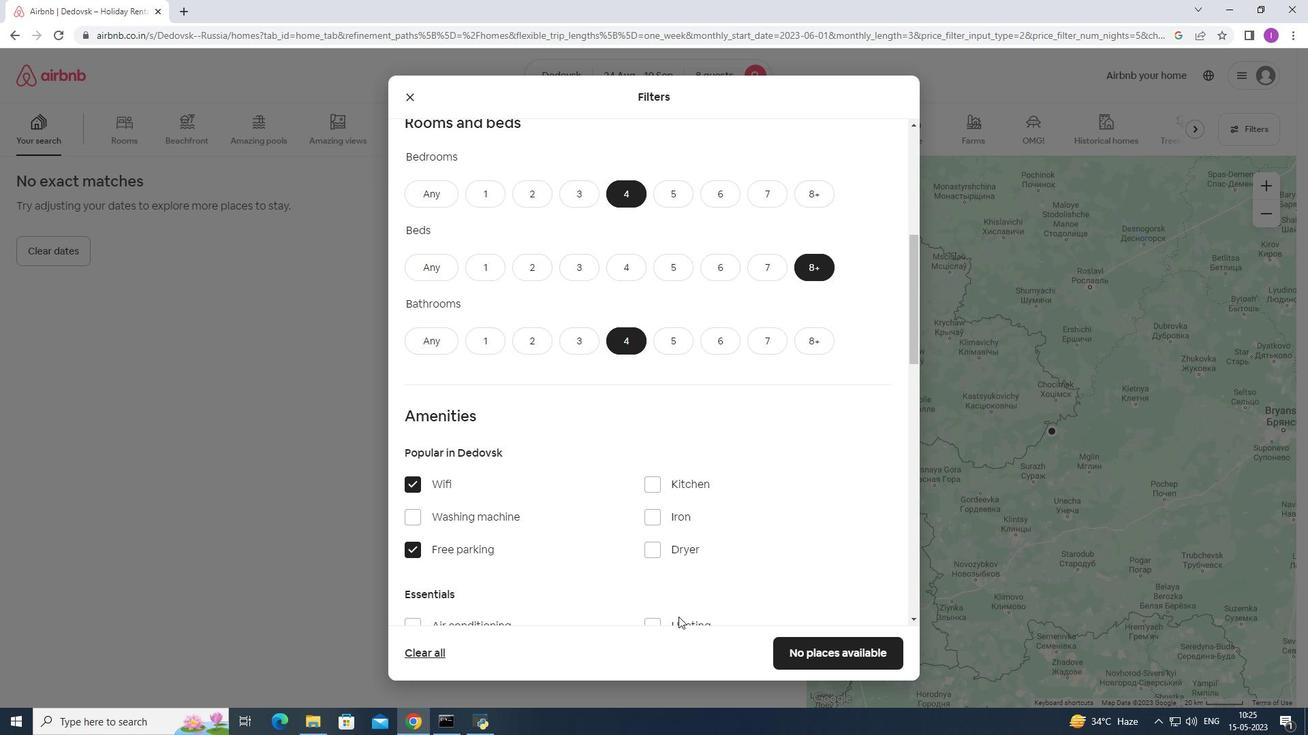 
Action: Mouse scrolled (678, 616) with delta (0, 0)
Screenshot: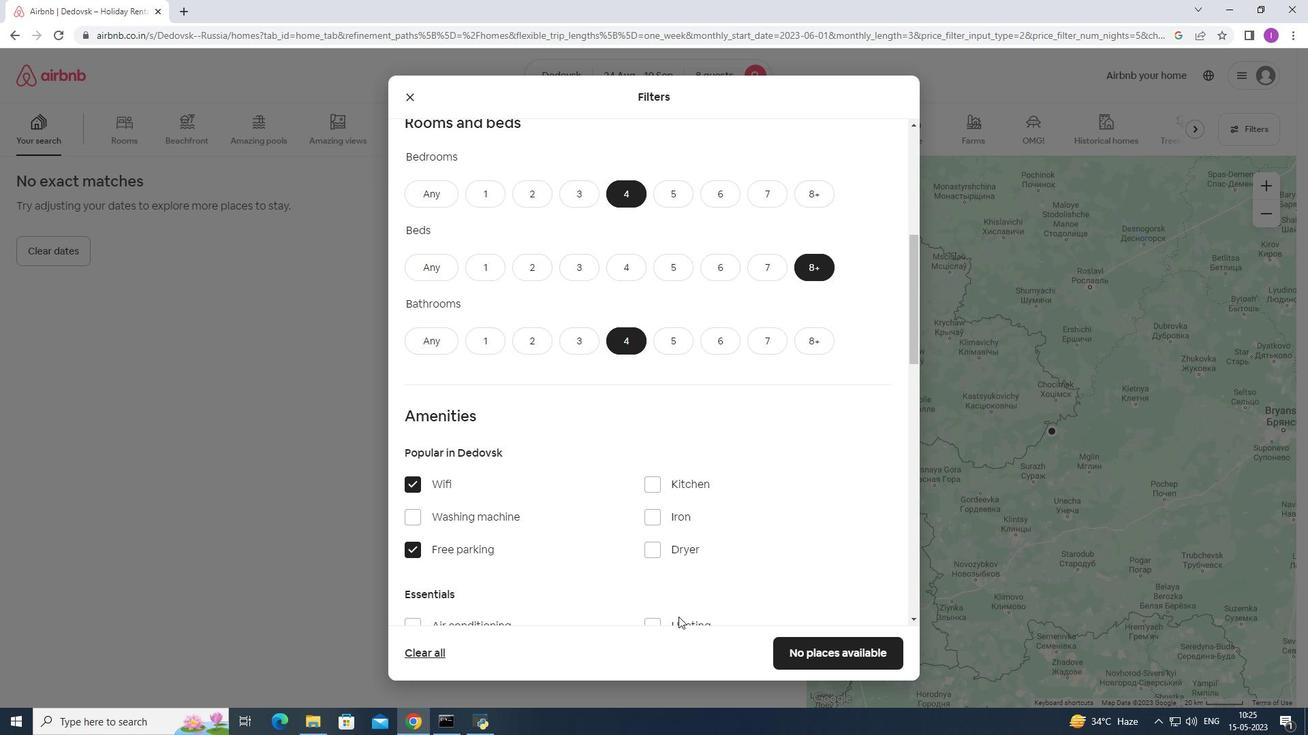 
Action: Mouse moved to (650, 386)
Screenshot: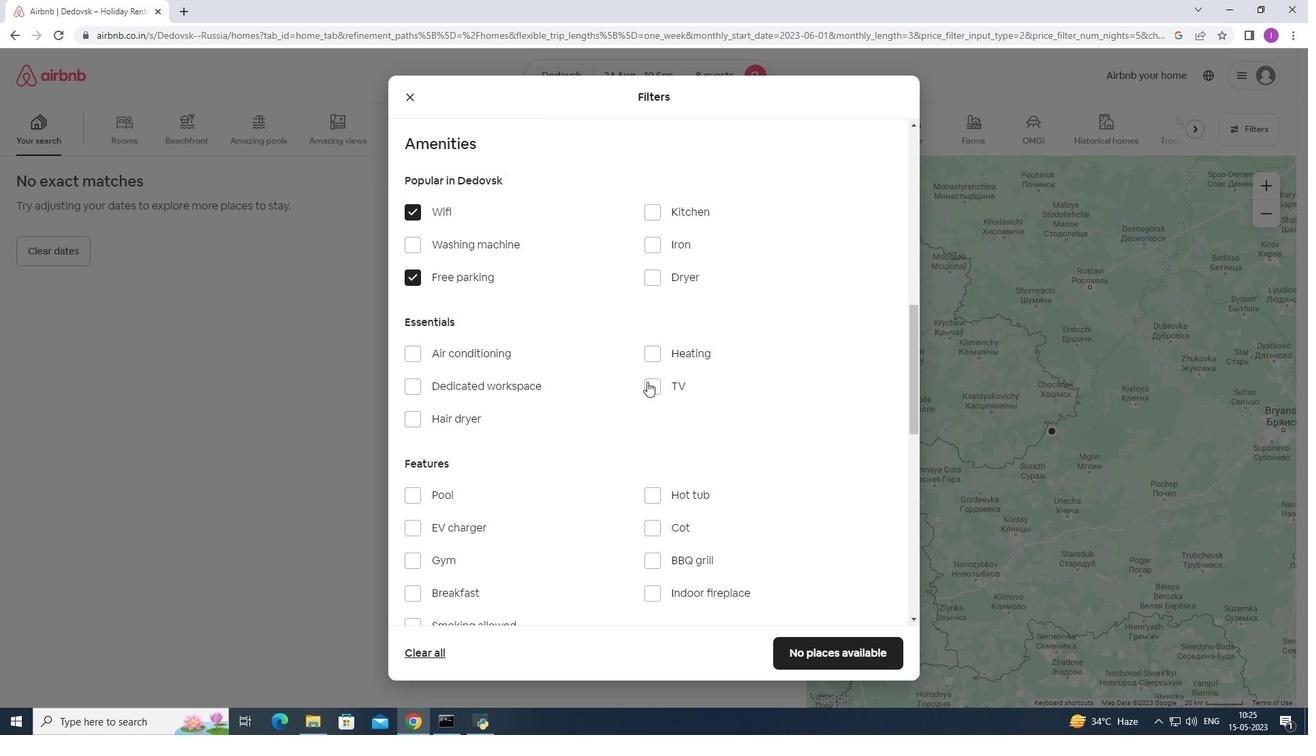 
Action: Mouse pressed left at (650, 386)
Screenshot: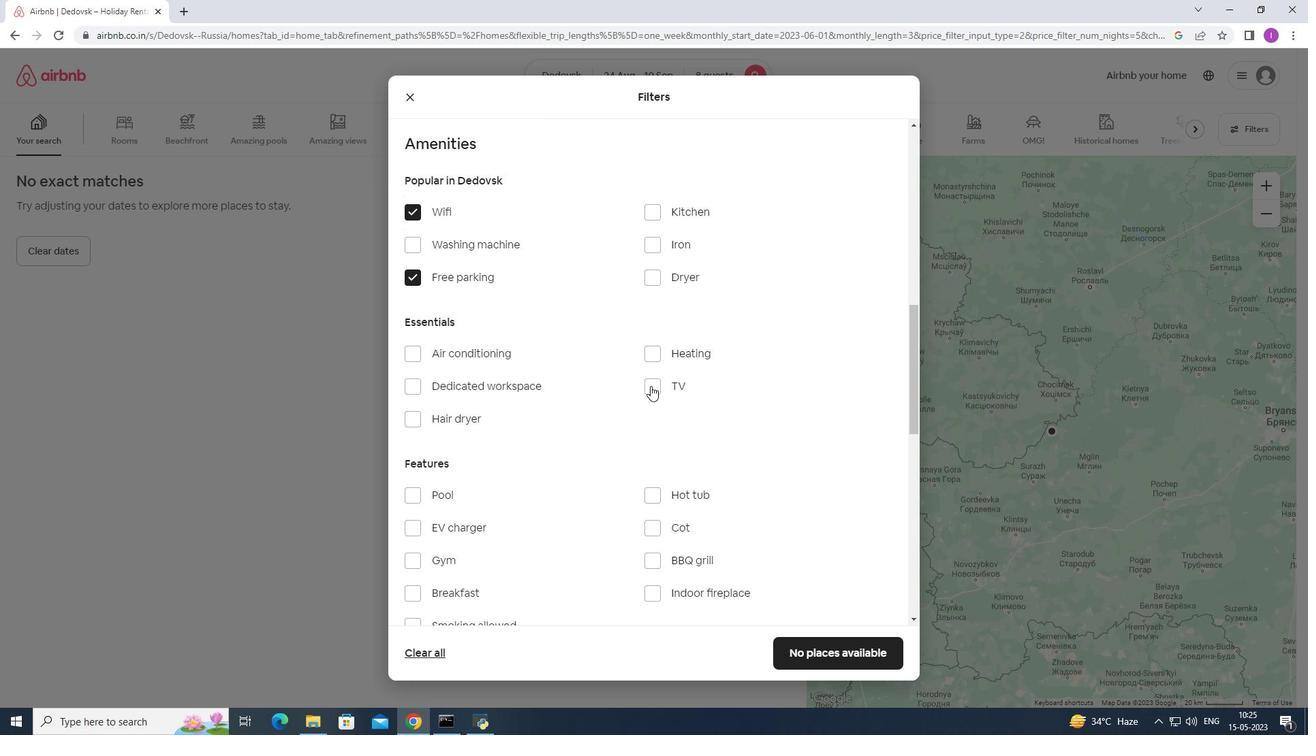 
Action: Mouse moved to (420, 566)
Screenshot: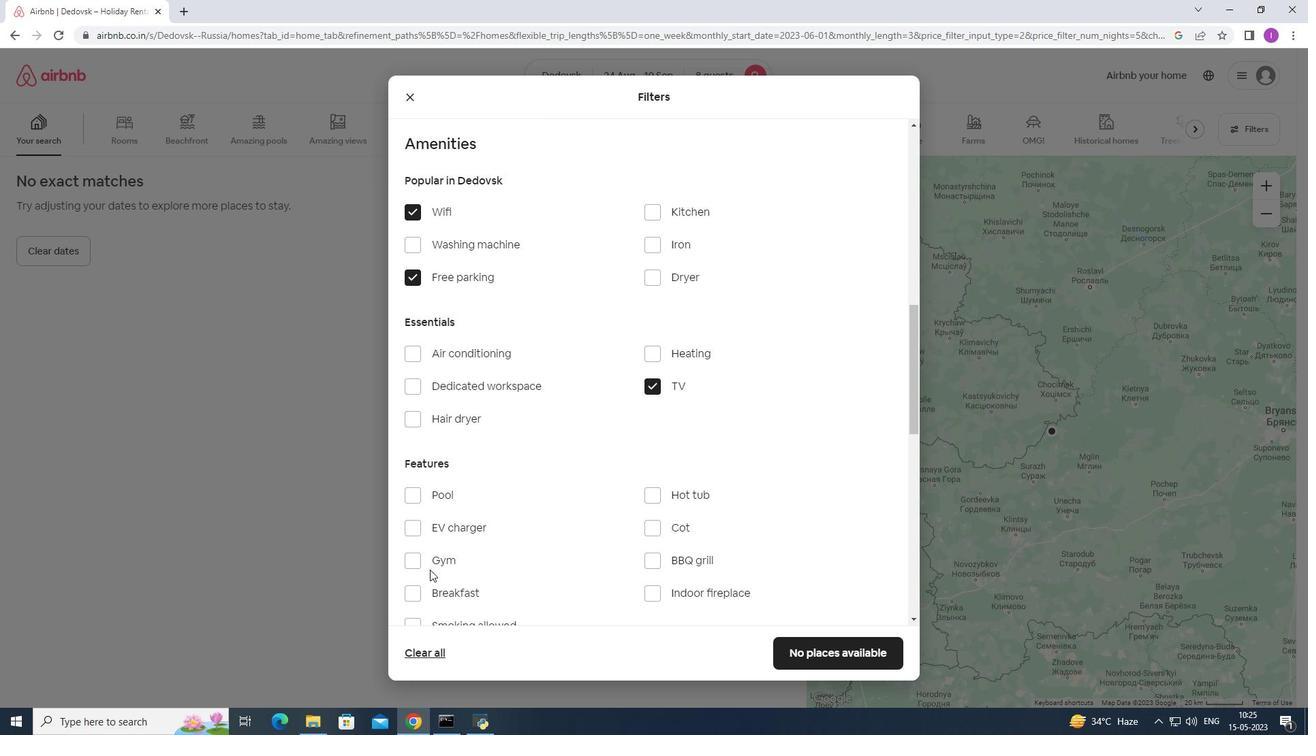 
Action: Mouse pressed left at (420, 566)
Screenshot: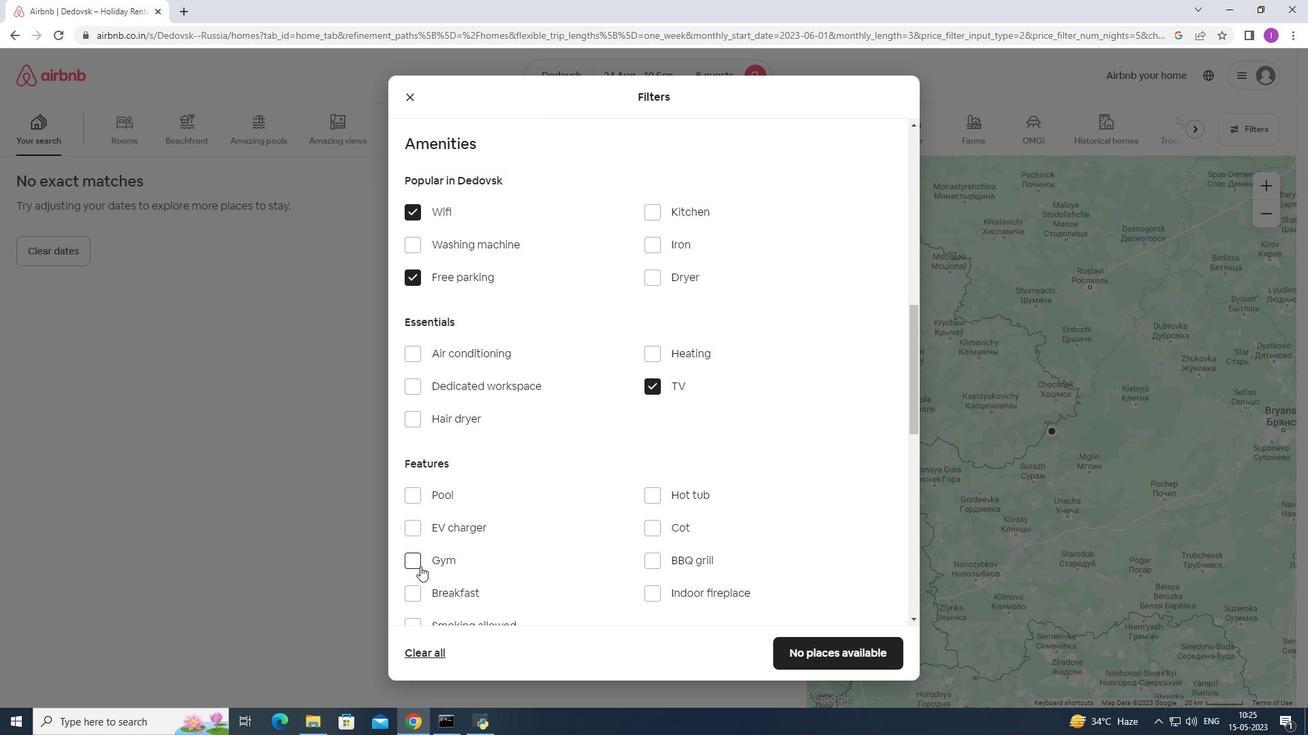 
Action: Mouse moved to (534, 582)
Screenshot: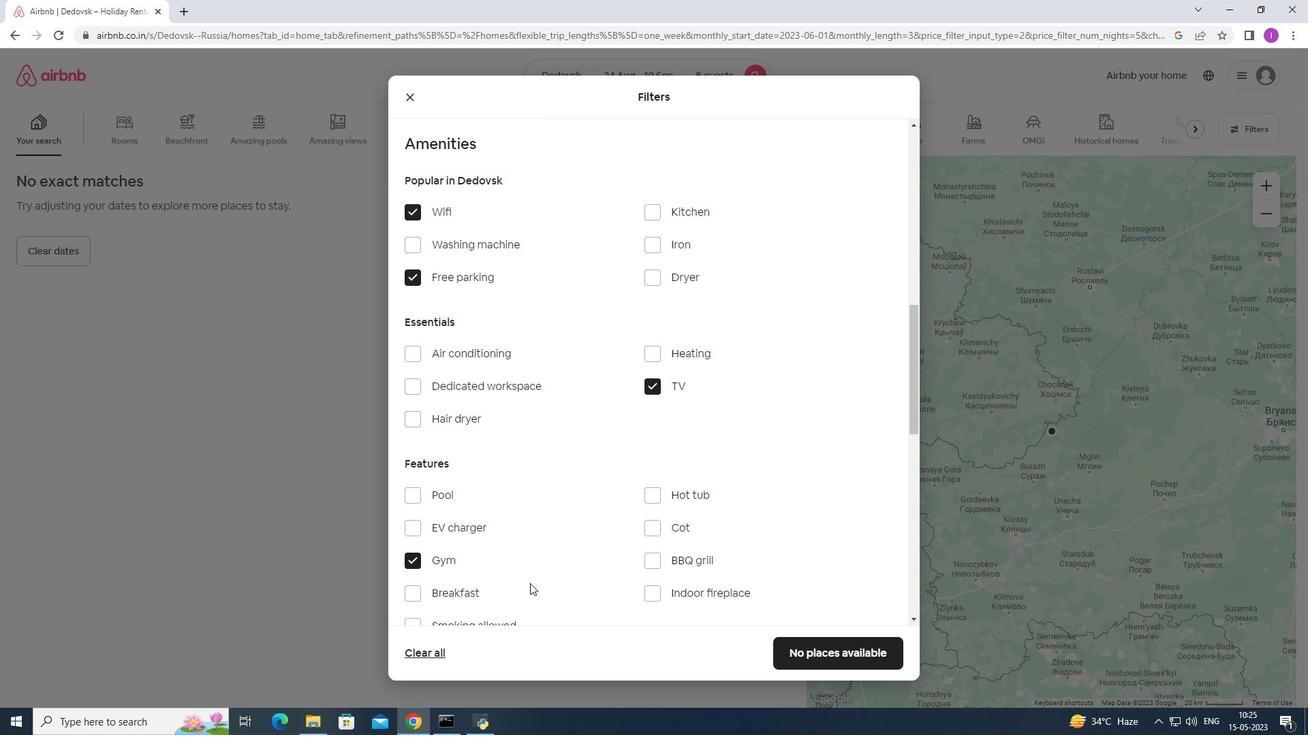 
Action: Mouse scrolled (534, 581) with delta (0, 0)
Screenshot: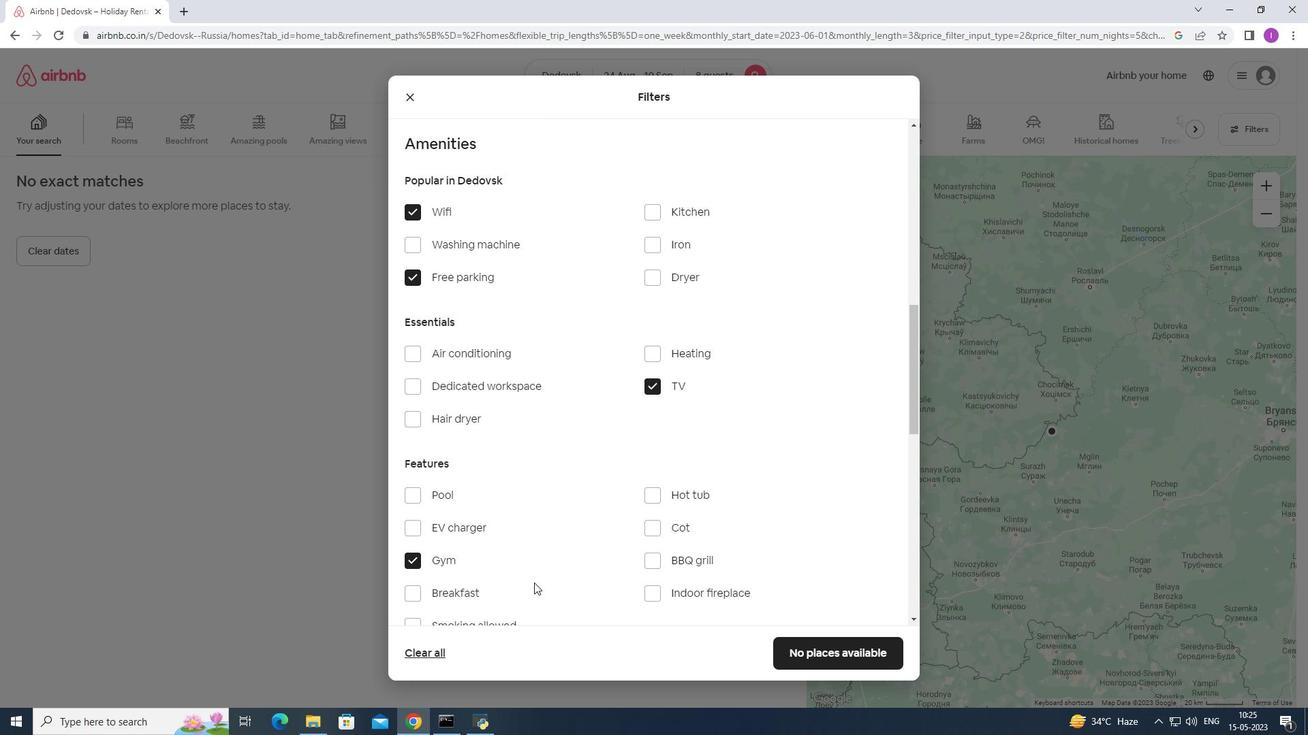 
Action: Mouse scrolled (534, 581) with delta (0, 0)
Screenshot: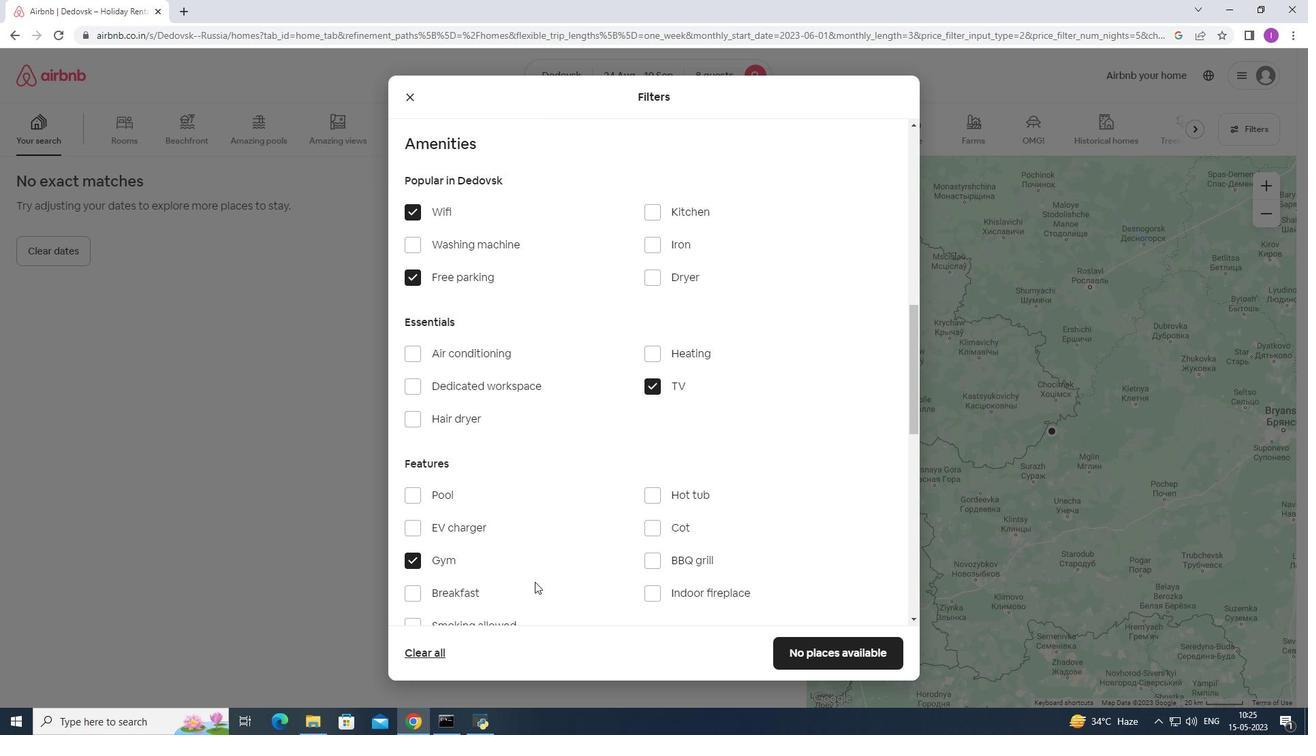 
Action: Mouse scrolled (534, 581) with delta (0, 0)
Screenshot: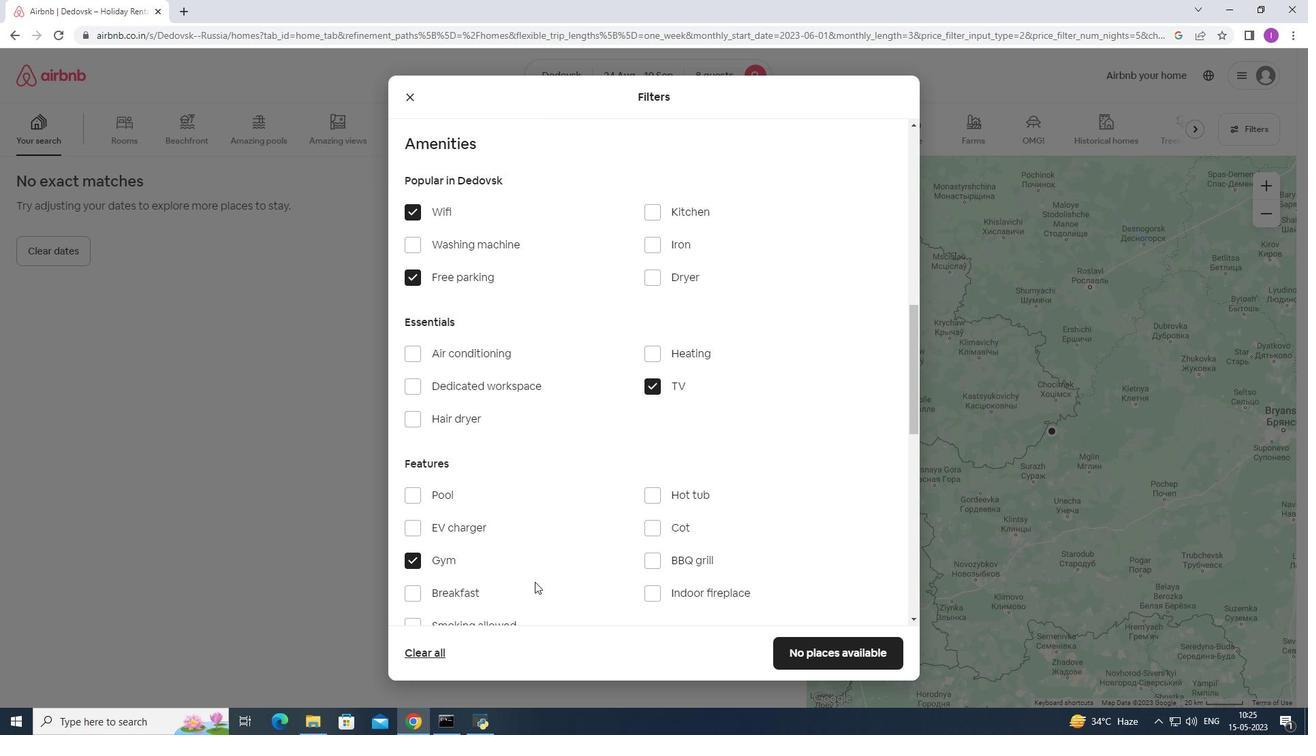 
Action: Mouse scrolled (534, 581) with delta (0, 0)
Screenshot: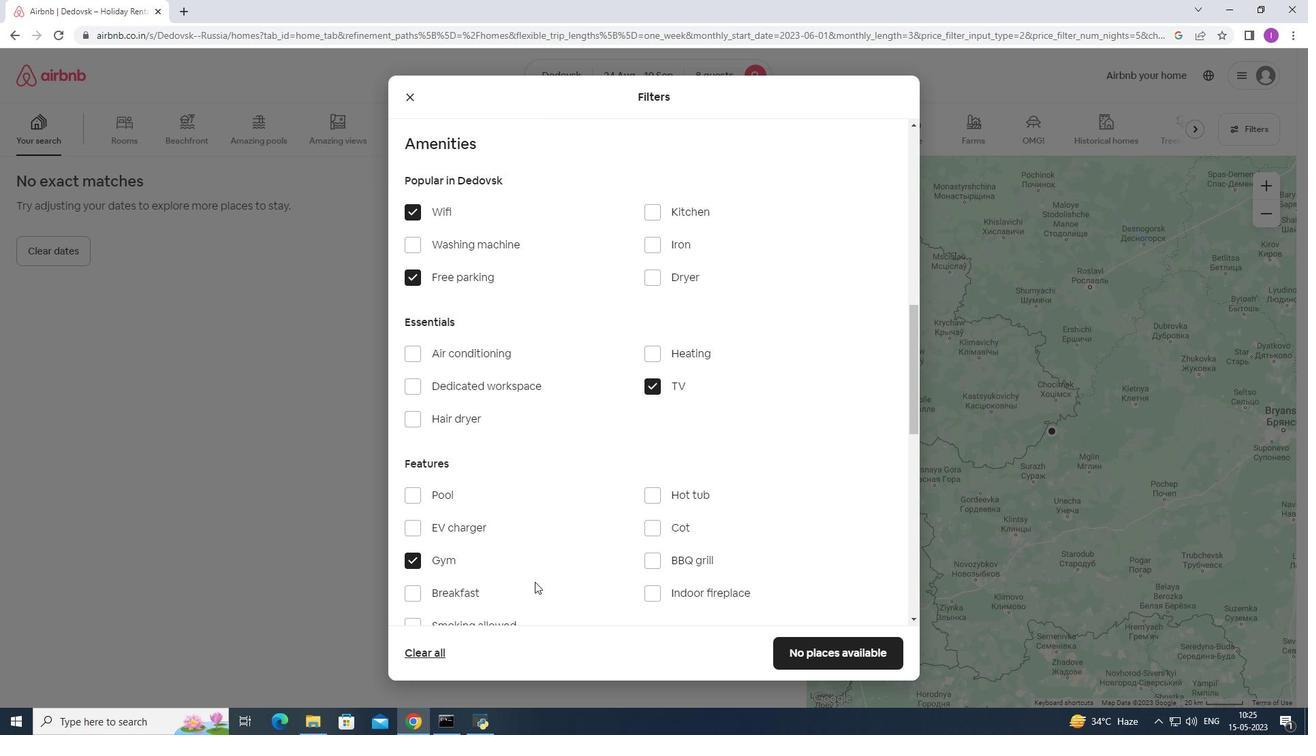 
Action: Mouse moved to (421, 318)
Screenshot: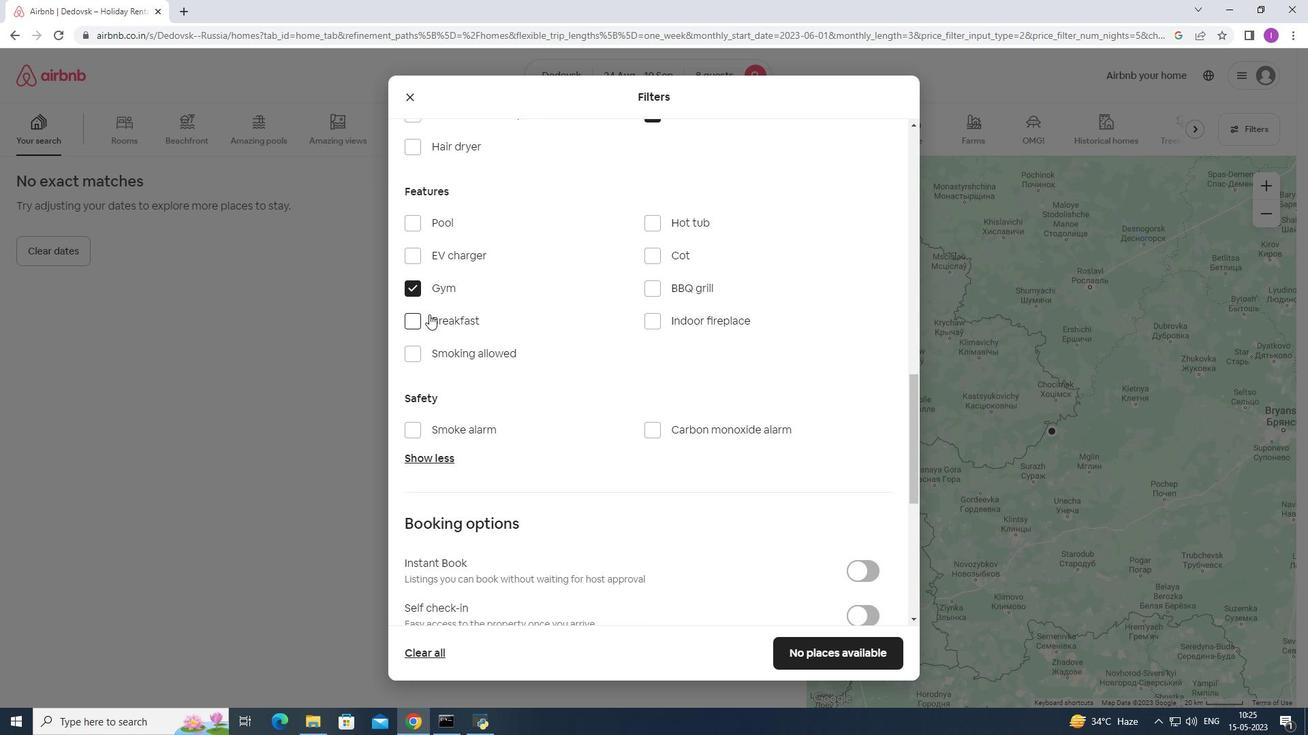 
Action: Mouse pressed left at (421, 318)
Screenshot: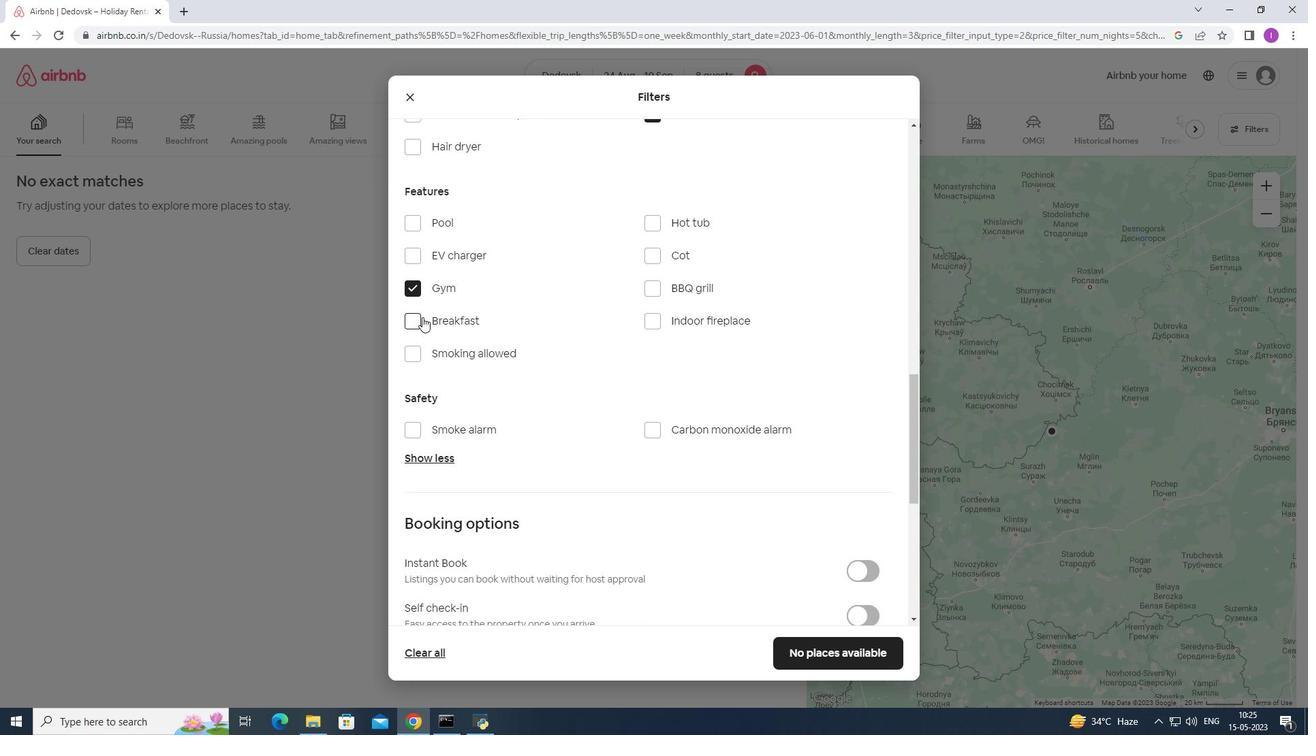 
Action: Mouse moved to (741, 471)
Screenshot: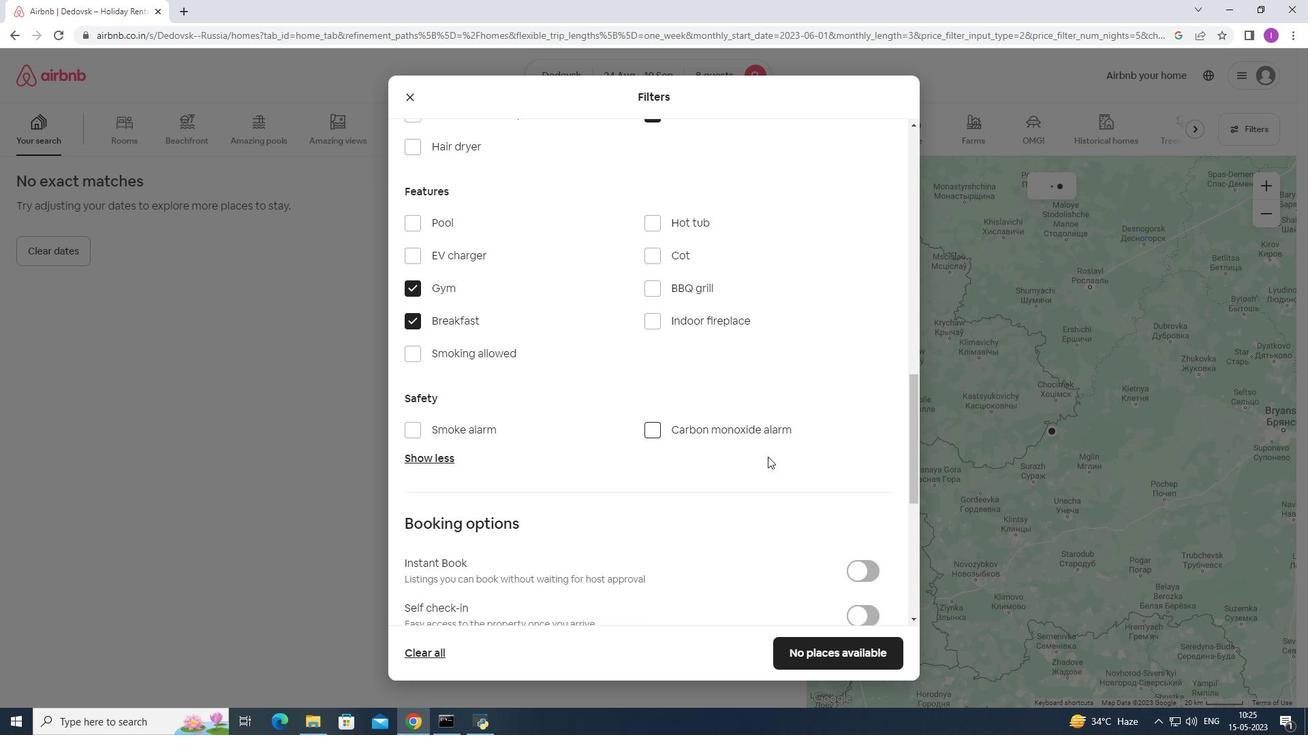 
Action: Mouse scrolled (741, 470) with delta (0, 0)
Screenshot: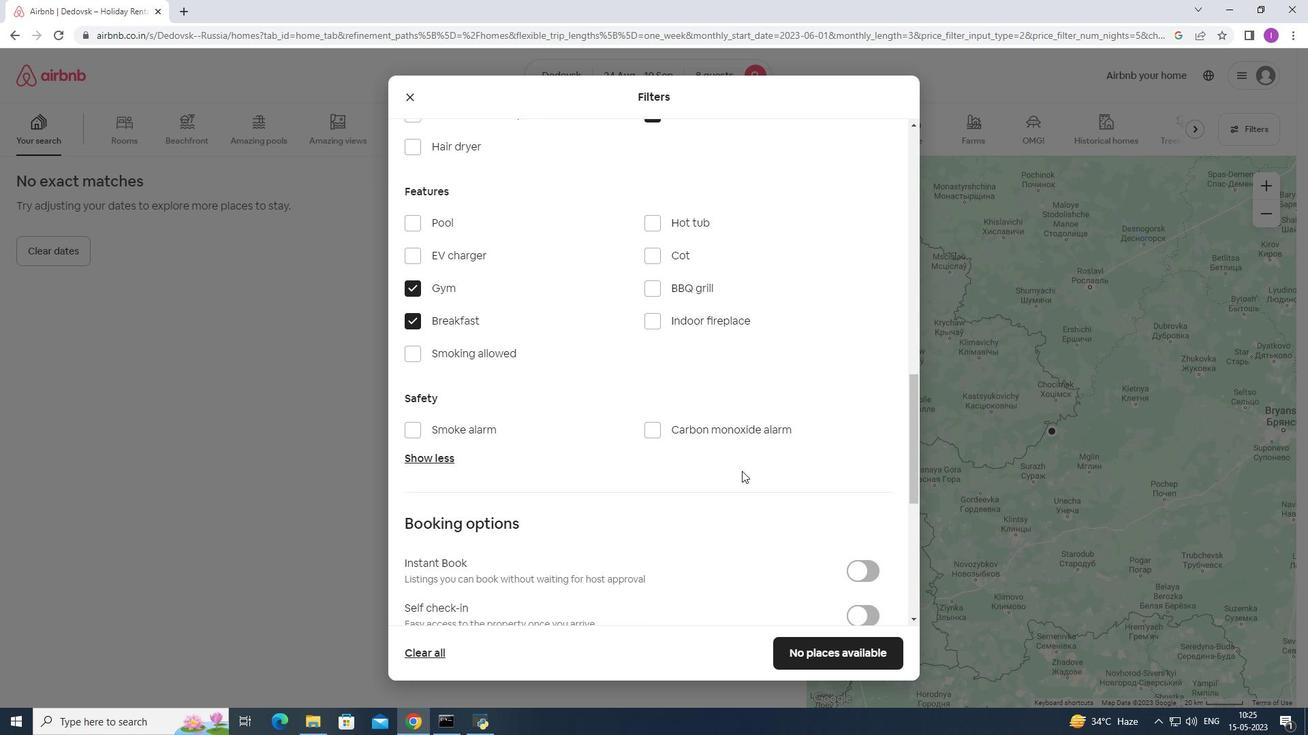 
Action: Mouse scrolled (741, 470) with delta (0, 0)
Screenshot: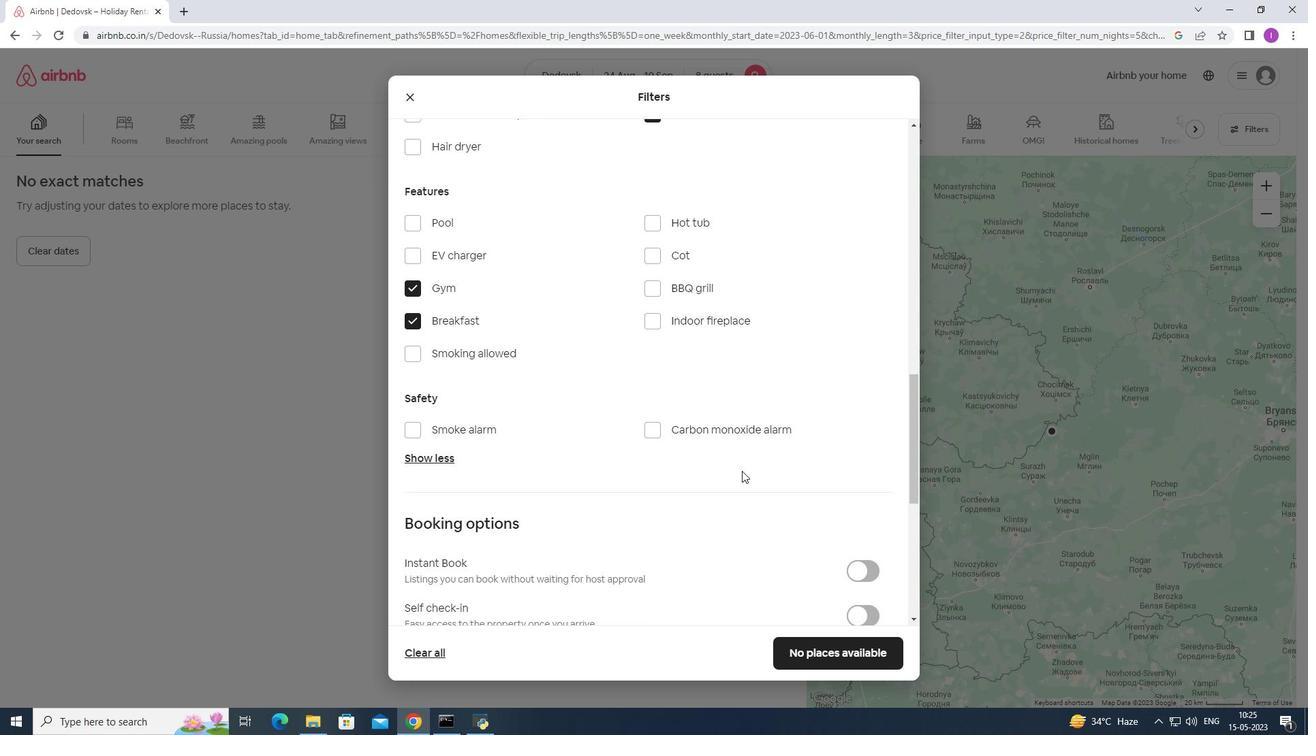 
Action: Mouse moved to (863, 478)
Screenshot: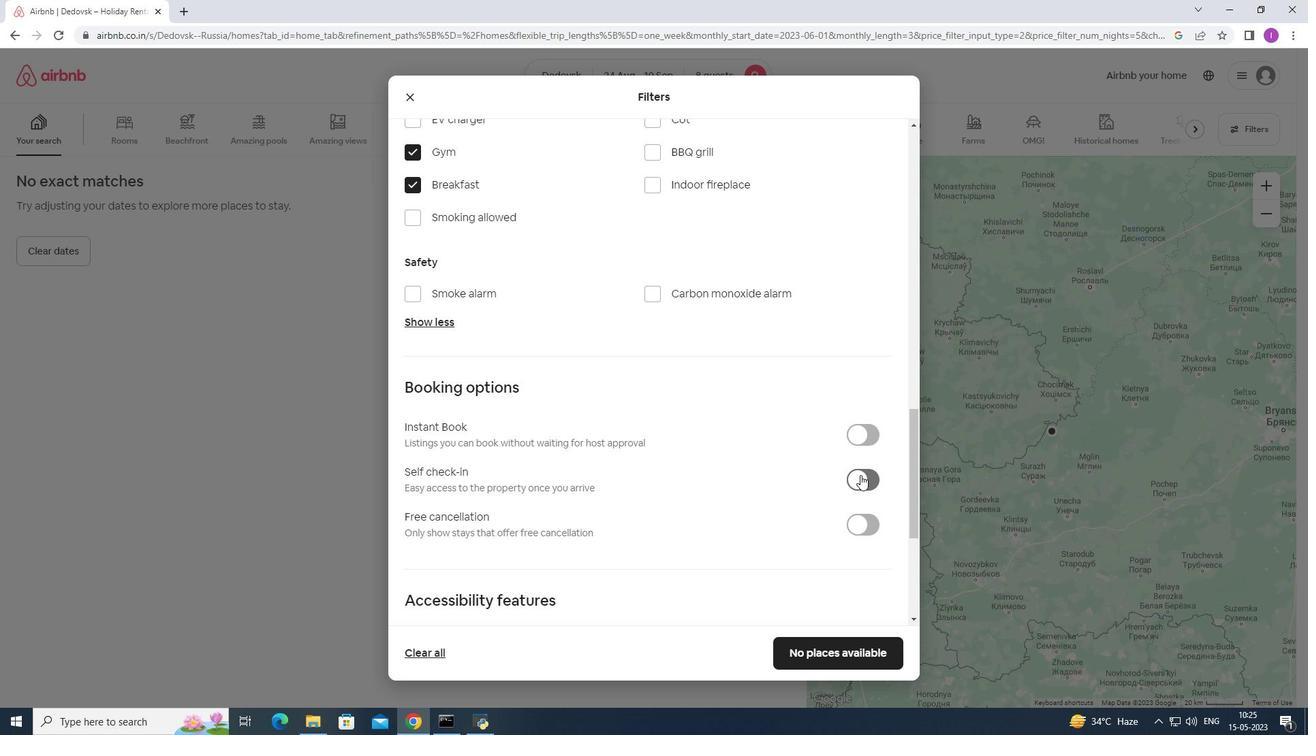 
Action: Mouse pressed left at (863, 478)
Screenshot: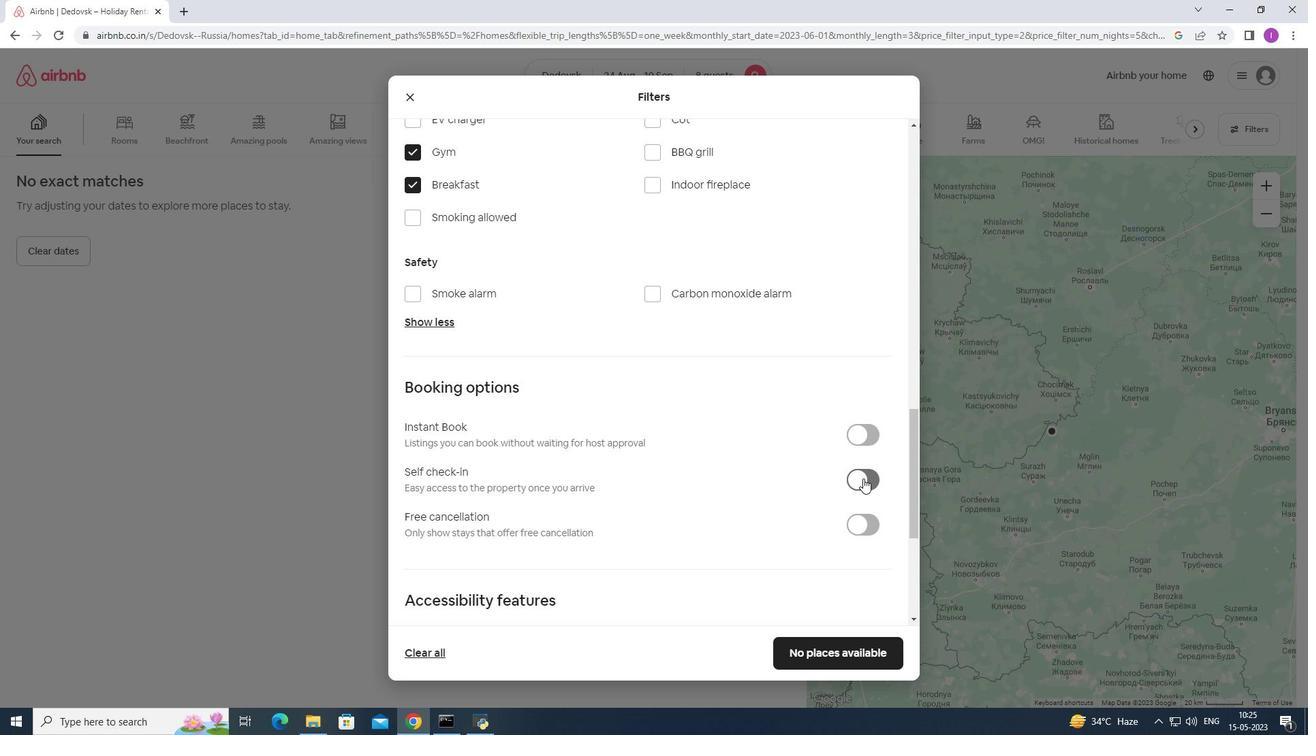 
Action: Mouse moved to (858, 483)
Screenshot: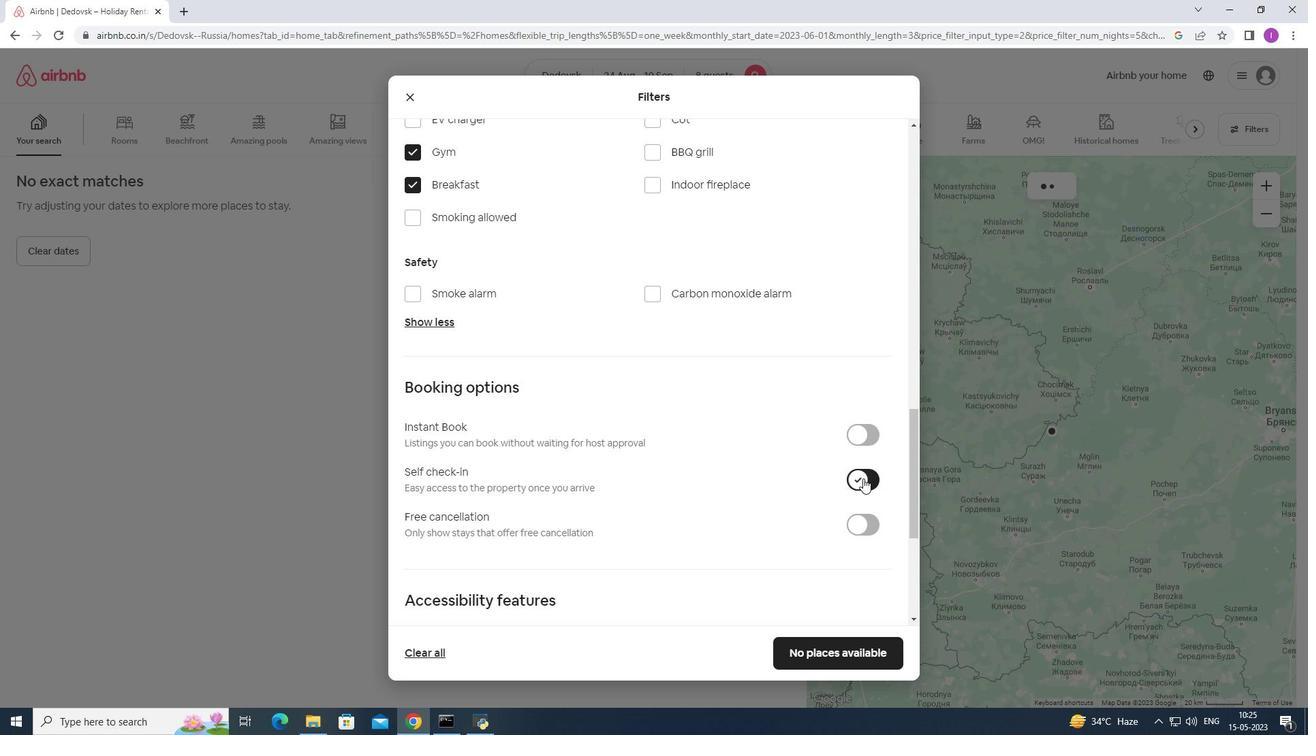
Action: Mouse scrolled (858, 483) with delta (0, 0)
Screenshot: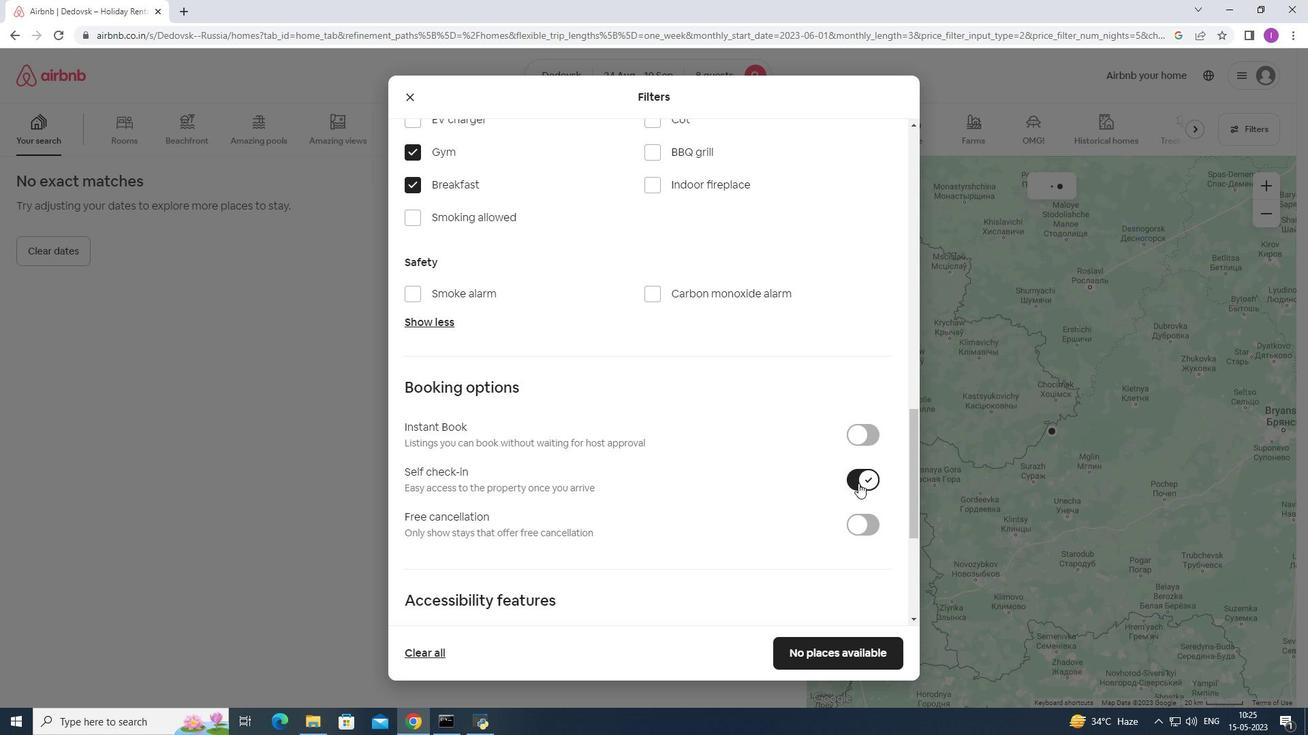 
Action: Mouse scrolled (858, 483) with delta (0, 0)
Screenshot: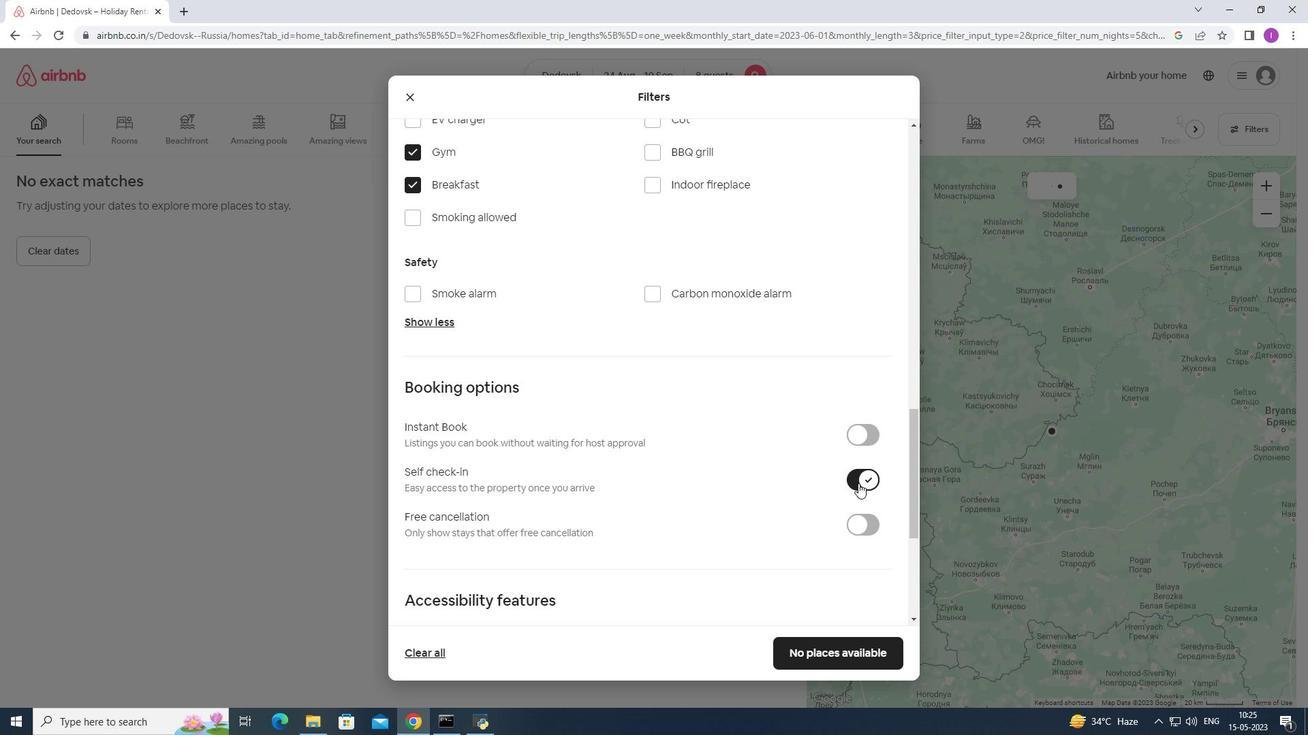 
Action: Mouse scrolled (858, 483) with delta (0, 0)
Screenshot: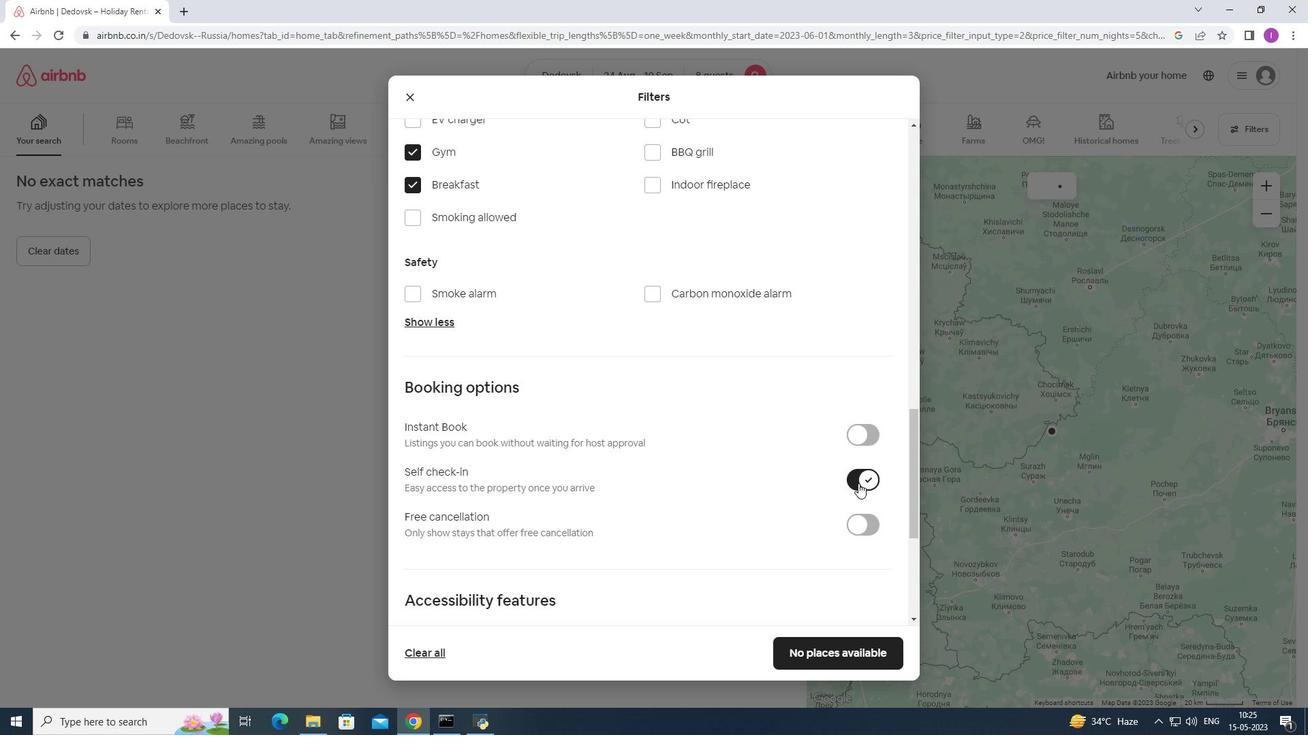 
Action: Mouse scrolled (858, 483) with delta (0, 0)
Screenshot: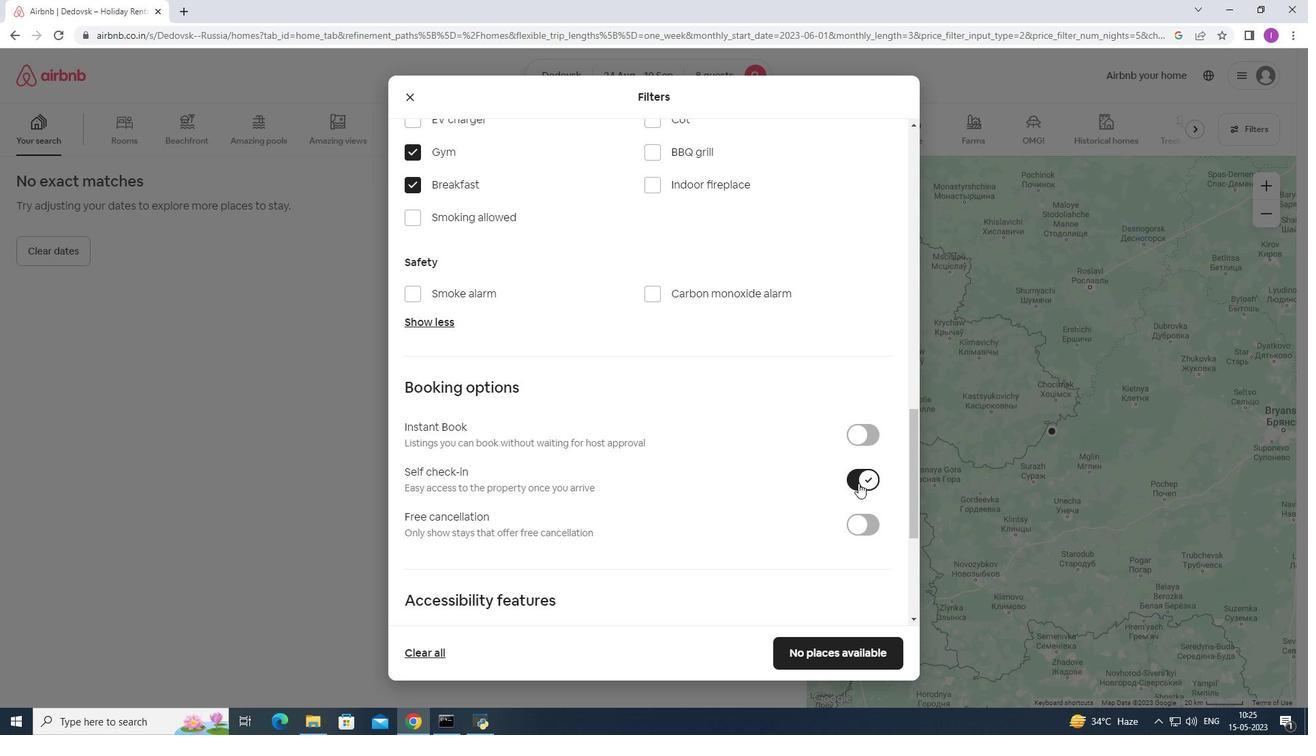 
Action: Mouse moved to (817, 468)
Screenshot: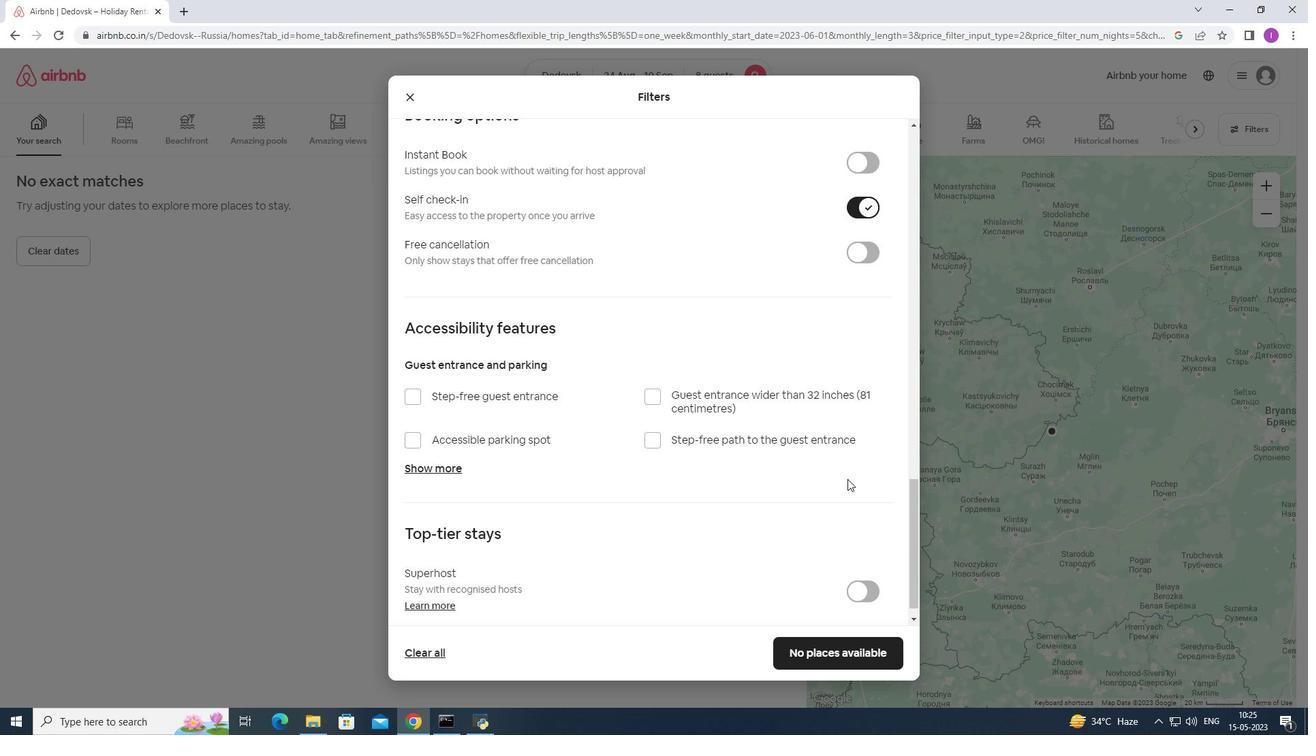 
Action: Mouse scrolled (817, 467) with delta (0, 0)
Screenshot: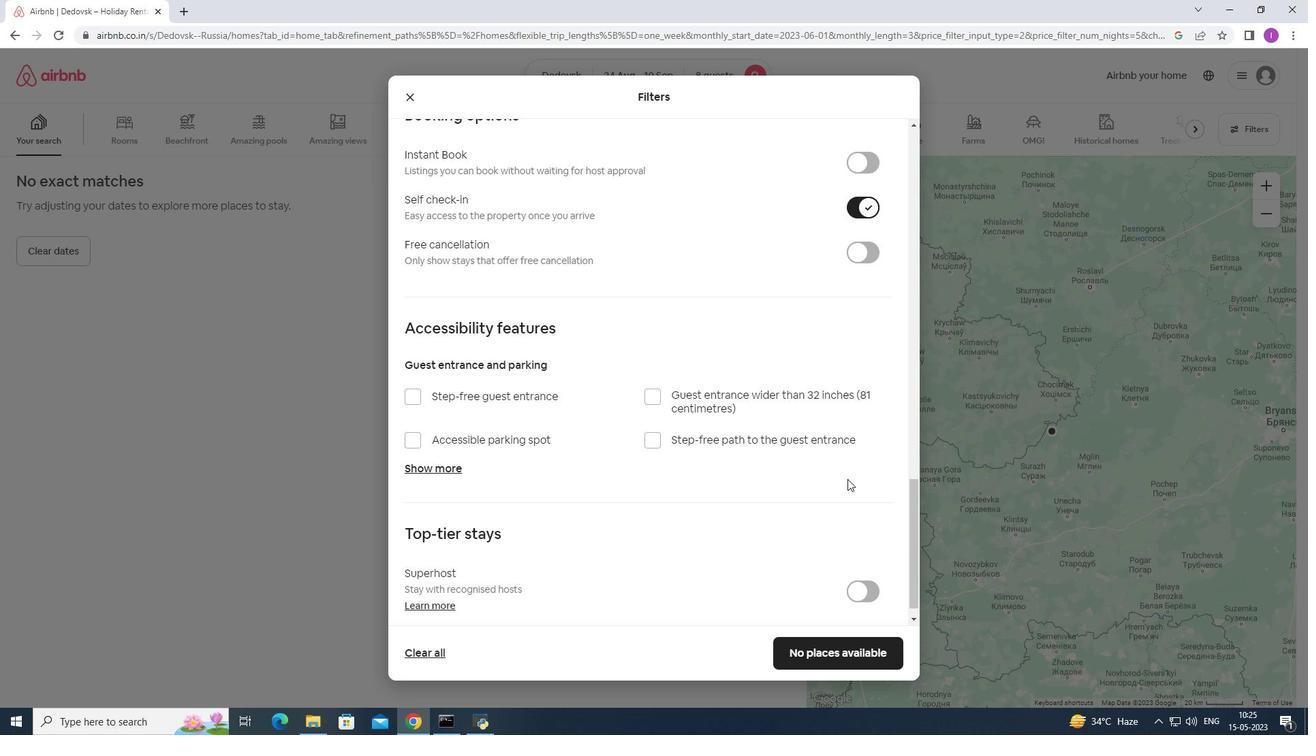 
Action: Mouse moved to (795, 462)
Screenshot: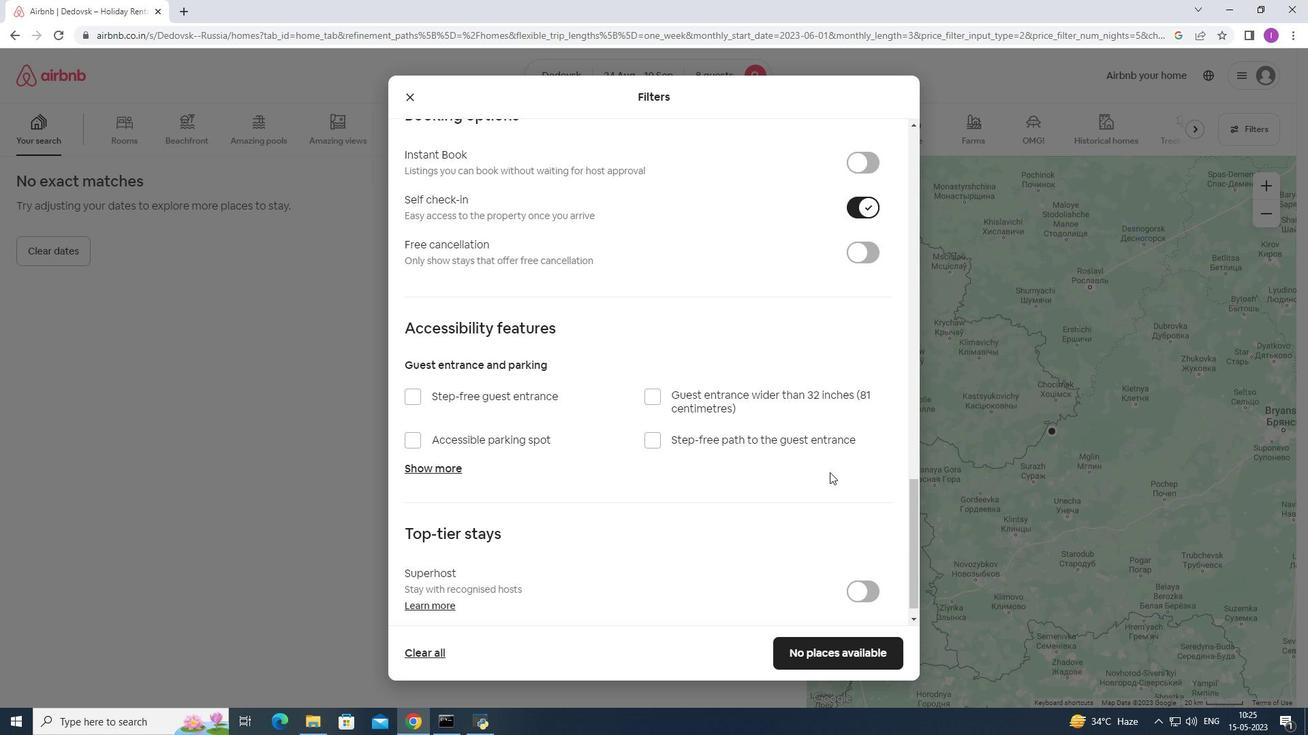 
Action: Mouse scrolled (795, 461) with delta (0, 0)
Screenshot: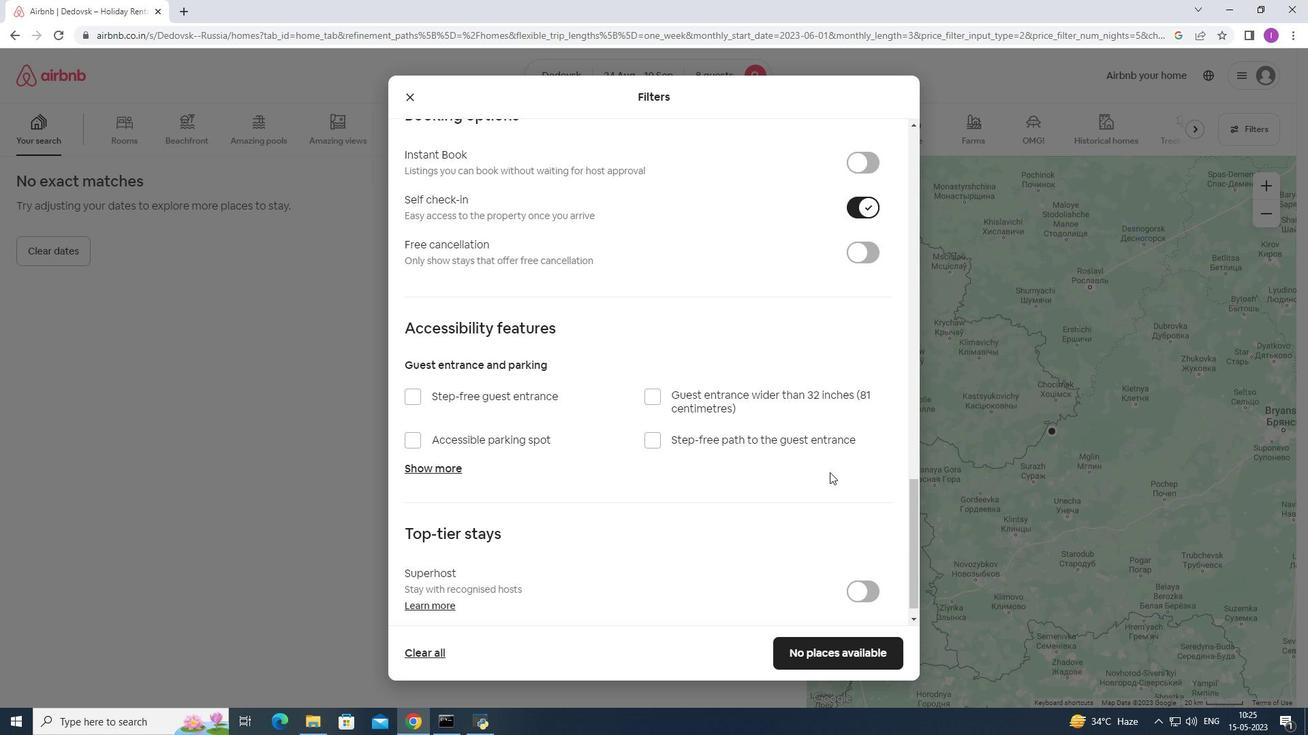 
Action: Mouse moved to (779, 459)
Screenshot: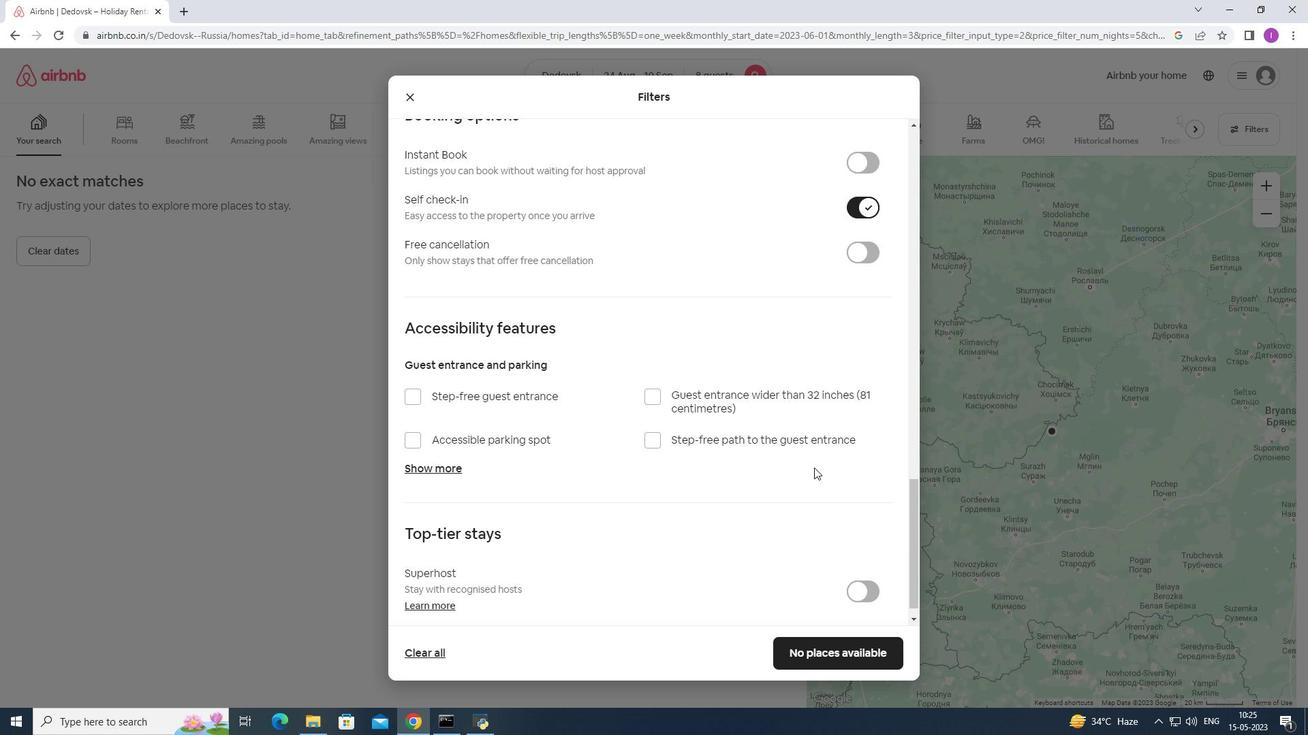 
Action: Mouse scrolled (780, 458) with delta (0, 0)
Screenshot: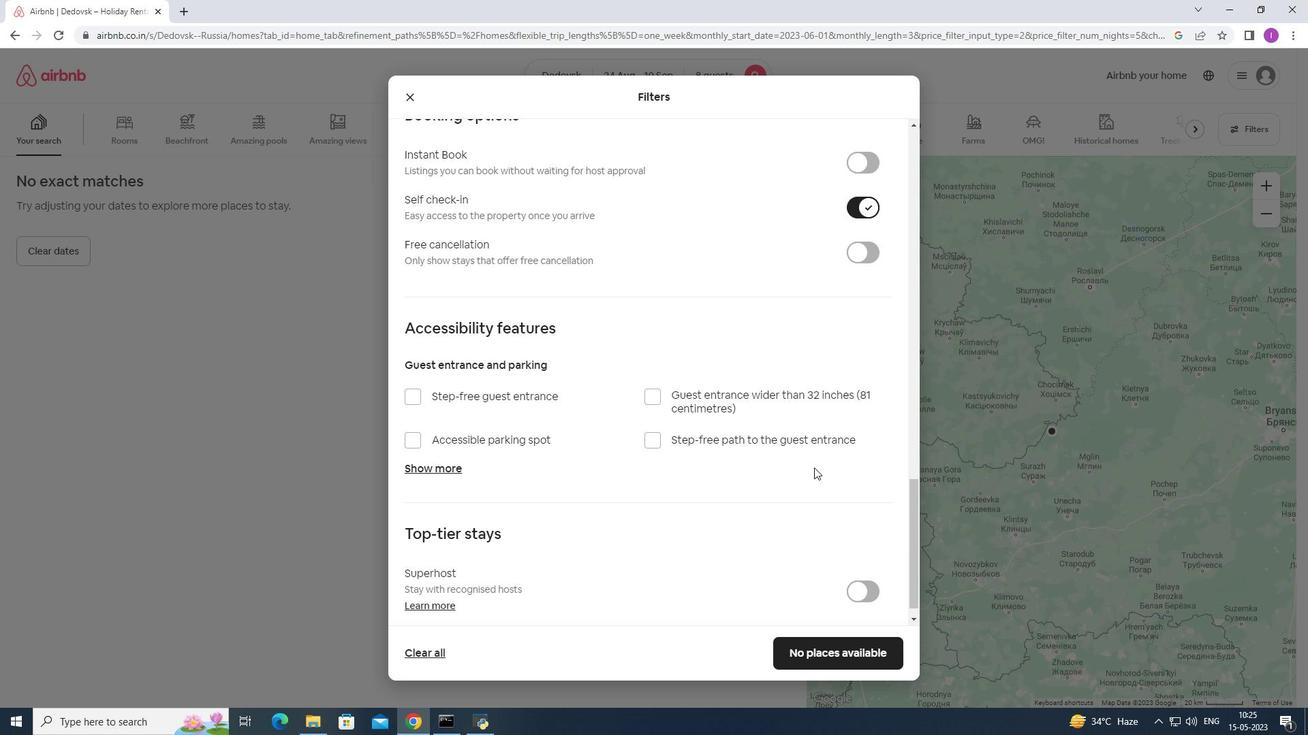 
Action: Mouse moved to (745, 446)
Screenshot: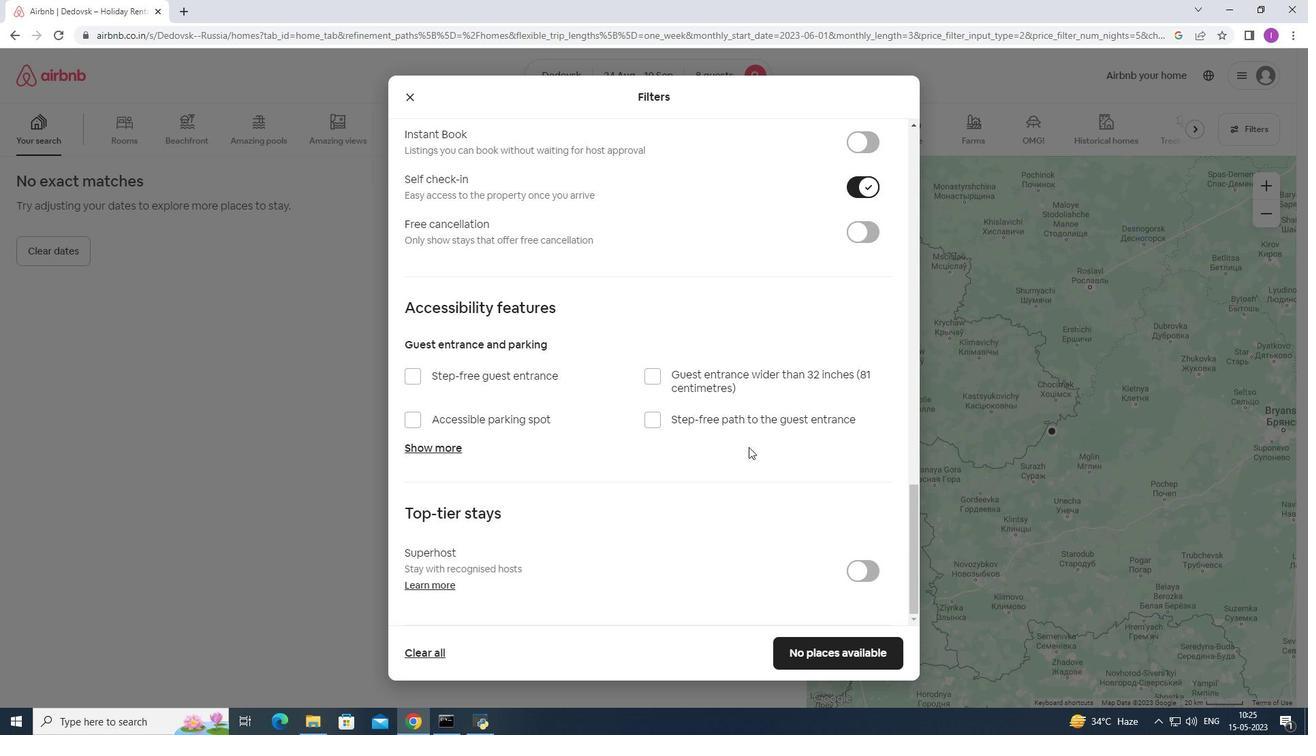 
Action: Mouse scrolled (745, 446) with delta (0, 0)
Screenshot: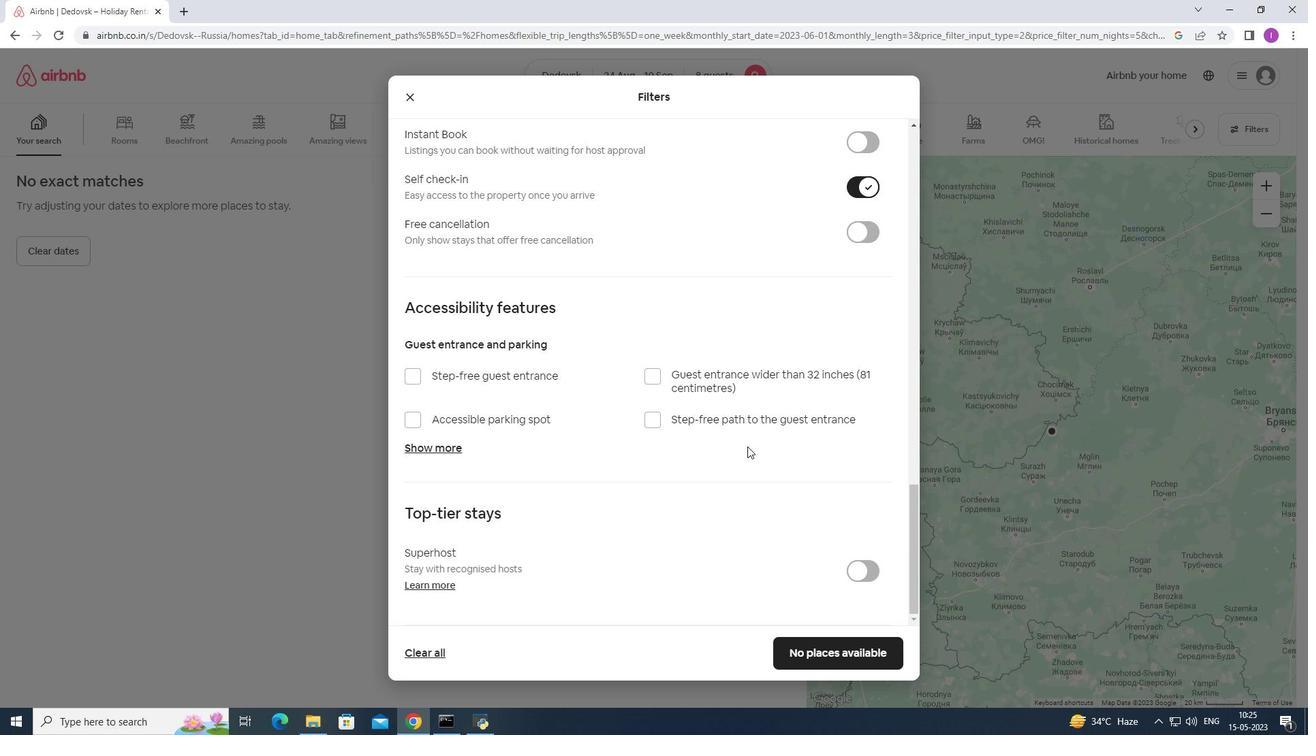 
Action: Mouse moved to (744, 446)
Screenshot: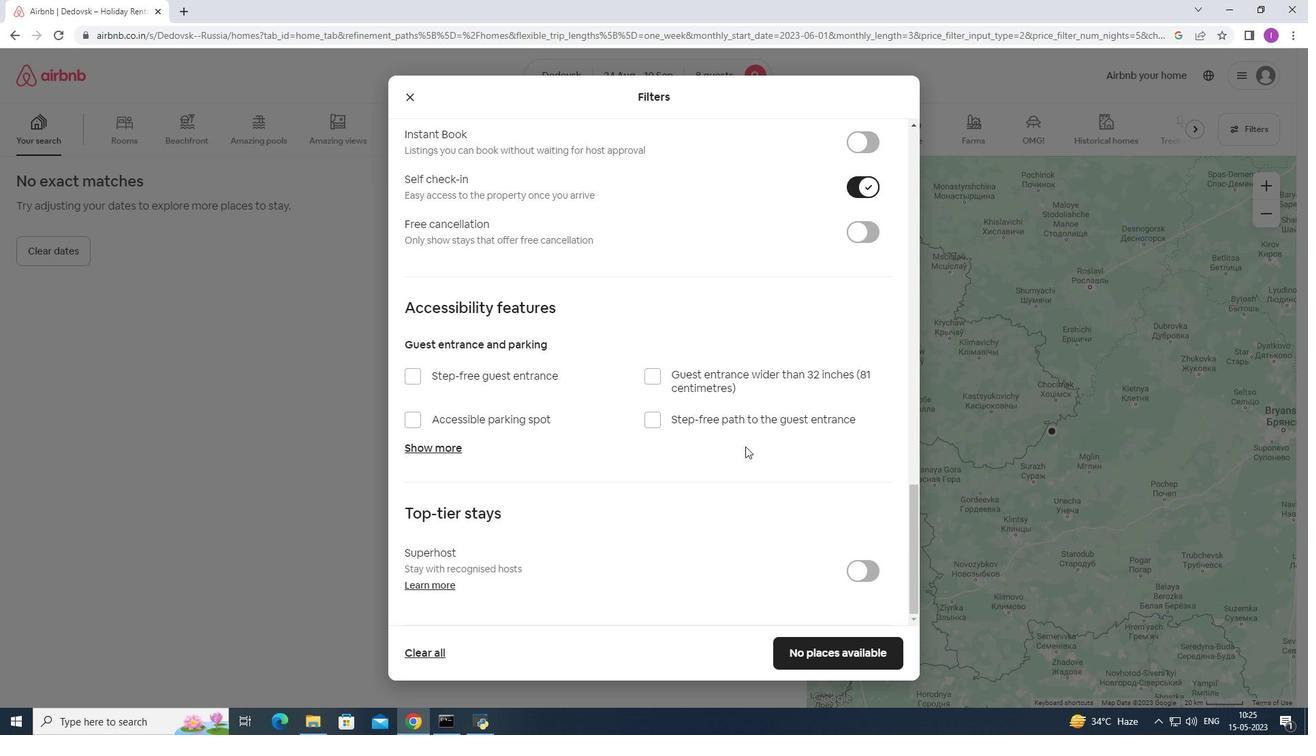 
Action: Mouse scrolled (745, 446) with delta (0, 0)
Screenshot: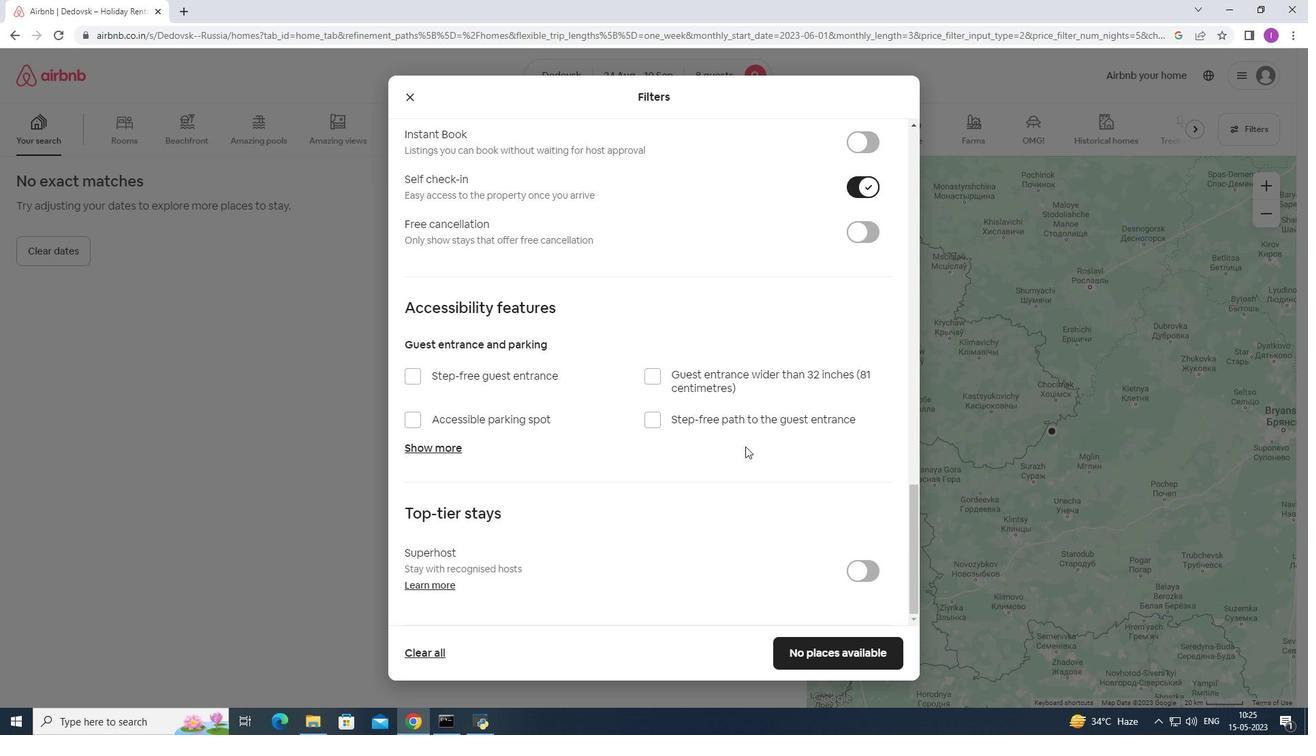 
Action: Mouse scrolled (744, 446) with delta (0, 0)
Screenshot: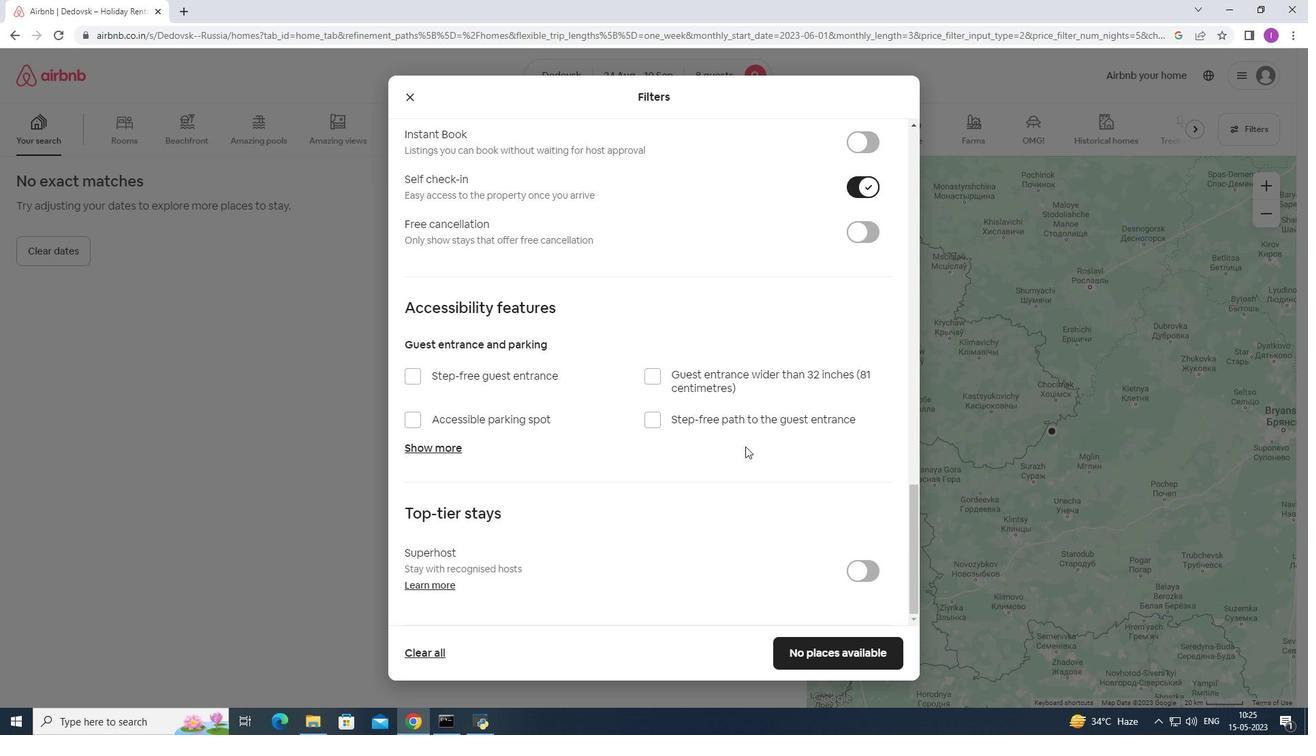 
Action: Mouse moved to (743, 446)
Screenshot: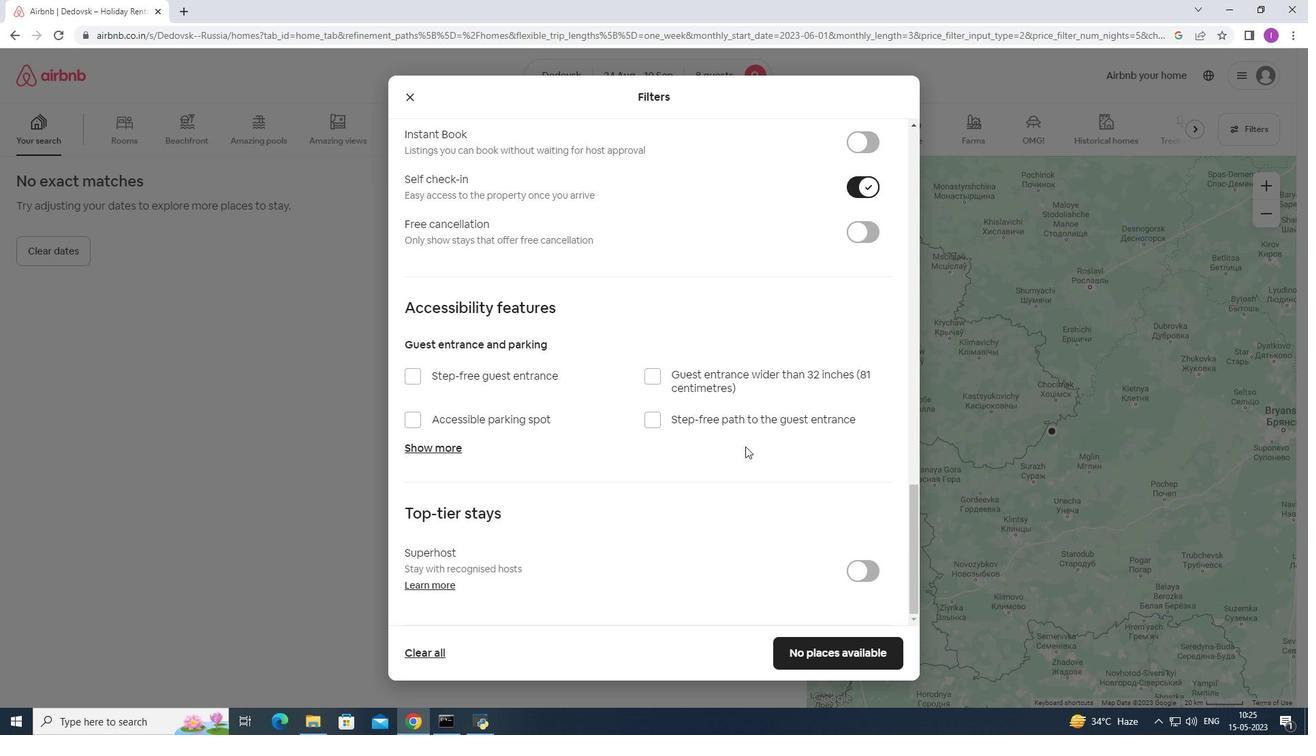 
Action: Mouse scrolled (743, 447) with delta (0, 0)
Screenshot: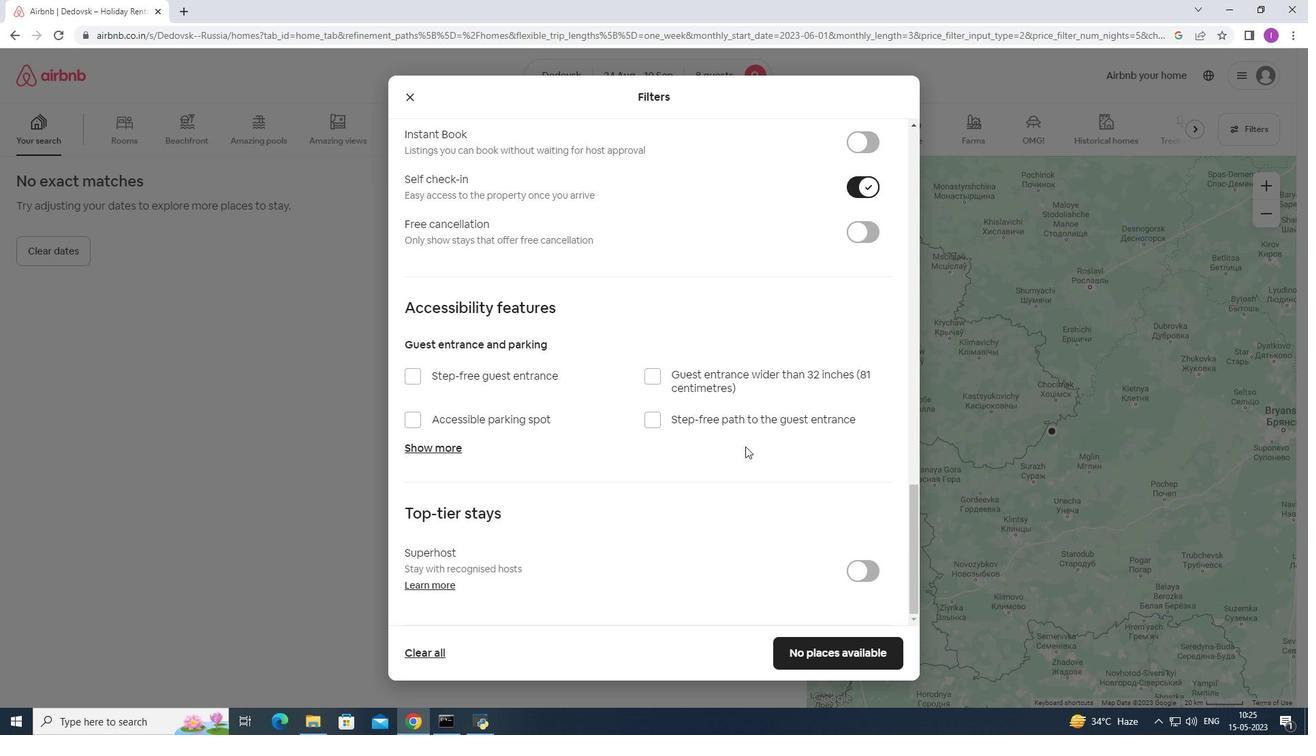 
Action: Mouse scrolled (743, 446) with delta (0, 0)
Screenshot: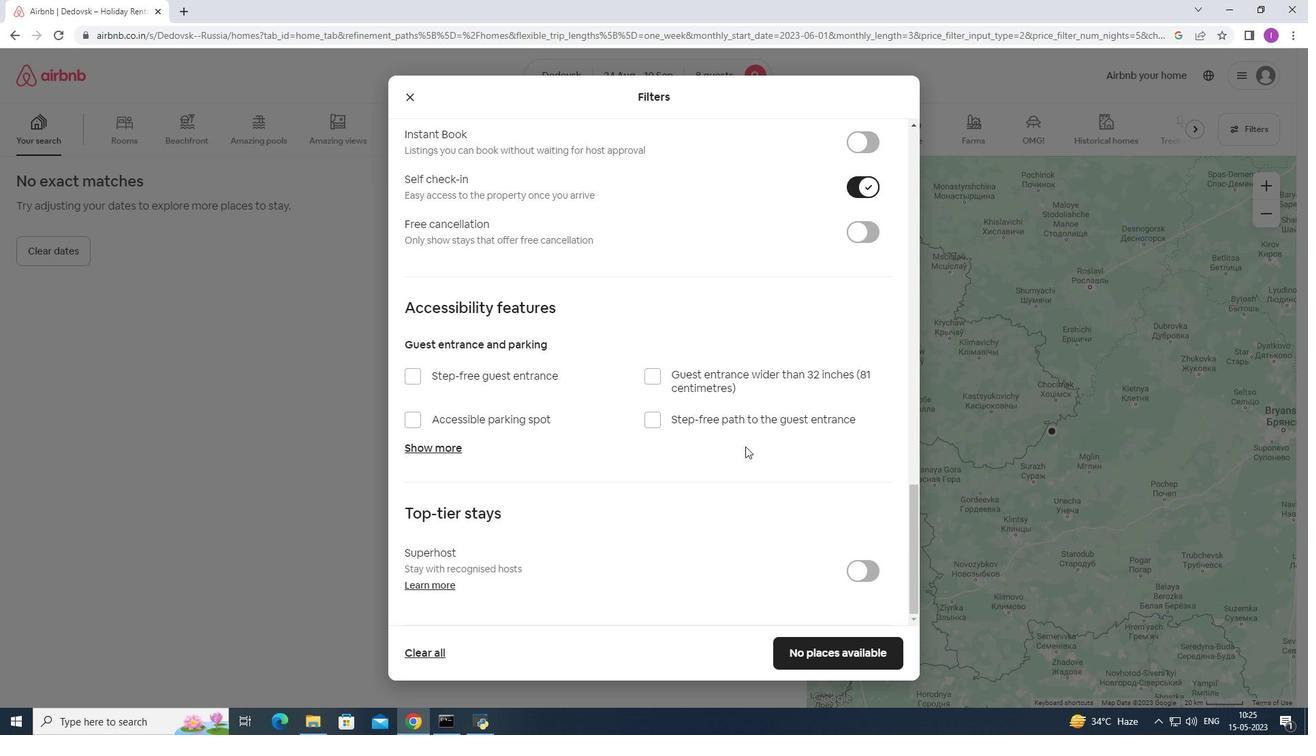
Action: Mouse moved to (701, 448)
Screenshot: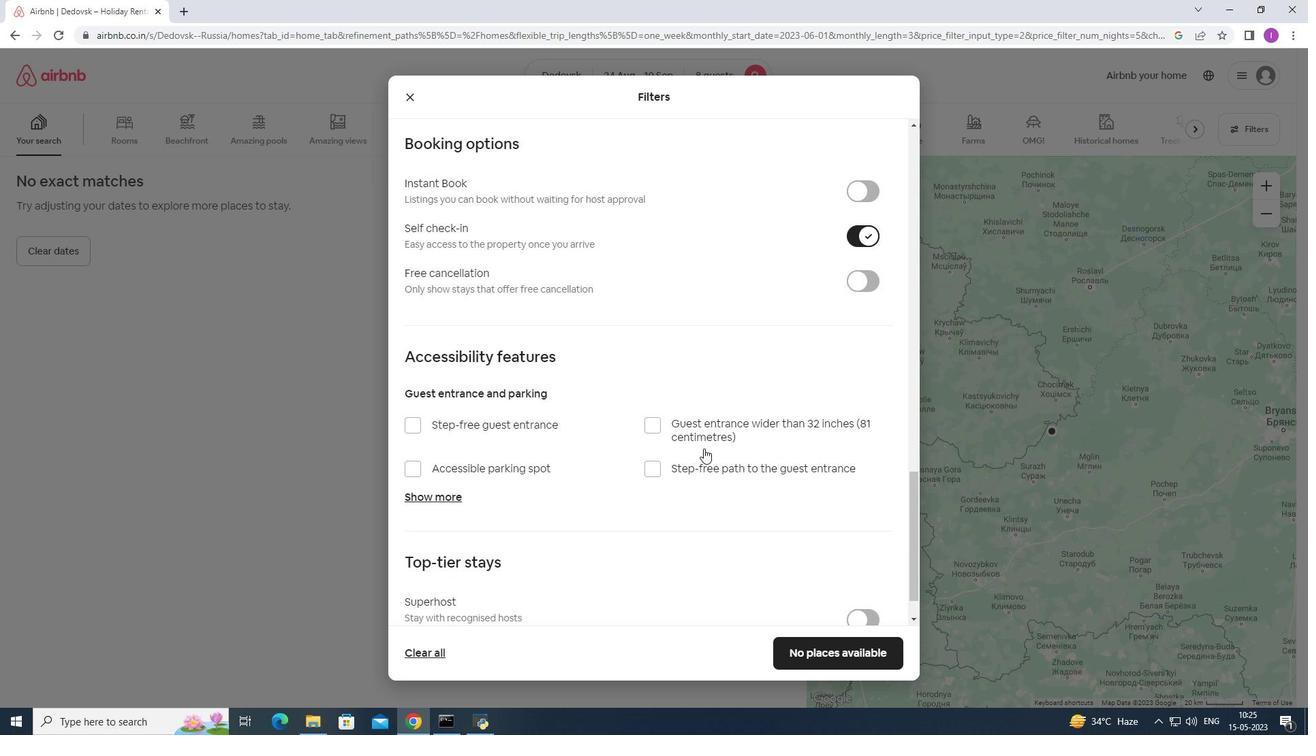 
Action: Mouse scrolled (701, 448) with delta (0, 0)
Screenshot: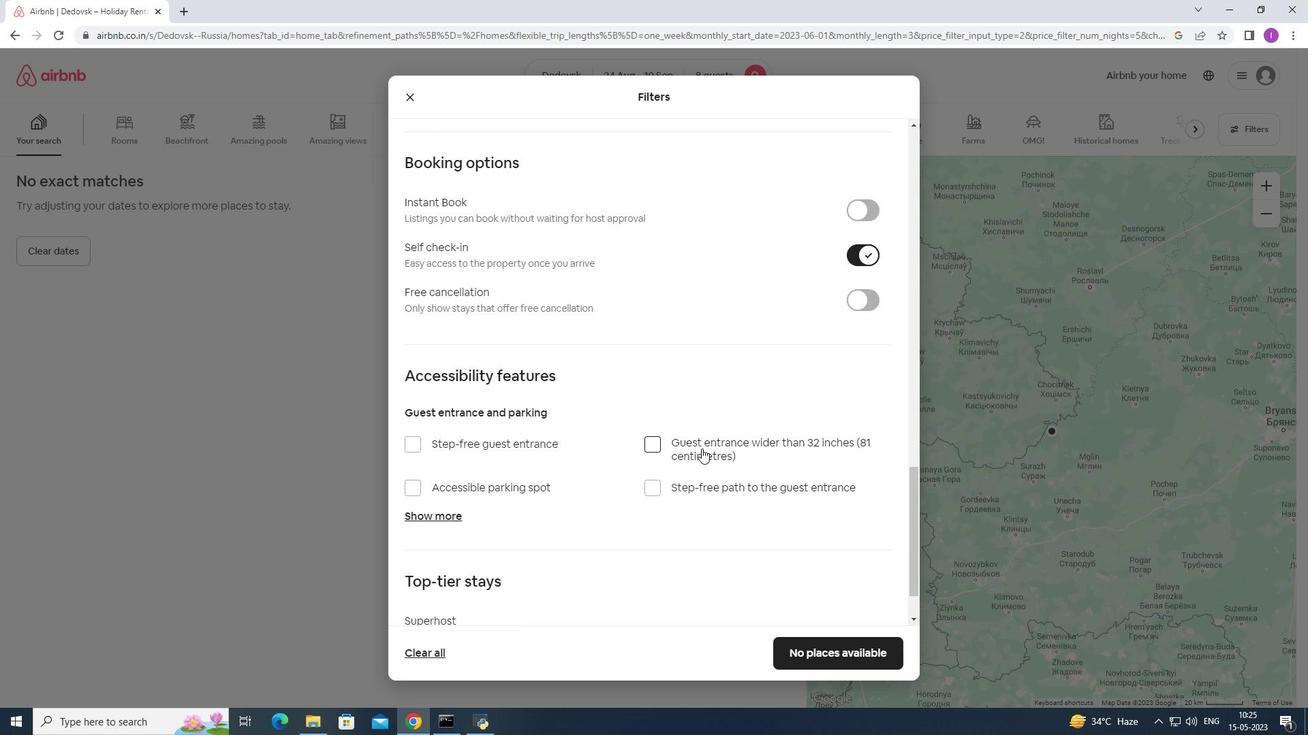 
Action: Mouse scrolled (701, 448) with delta (0, 0)
Screenshot: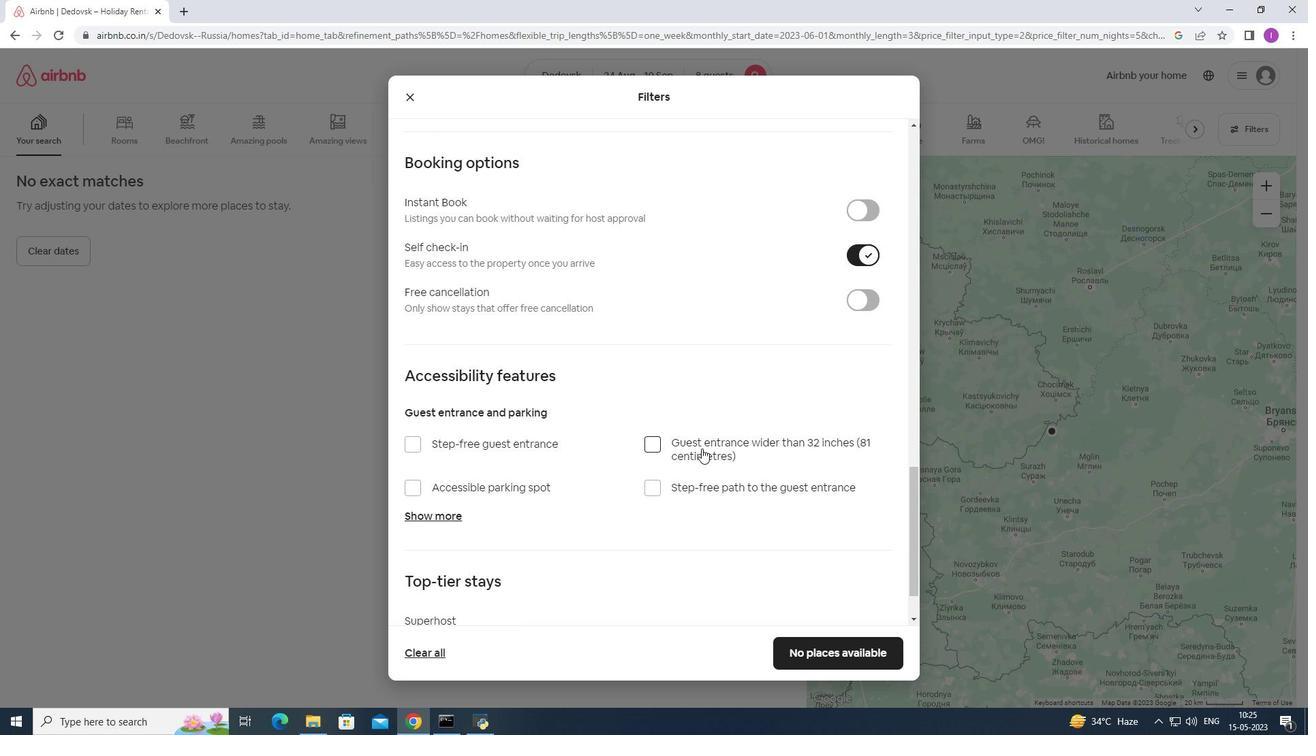 
Action: Mouse scrolled (701, 448) with delta (0, 0)
Screenshot: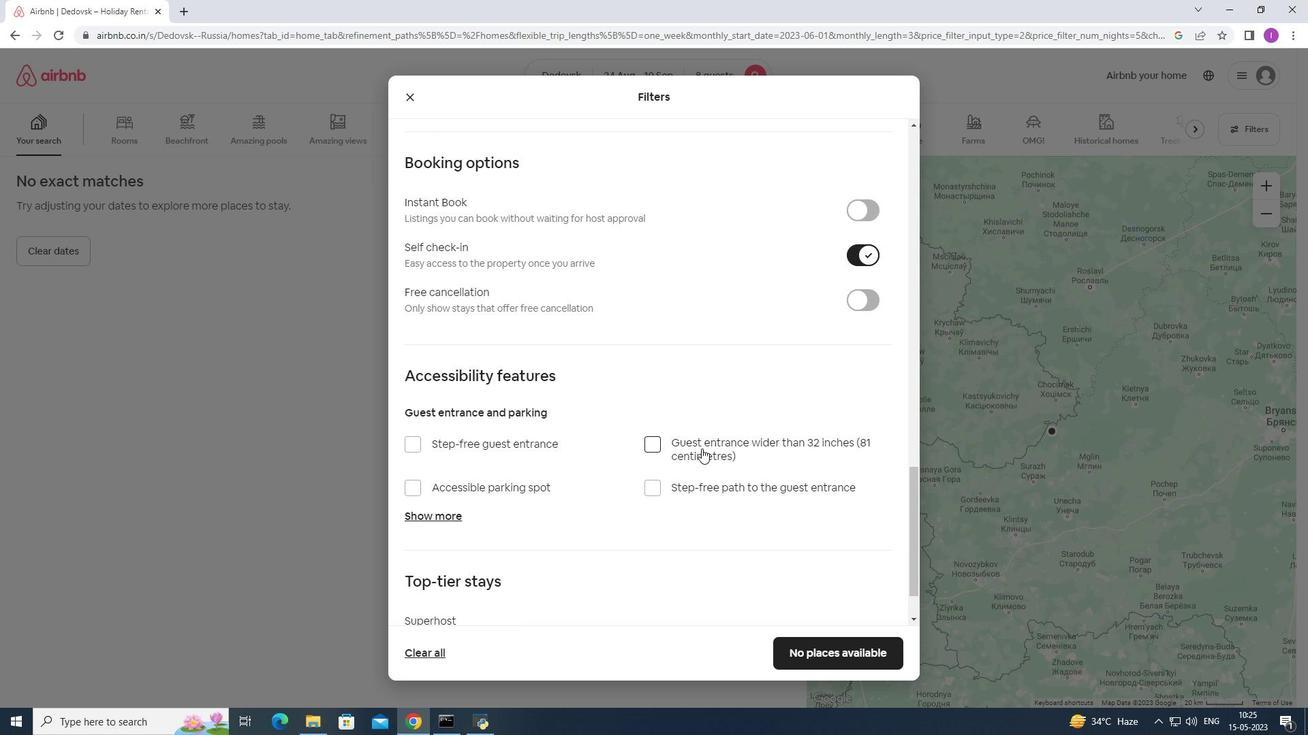 
Action: Mouse scrolled (701, 448) with delta (0, 0)
Screenshot: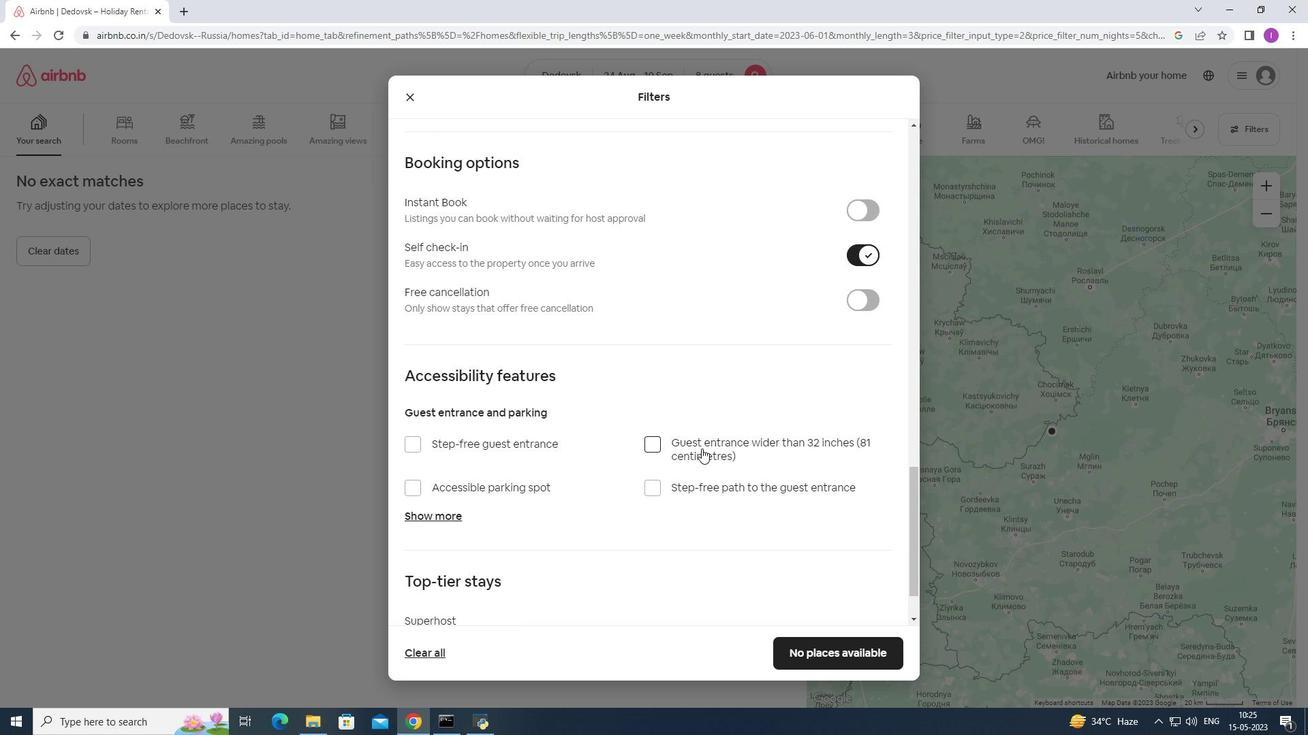 
Action: Mouse moved to (701, 448)
Screenshot: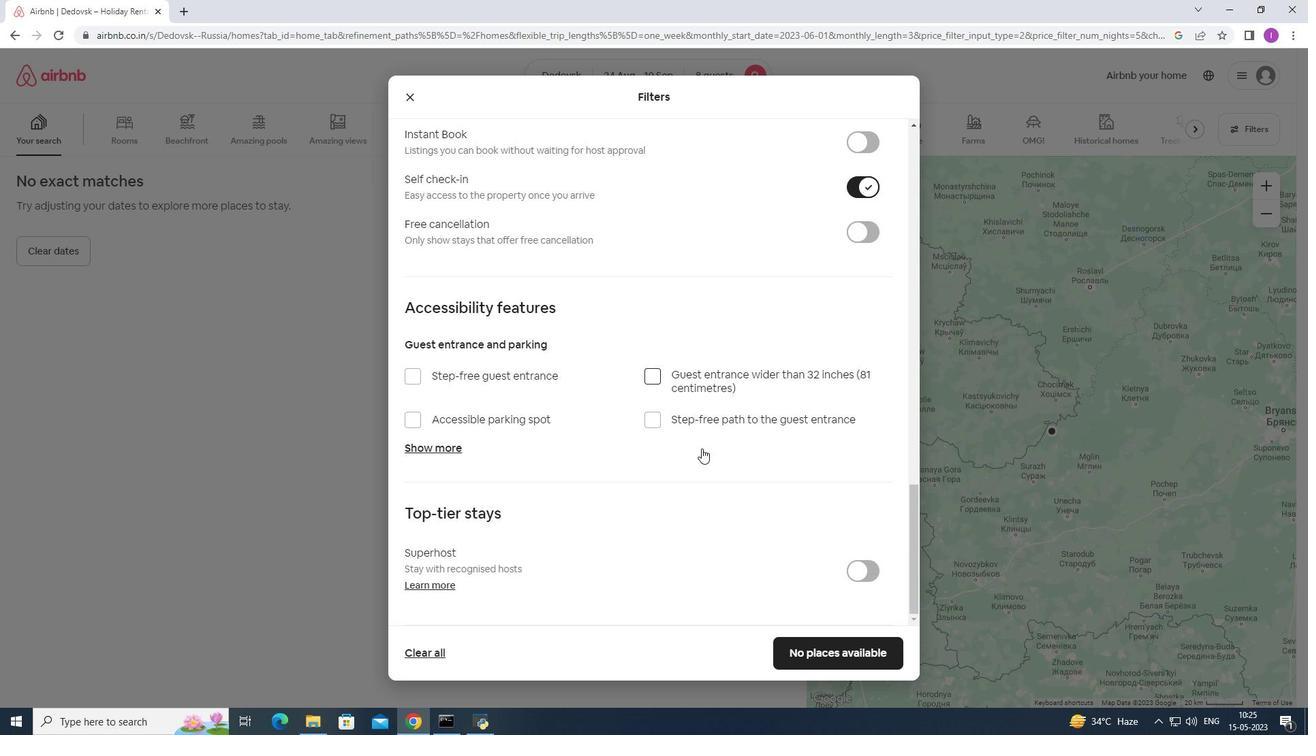 
Action: Mouse scrolled (701, 448) with delta (0, 0)
Screenshot: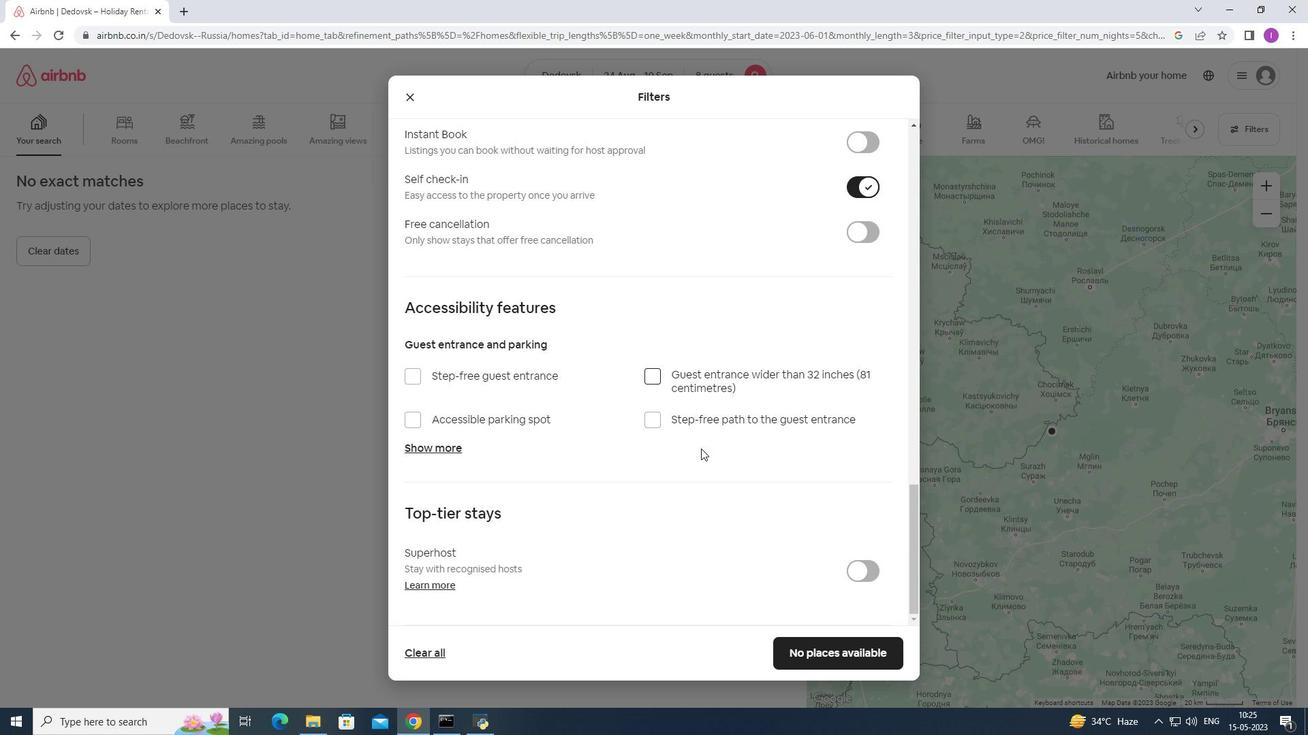 
Action: Mouse scrolled (701, 448) with delta (0, 0)
Screenshot: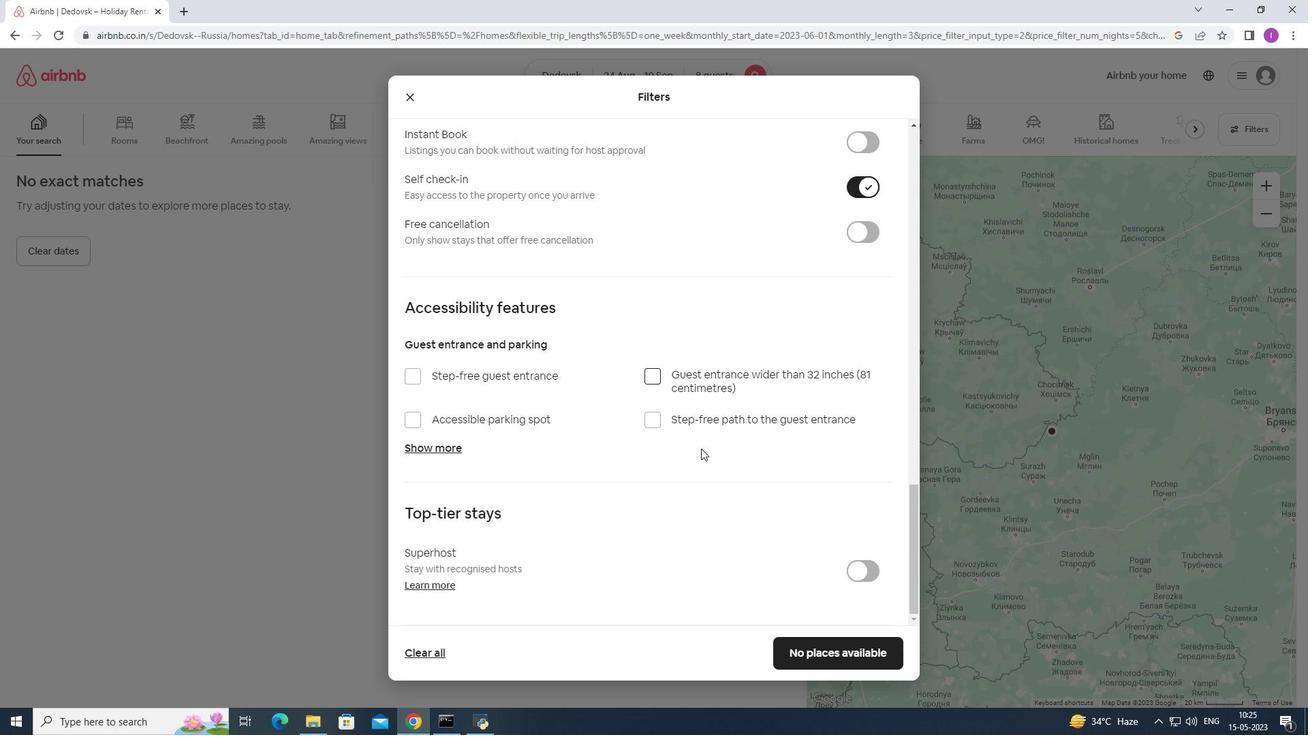 
Action: Mouse moved to (700, 448)
Screenshot: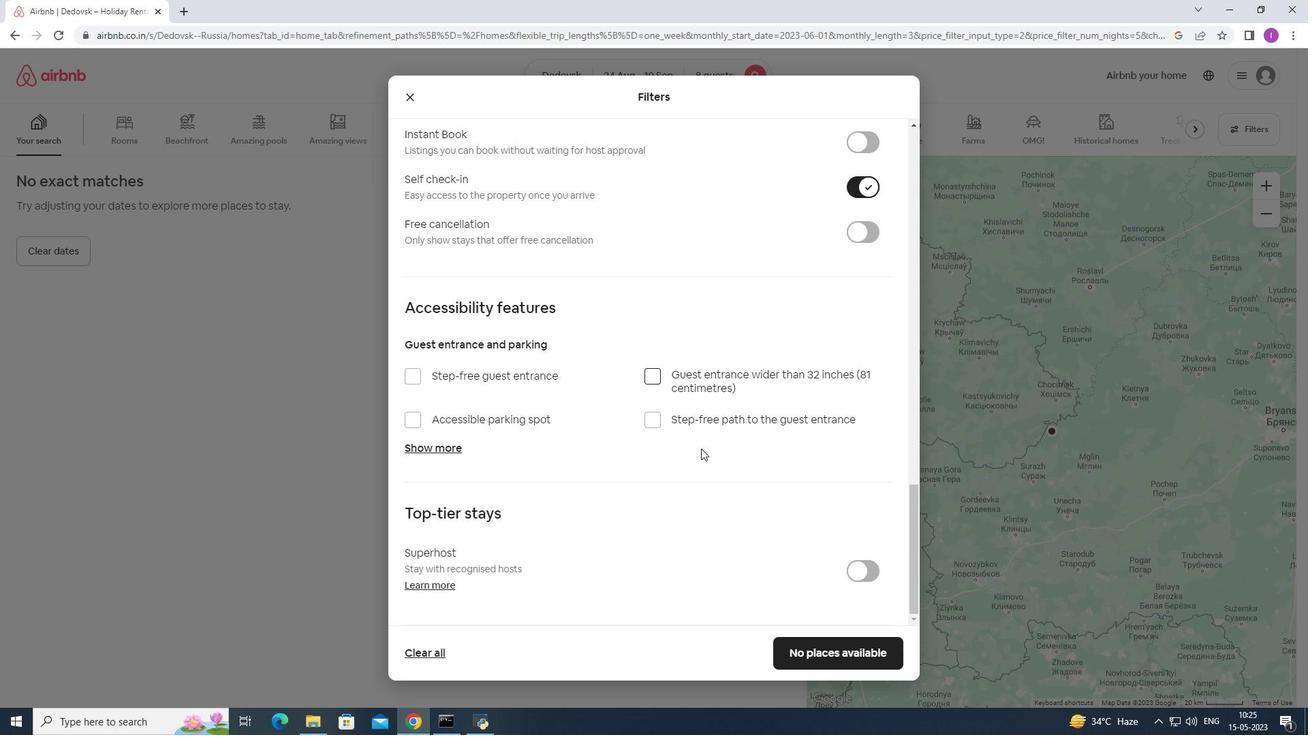 
Action: Mouse scrolled (700, 448) with delta (0, 0)
Screenshot: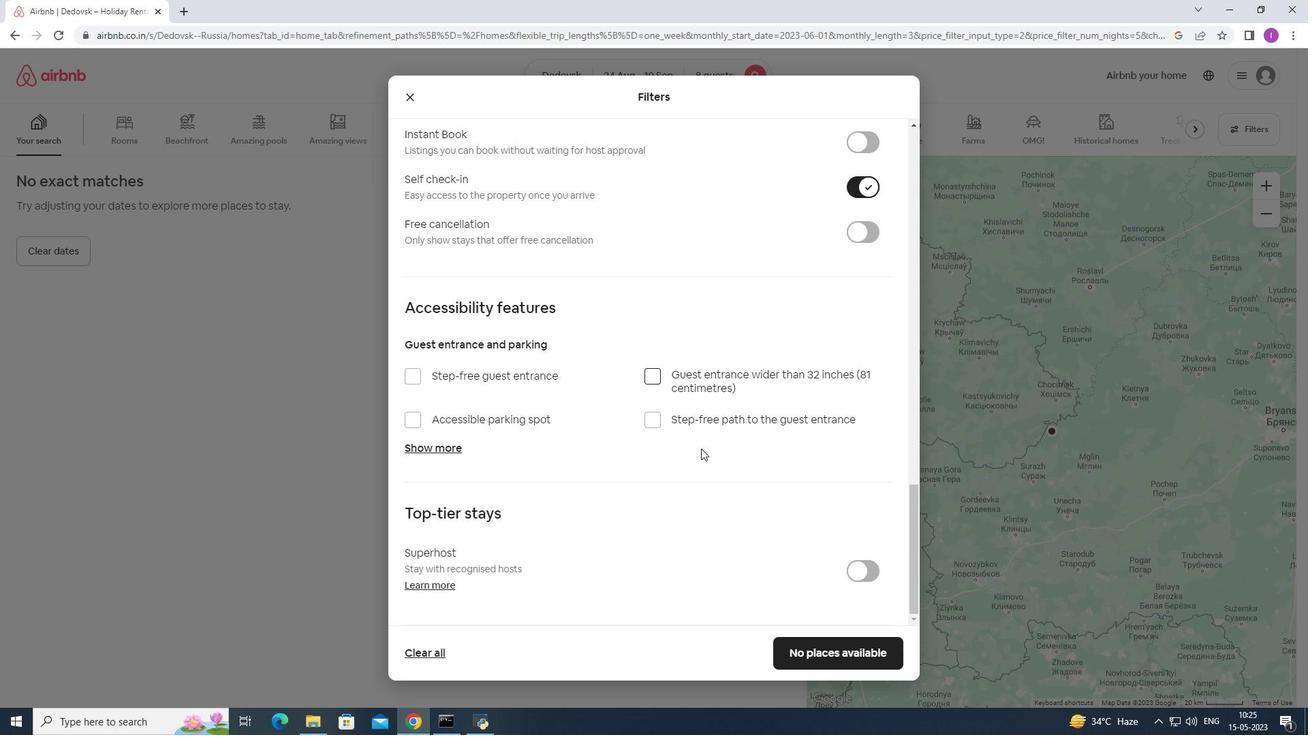 
Action: Mouse scrolled (700, 448) with delta (0, 0)
Screenshot: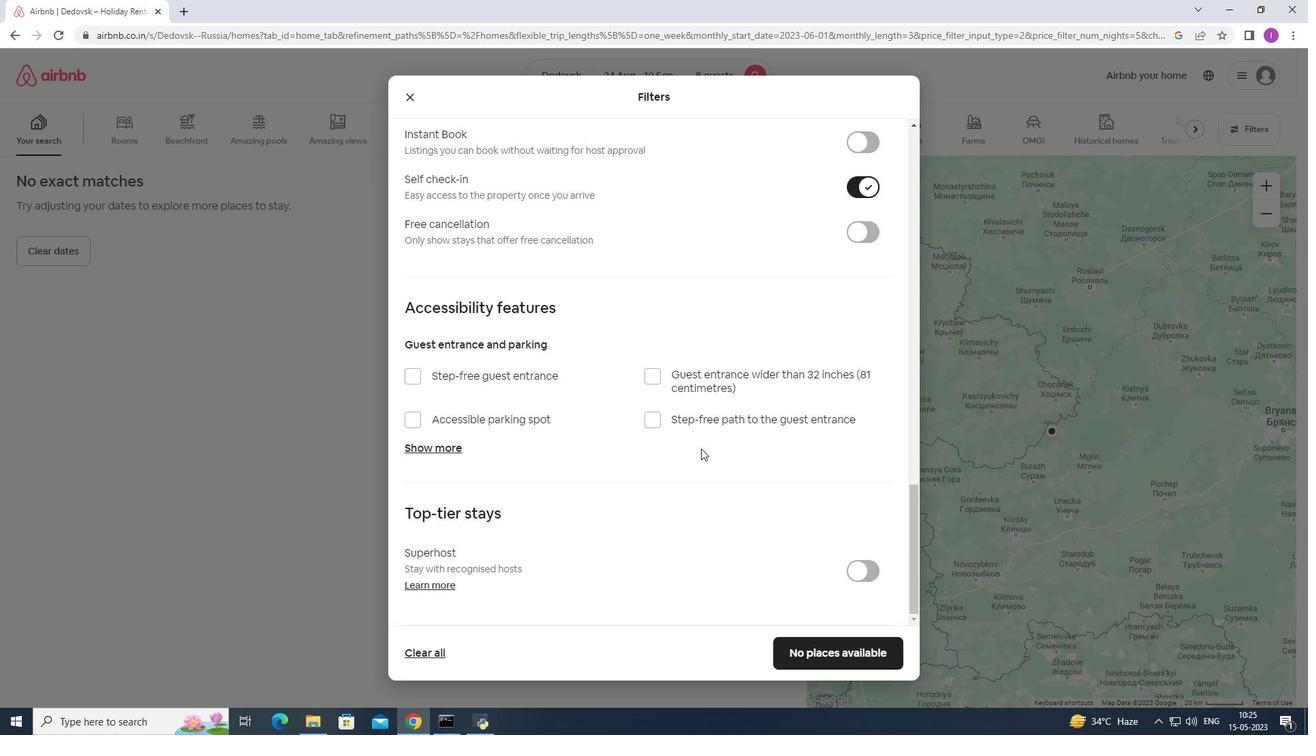 
Action: Mouse moved to (787, 646)
Screenshot: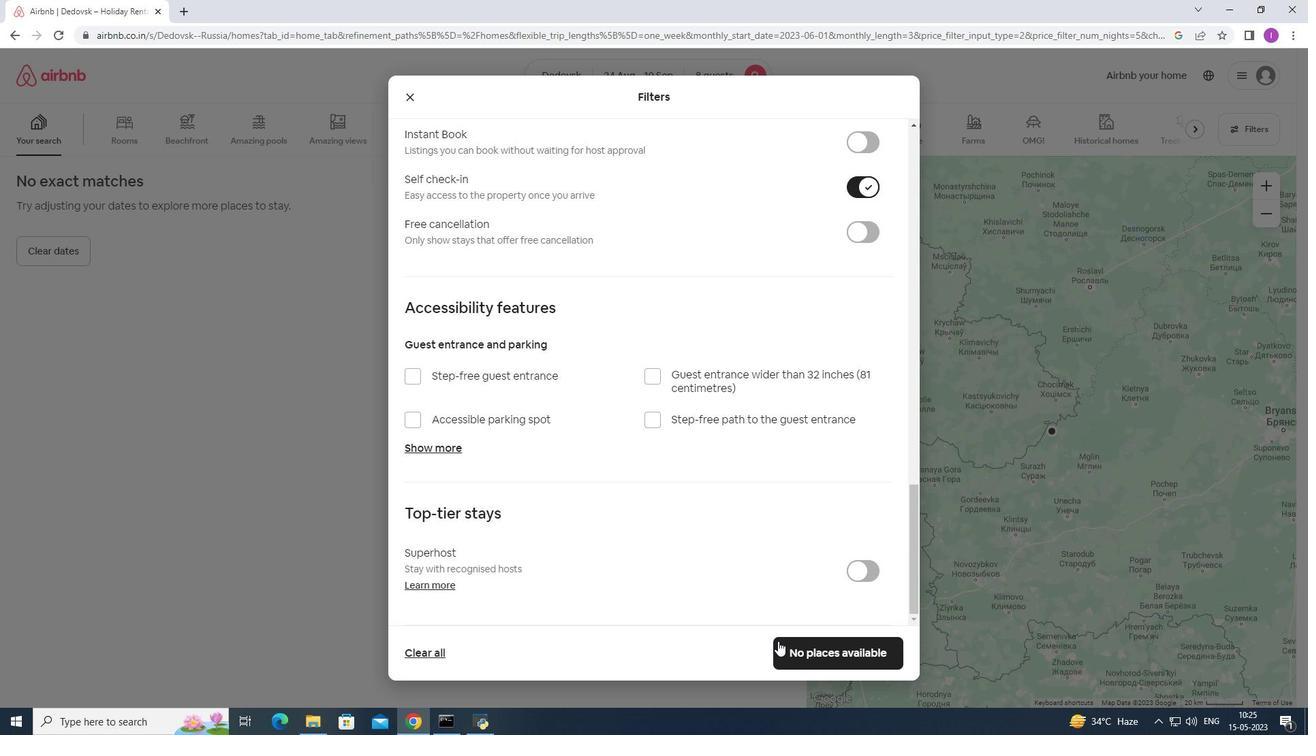 
Action: Mouse pressed left at (787, 646)
Screenshot: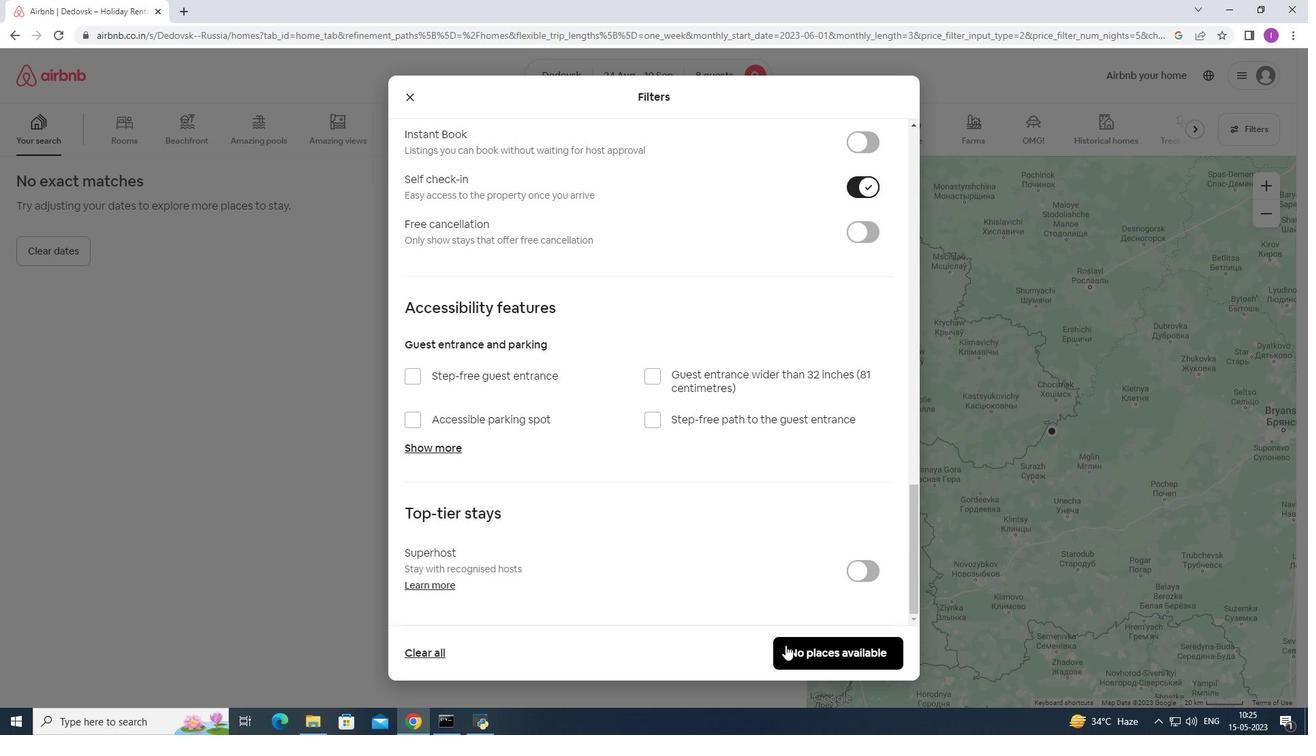 
Action: Mouse moved to (748, 631)
Screenshot: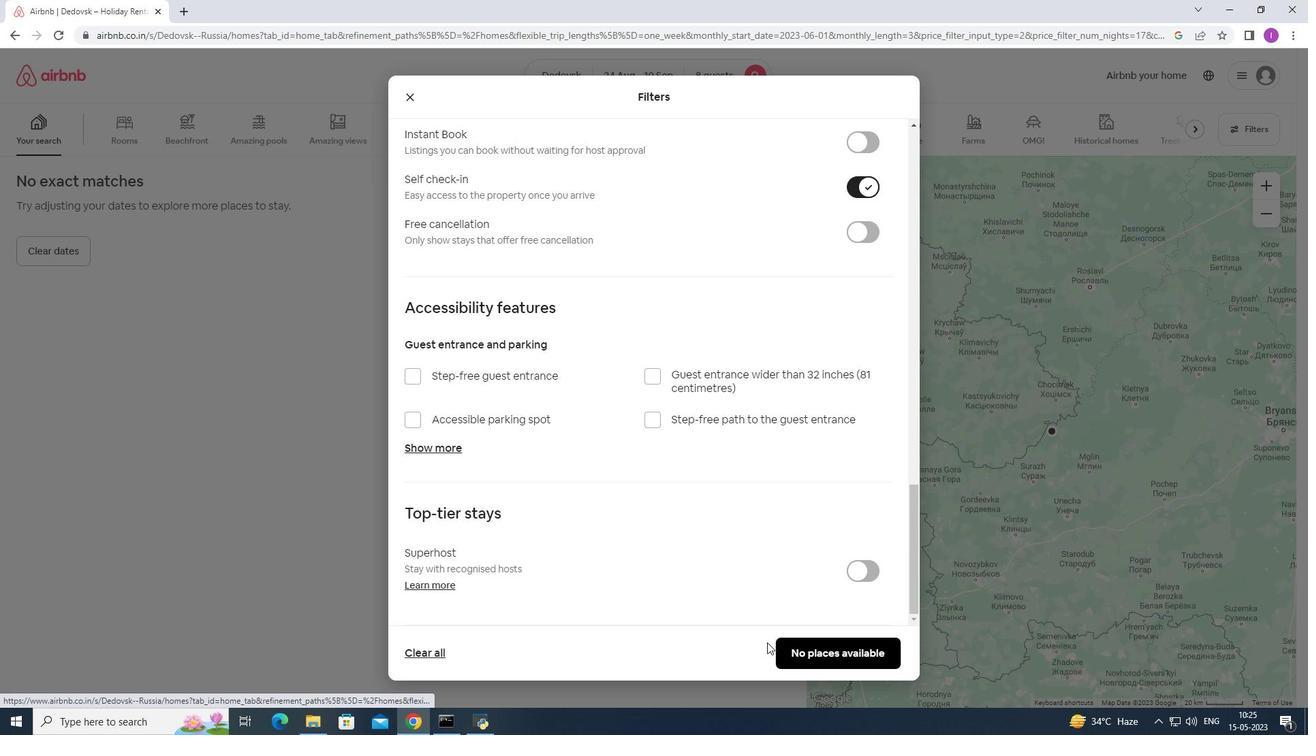 
